 Task: Look for space in Milton Keynes, United Kingdom from 7th July, 2023 to 15th July, 2023 for 6 adults in price range Rs.15000 to Rs.20000. Place can be entire place with 3 bedrooms having 3 beds and 3 bathrooms. Property type can be house, flat, guest house. Booking option can be shelf check-in. Required host language is English.
Action: Mouse moved to (501, 96)
Screenshot: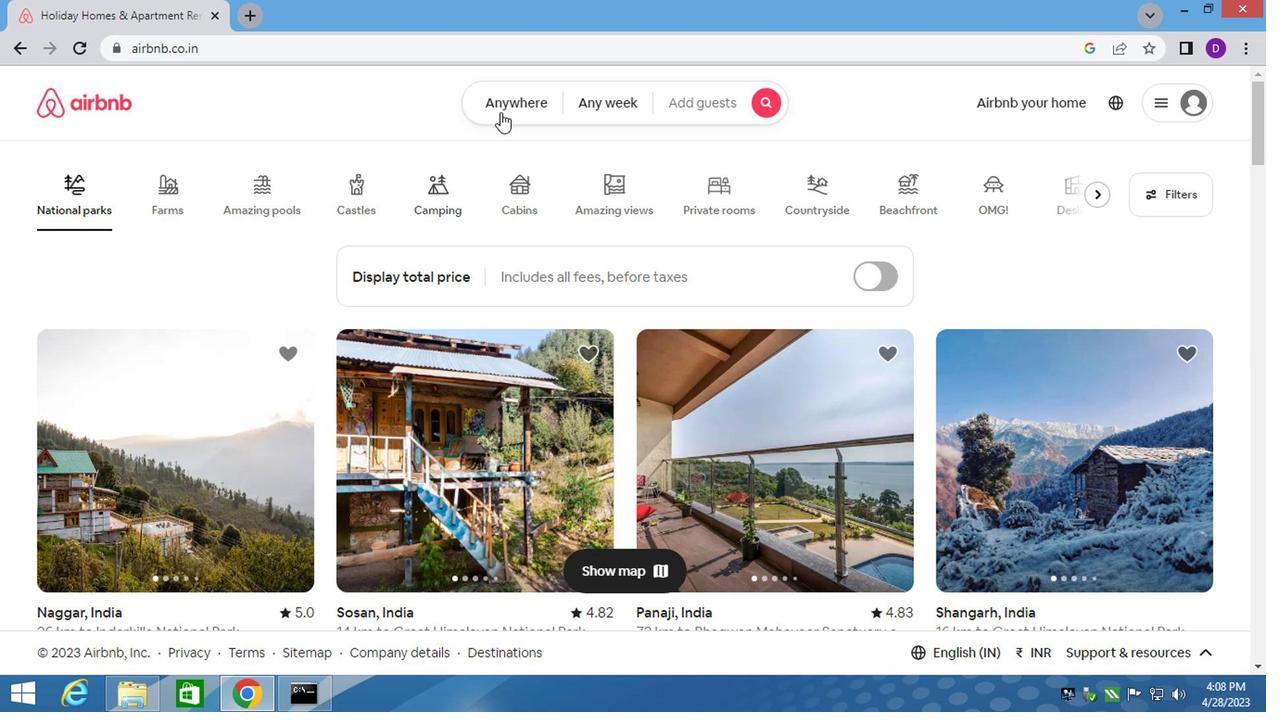 
Action: Mouse pressed left at (501, 96)
Screenshot: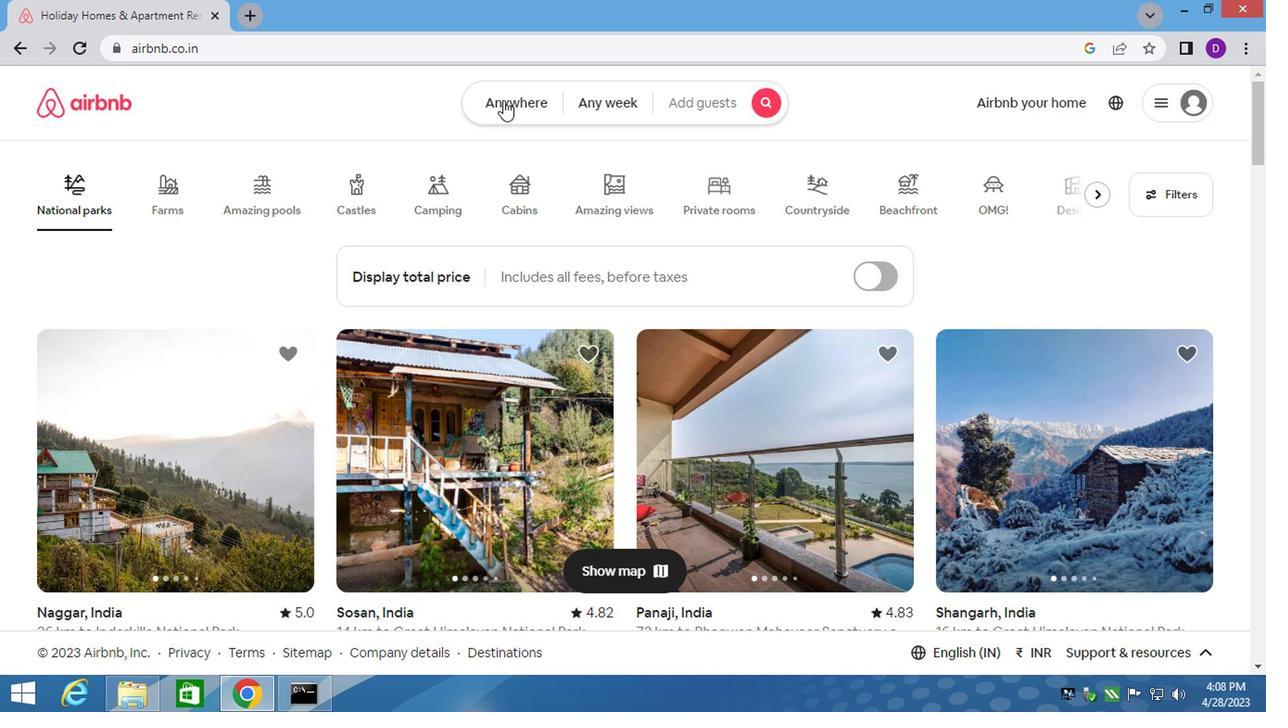 
Action: Mouse moved to (328, 181)
Screenshot: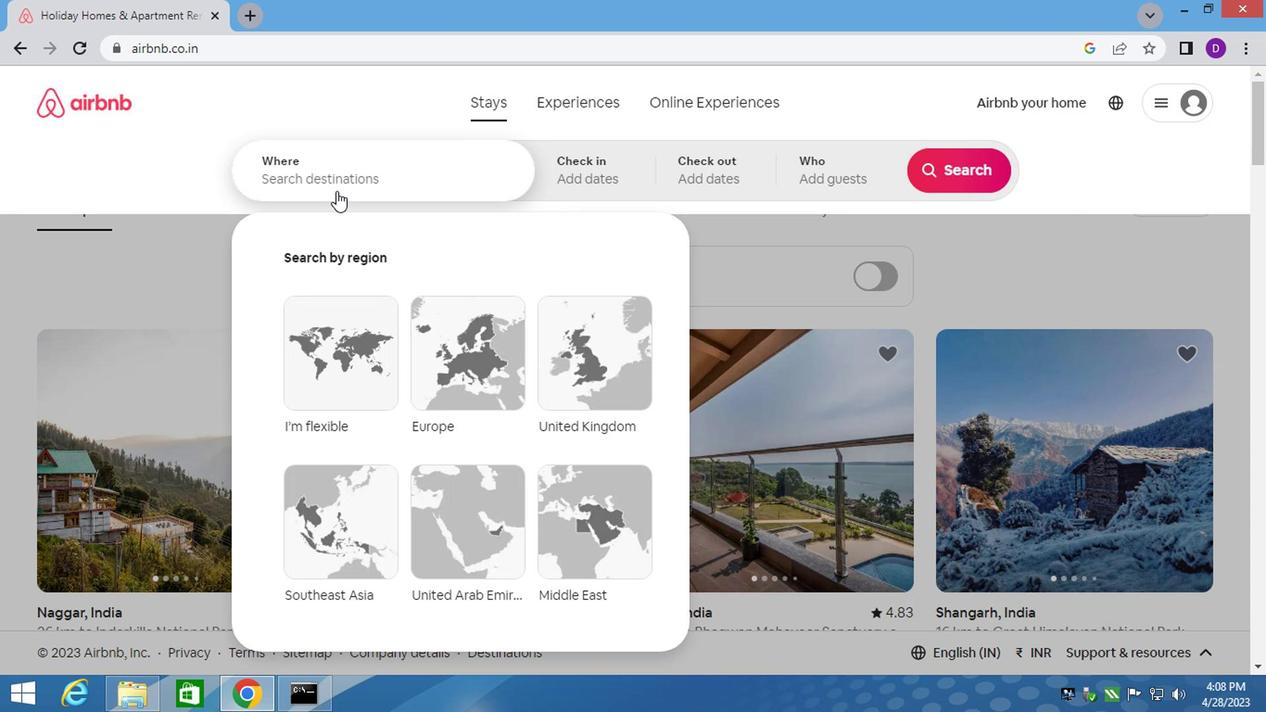 
Action: Mouse pressed left at (328, 181)
Screenshot: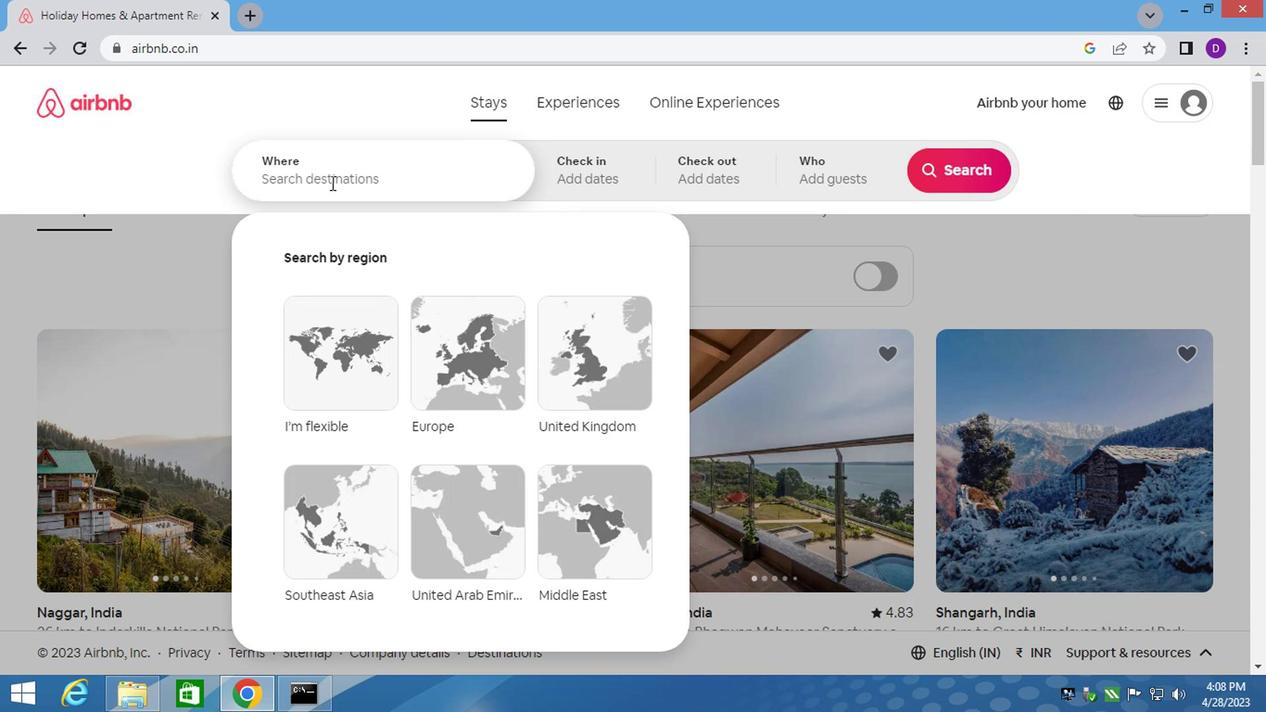 
Action: Mouse moved to (342, 175)
Screenshot: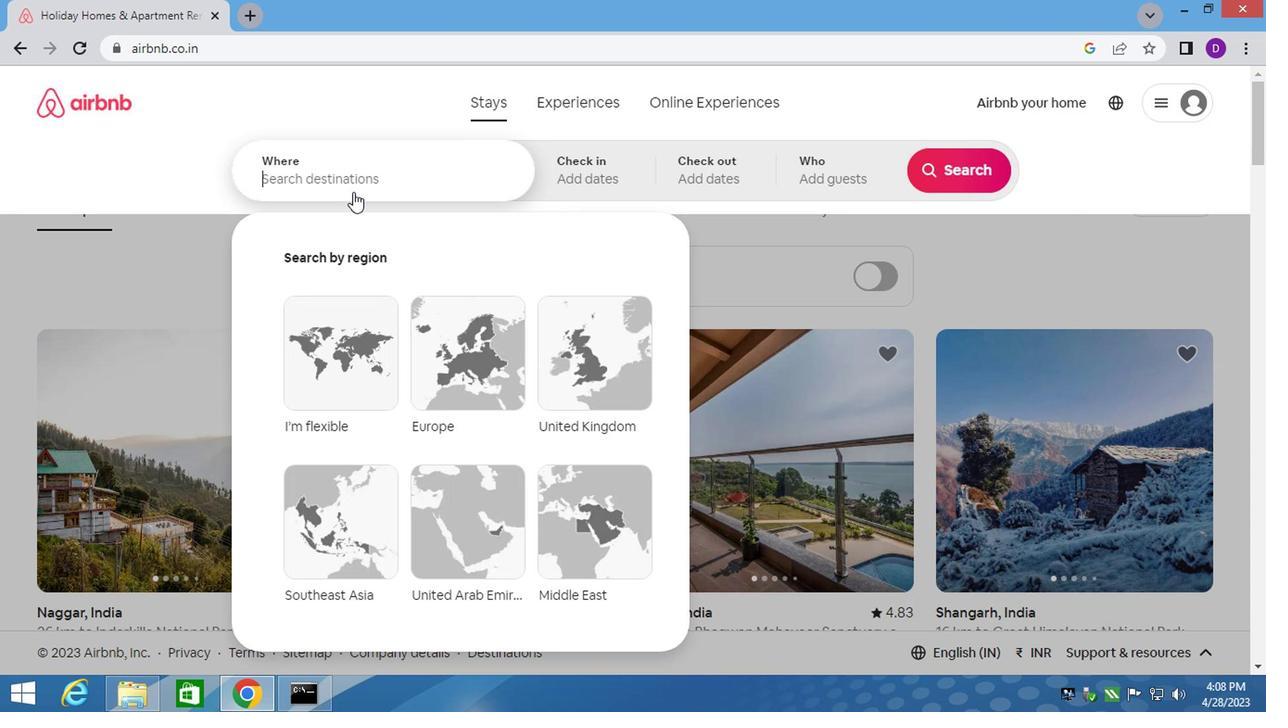 
Action: Key pressed <Key.shift_r>Milton<Key.space><Key.down><Key.enter>
Screenshot: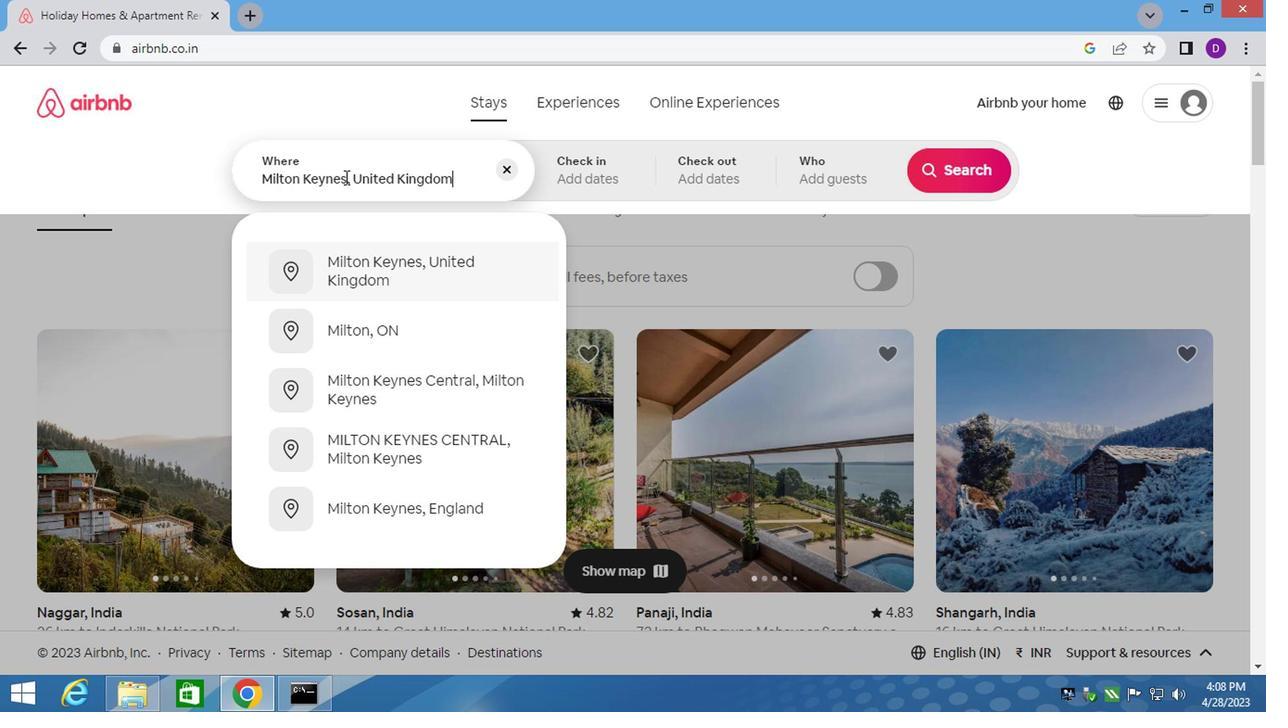 
Action: Mouse moved to (946, 320)
Screenshot: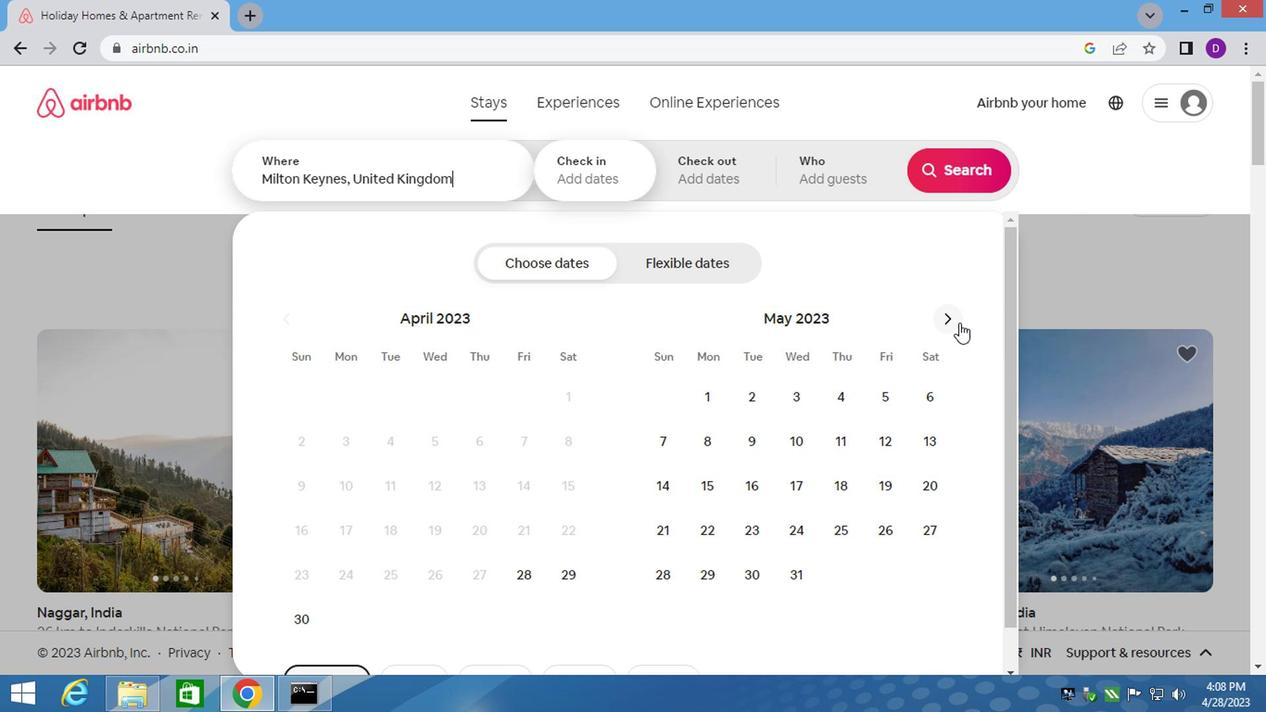 
Action: Mouse pressed left at (946, 320)
Screenshot: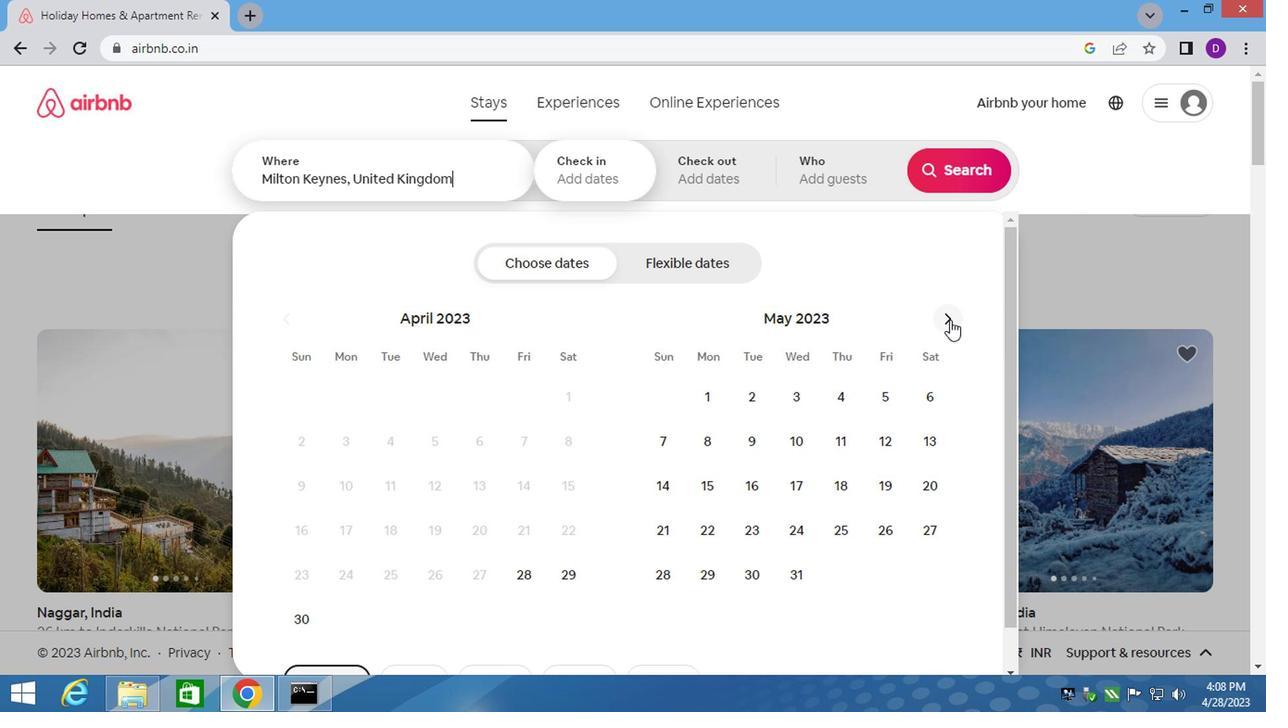 
Action: Mouse pressed left at (946, 320)
Screenshot: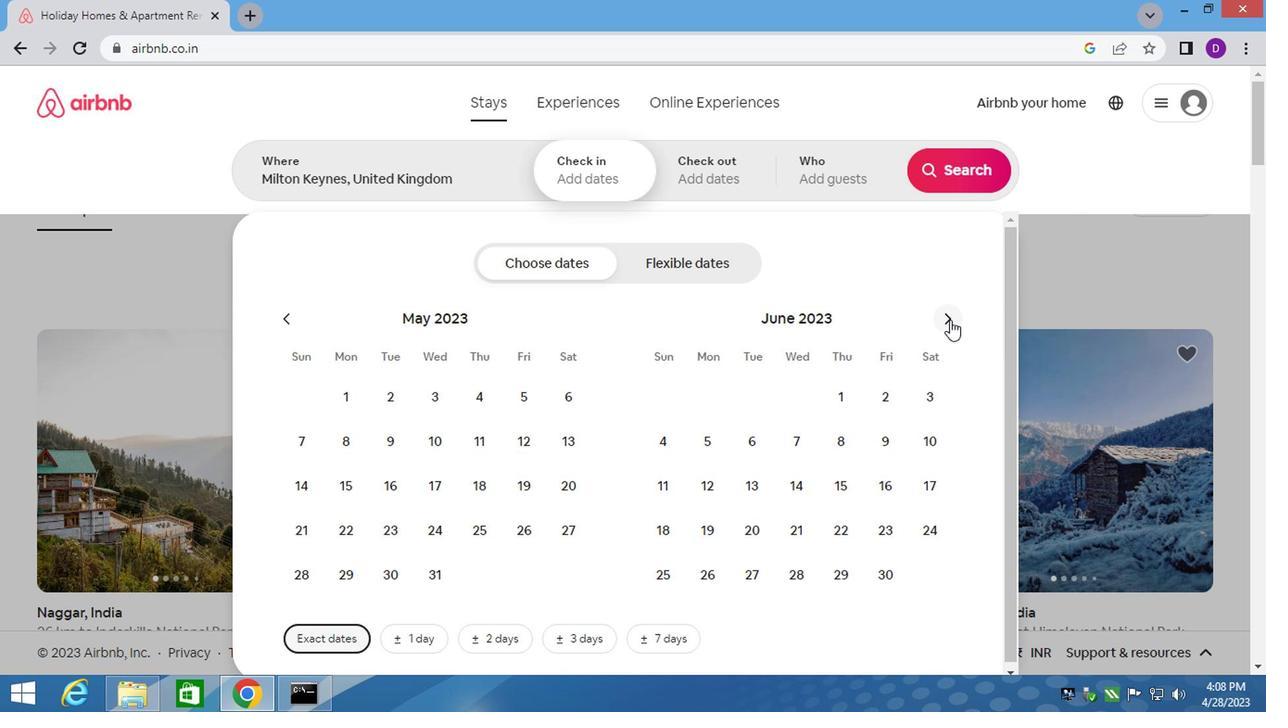 
Action: Mouse moved to (878, 445)
Screenshot: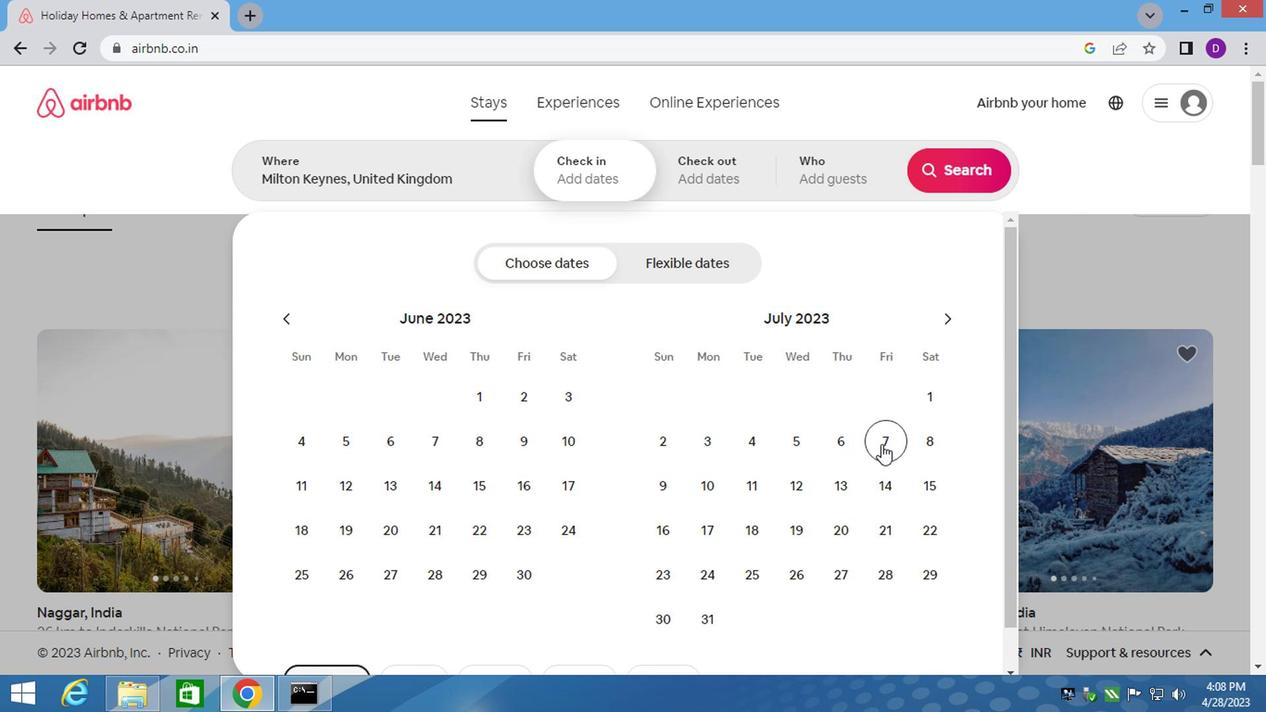 
Action: Mouse pressed left at (878, 445)
Screenshot: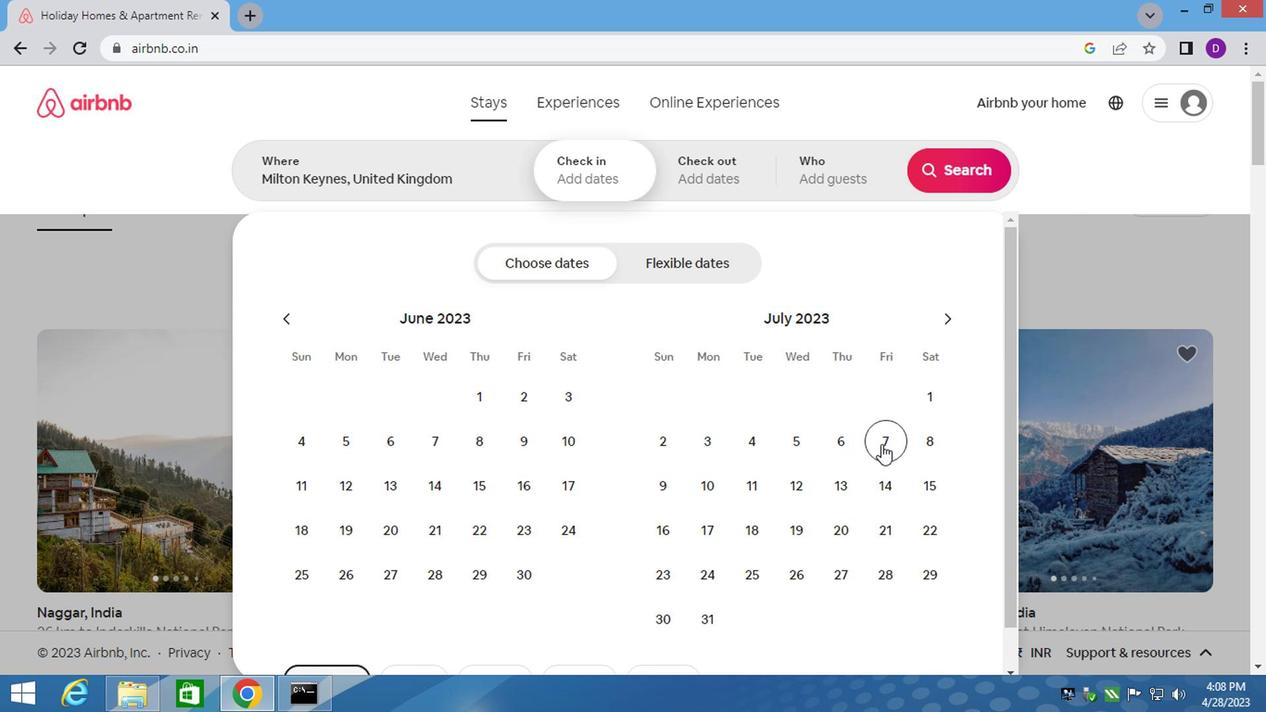 
Action: Mouse moved to (921, 477)
Screenshot: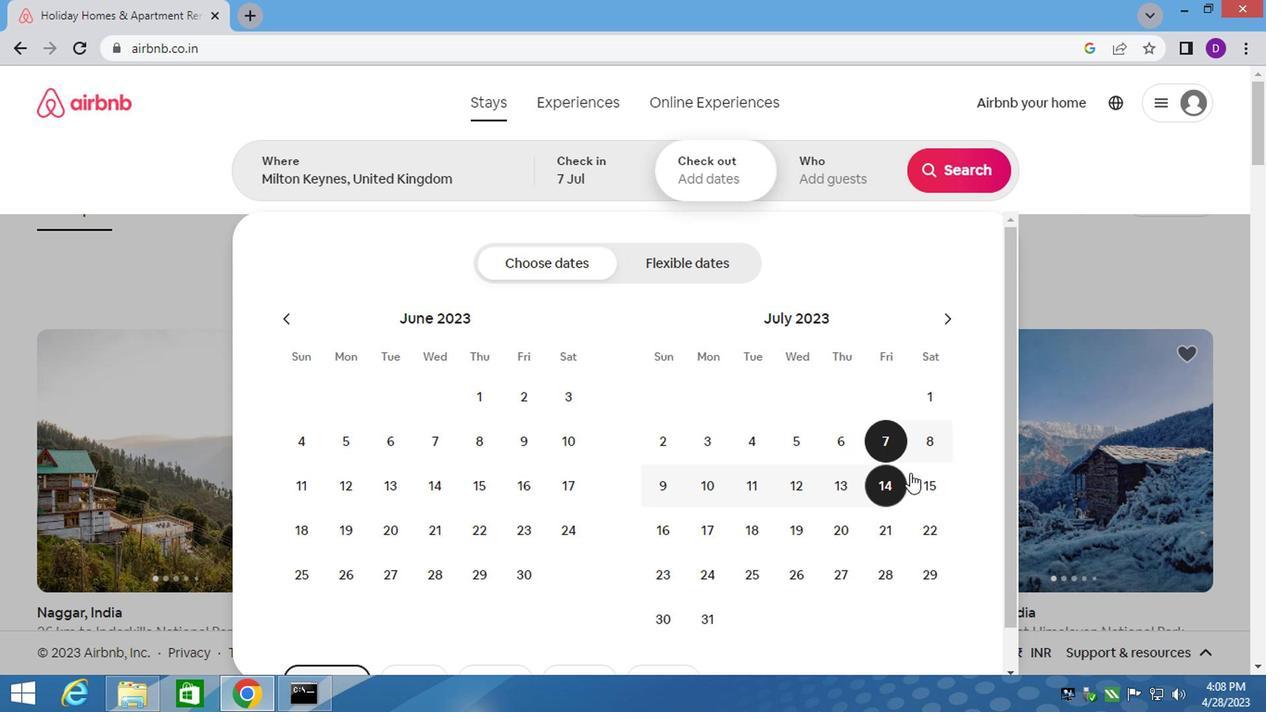 
Action: Mouse pressed left at (921, 477)
Screenshot: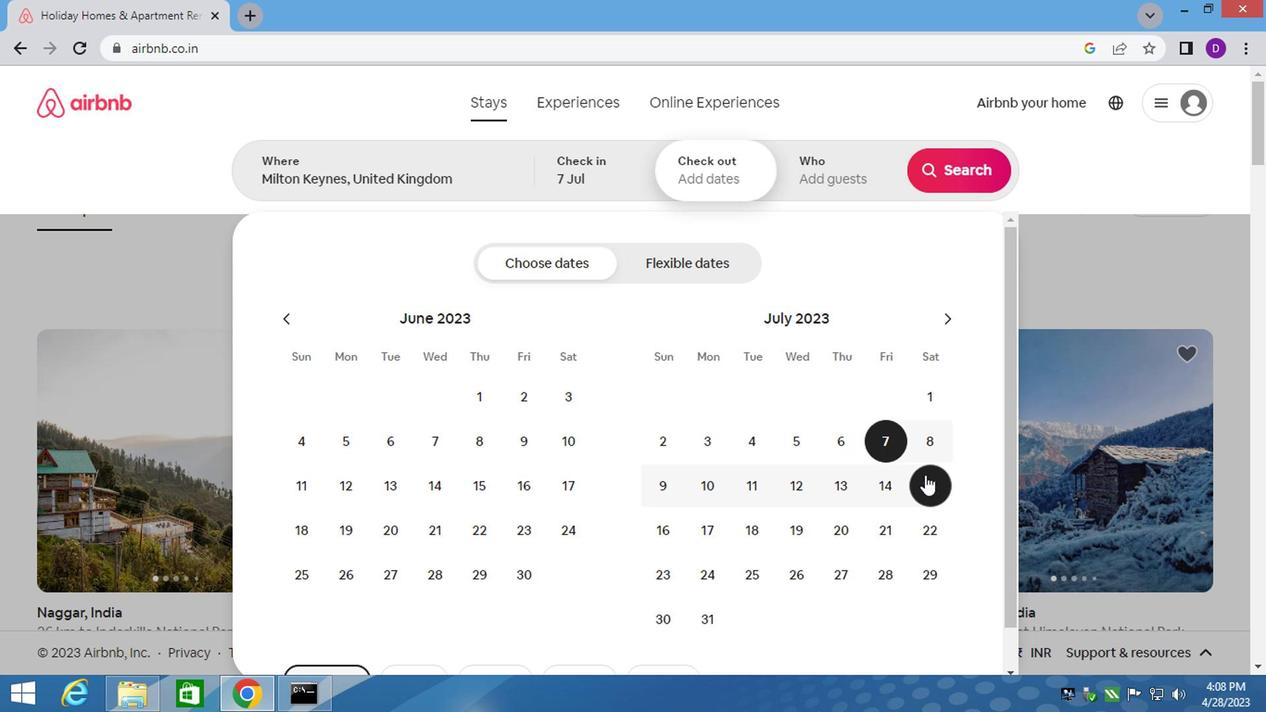 
Action: Mouse moved to (811, 170)
Screenshot: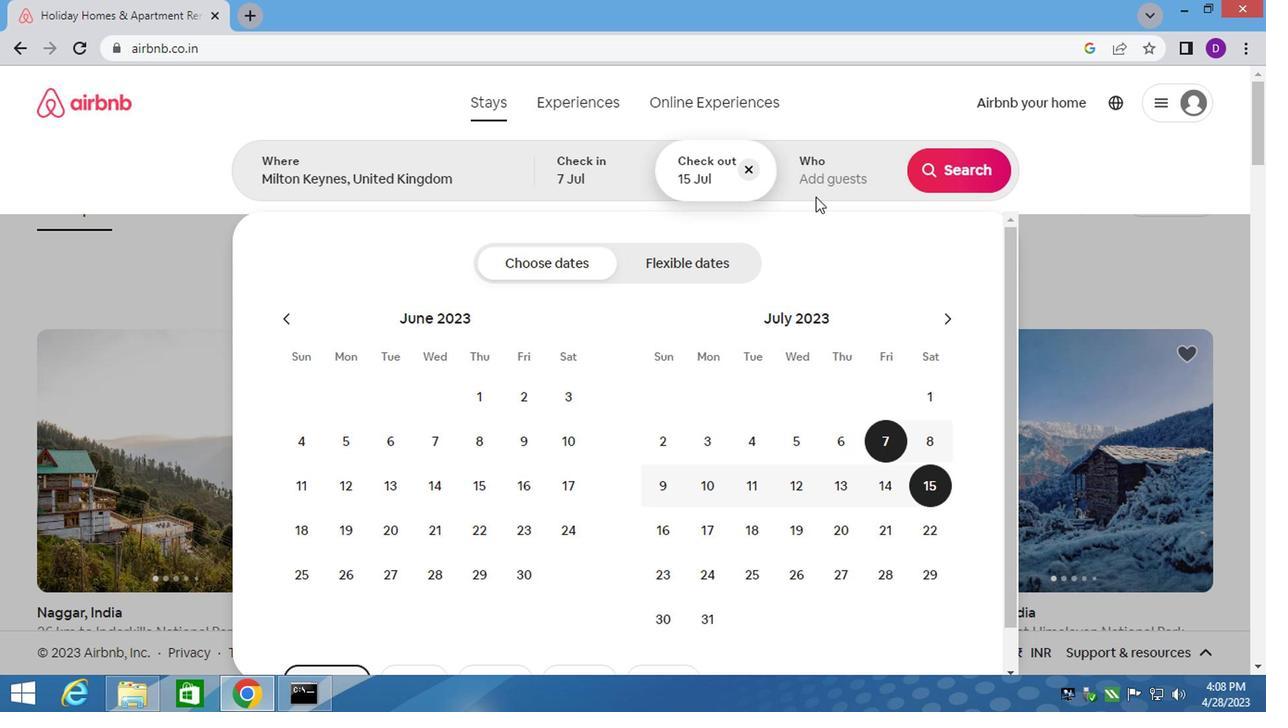 
Action: Mouse pressed left at (811, 170)
Screenshot: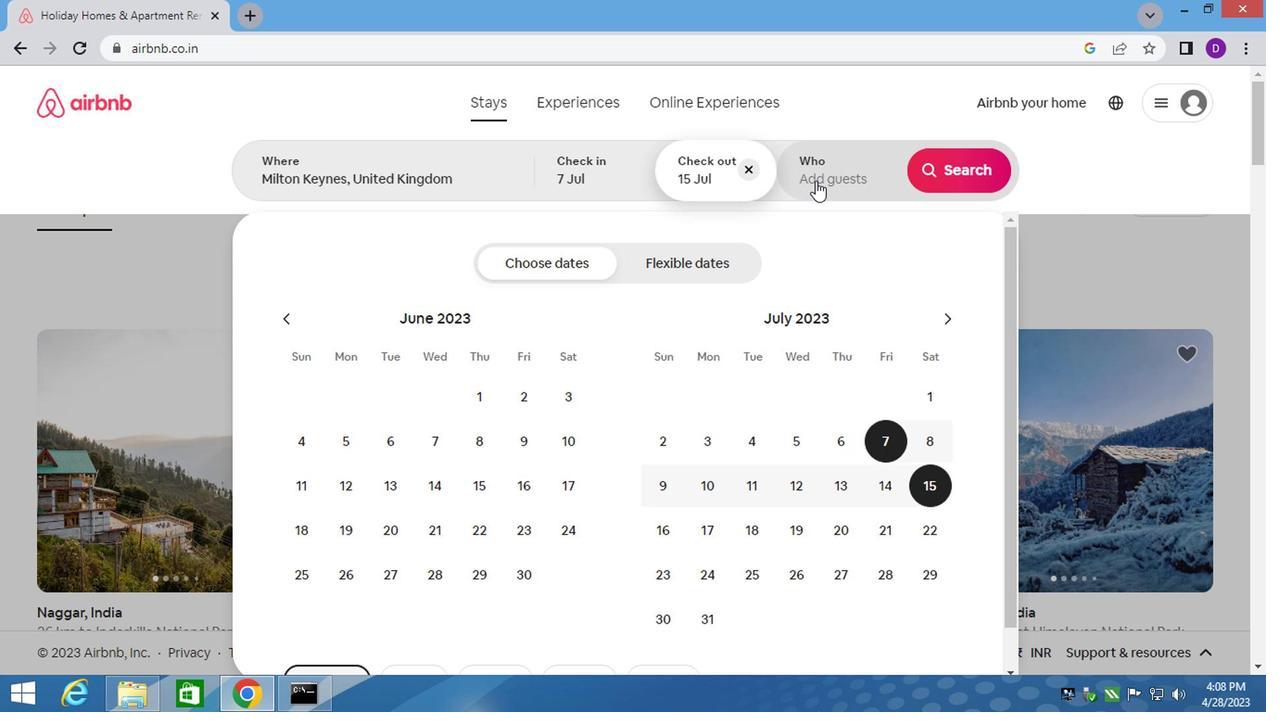 
Action: Mouse moved to (952, 268)
Screenshot: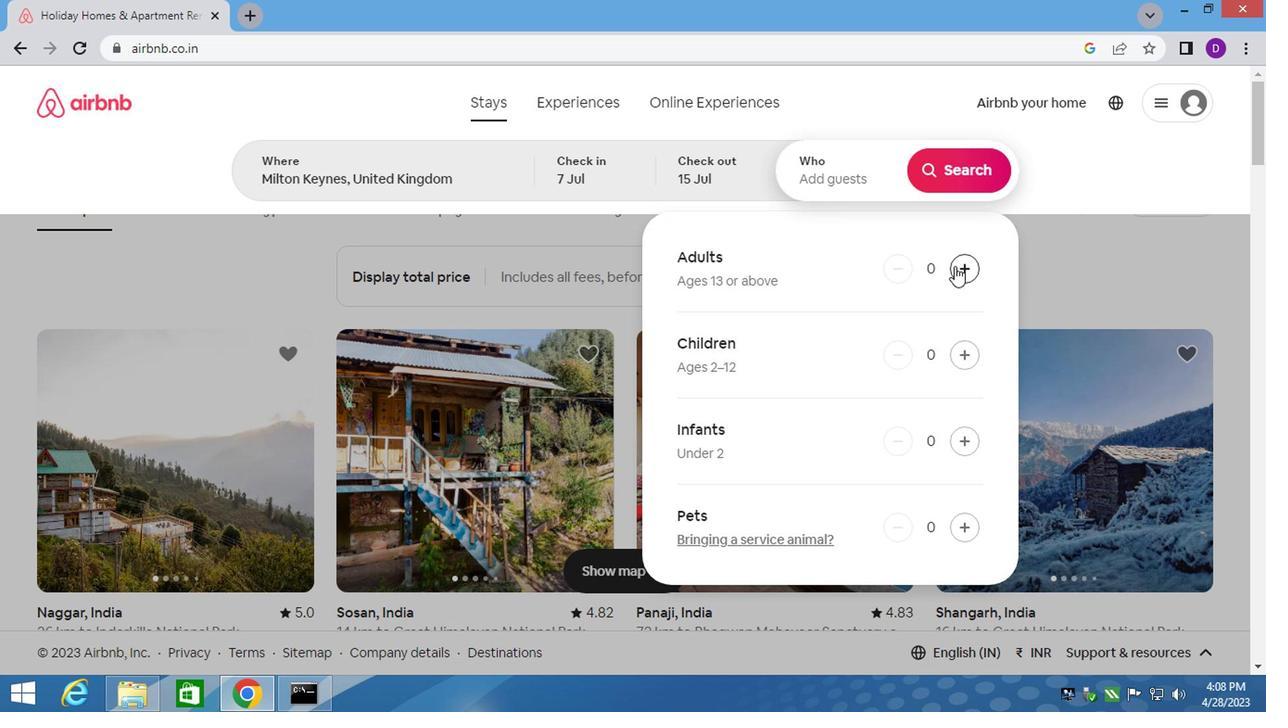 
Action: Mouse pressed left at (952, 268)
Screenshot: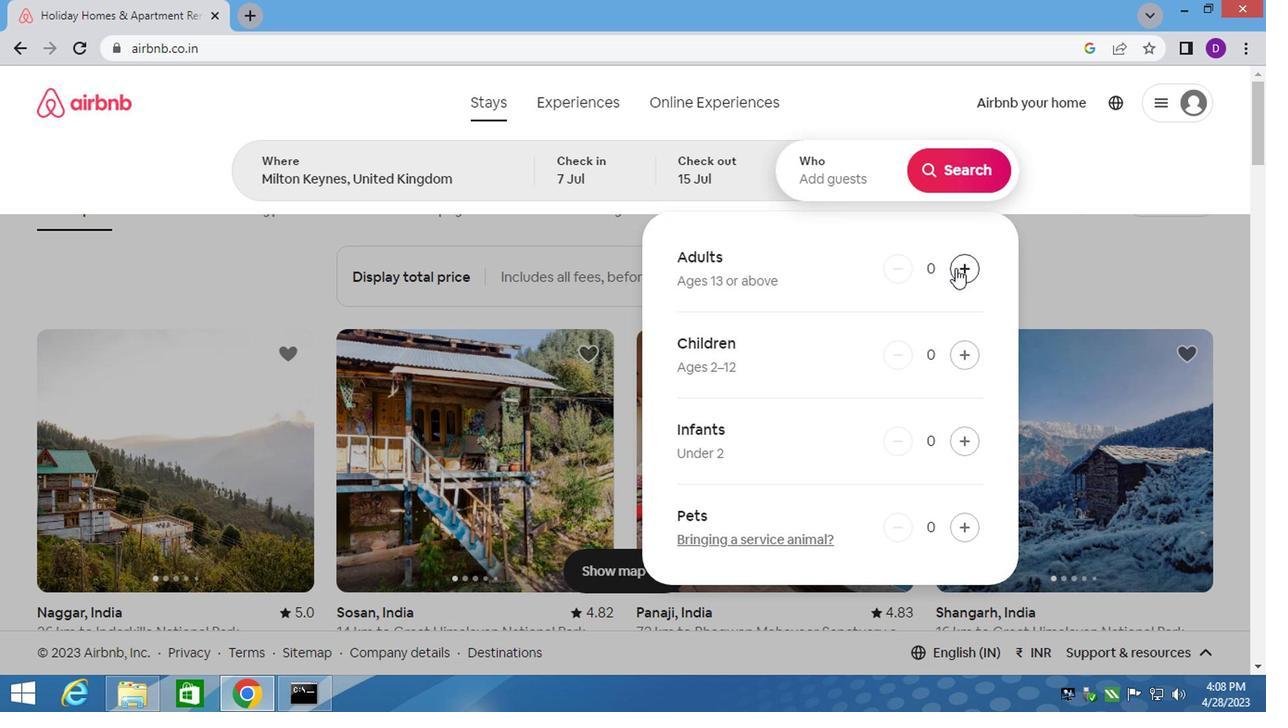 
Action: Mouse pressed left at (952, 268)
Screenshot: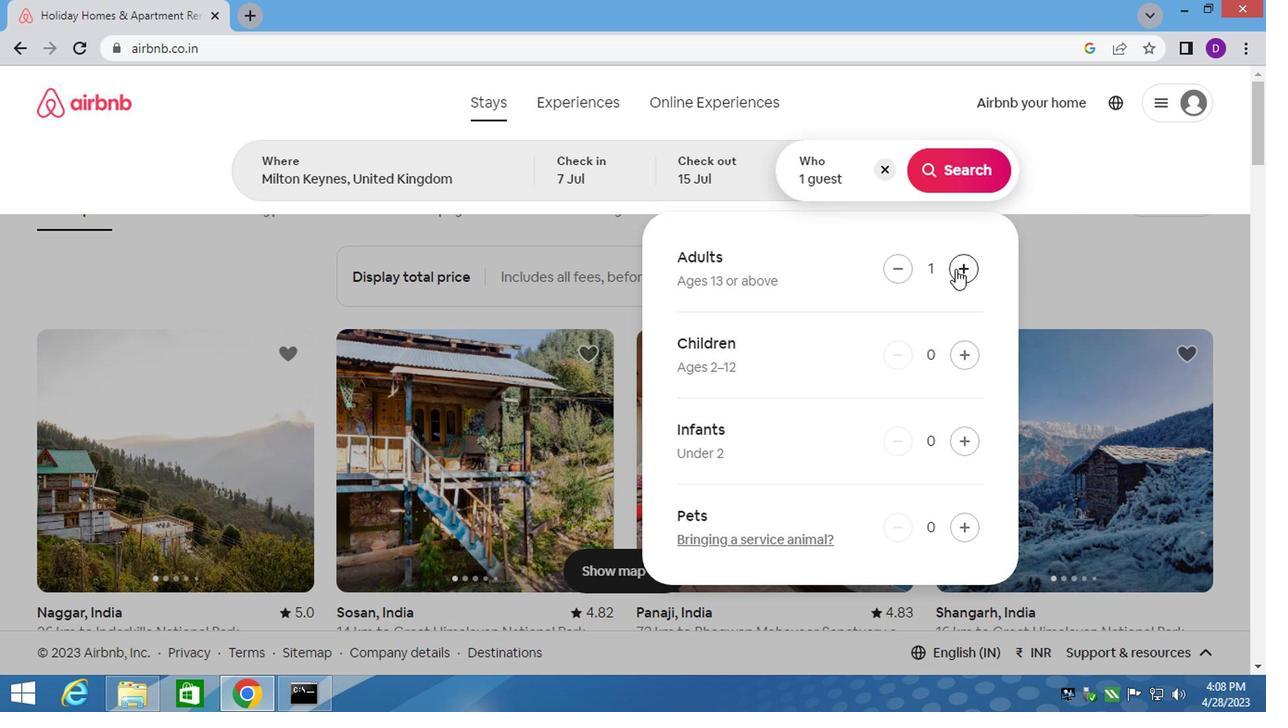 
Action: Mouse pressed left at (952, 268)
Screenshot: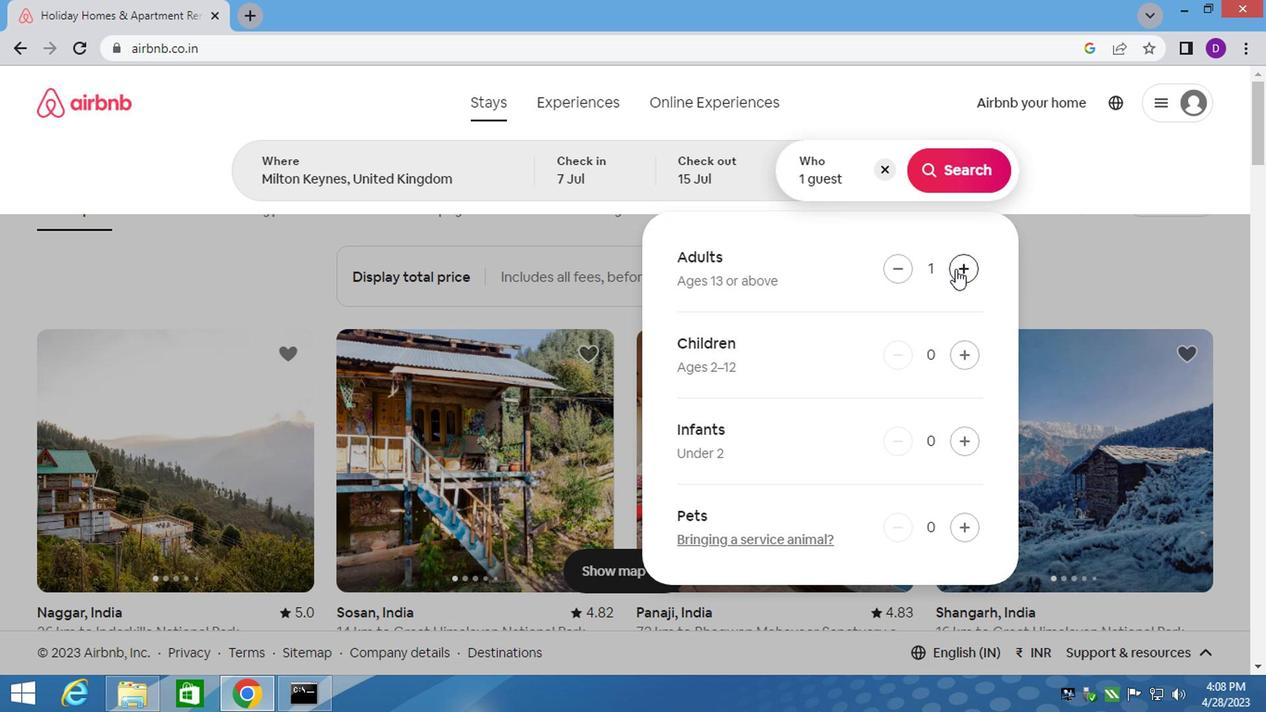 
Action: Mouse pressed left at (952, 268)
Screenshot: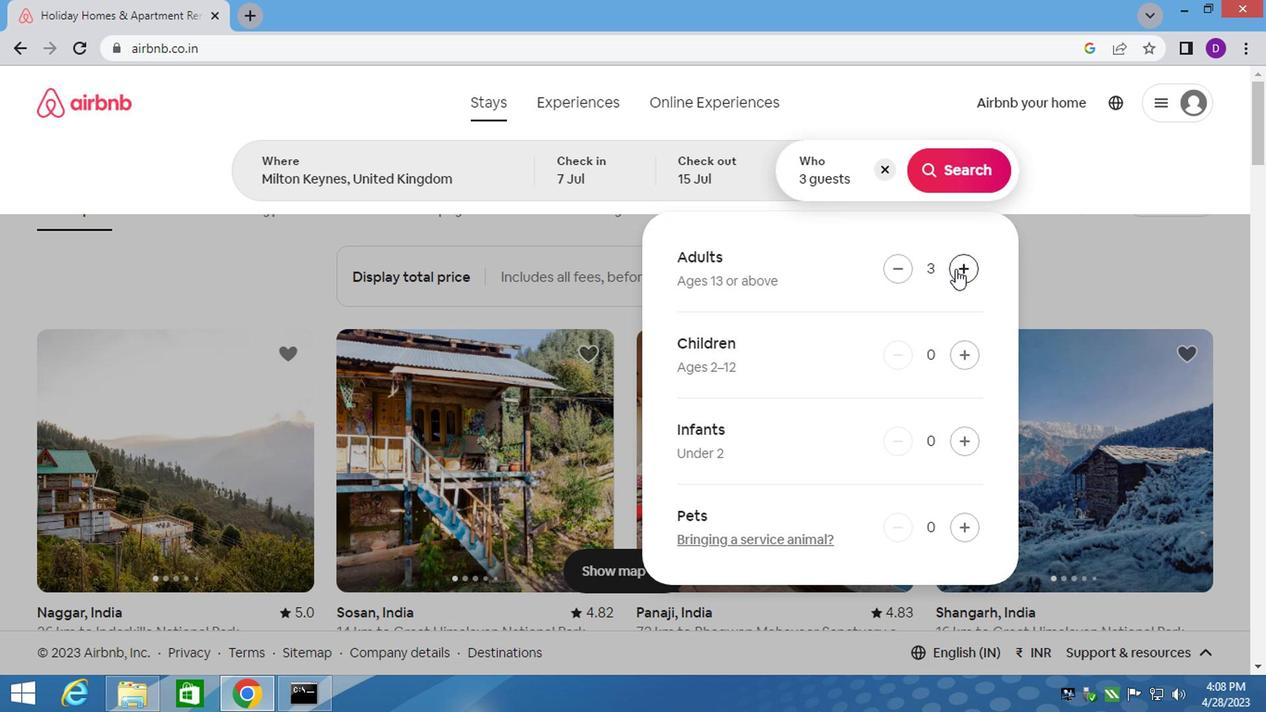 
Action: Mouse pressed left at (952, 268)
Screenshot: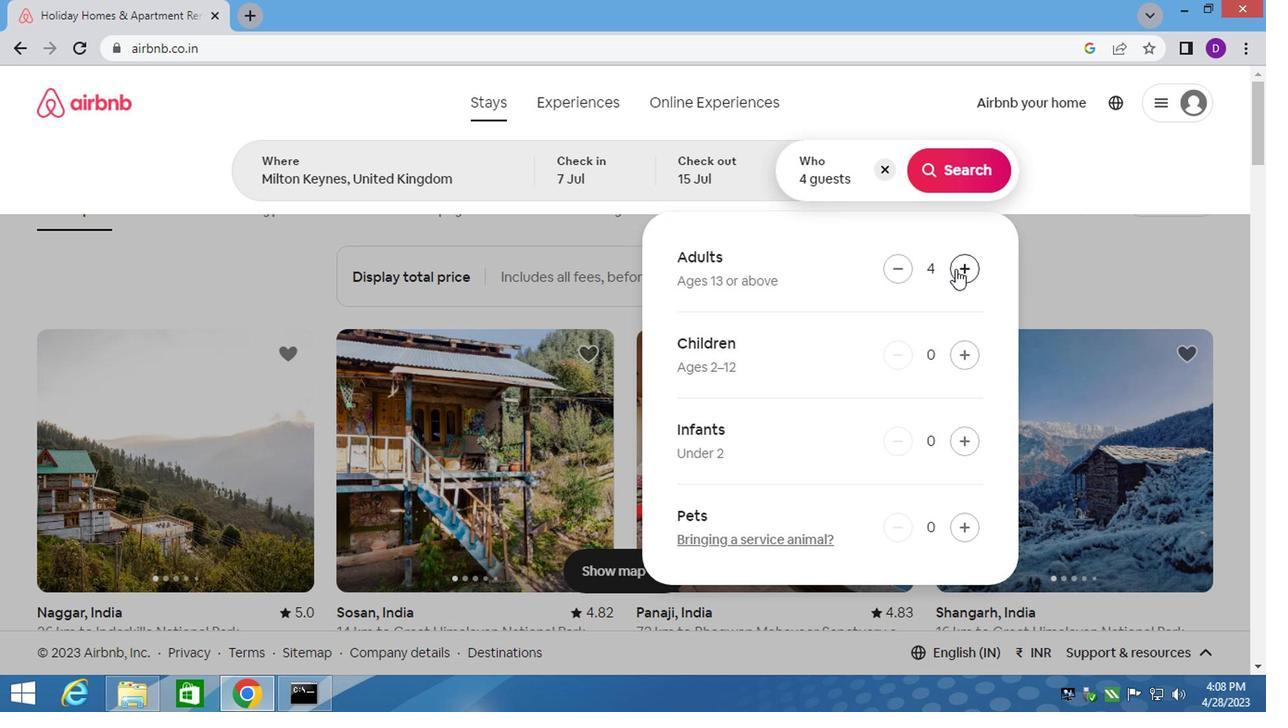 
Action: Mouse pressed left at (952, 268)
Screenshot: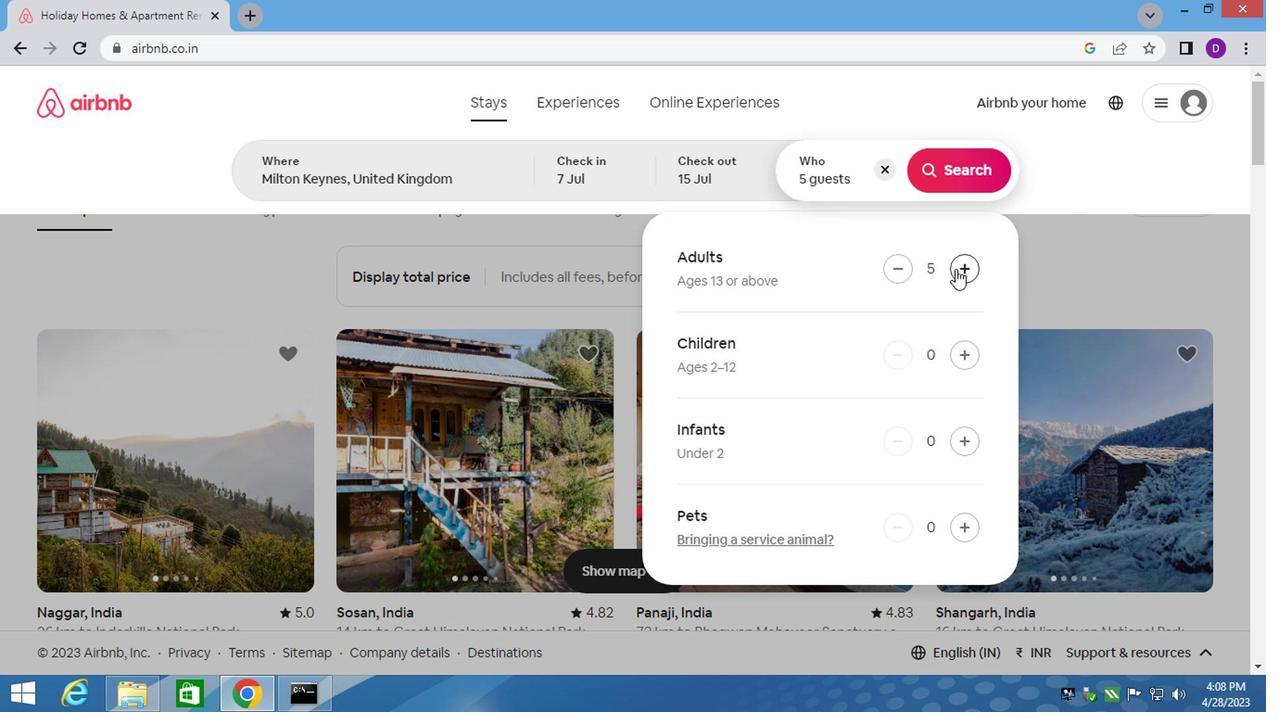 
Action: Mouse moved to (938, 168)
Screenshot: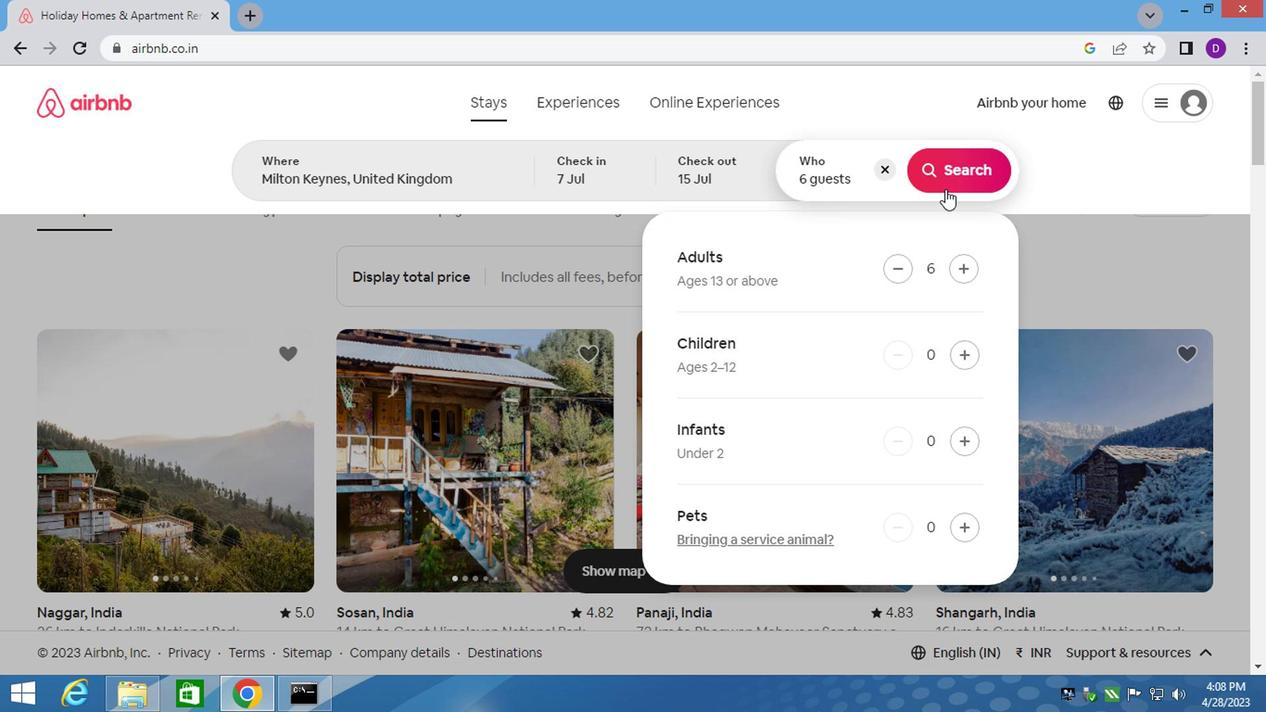 
Action: Mouse pressed left at (938, 168)
Screenshot: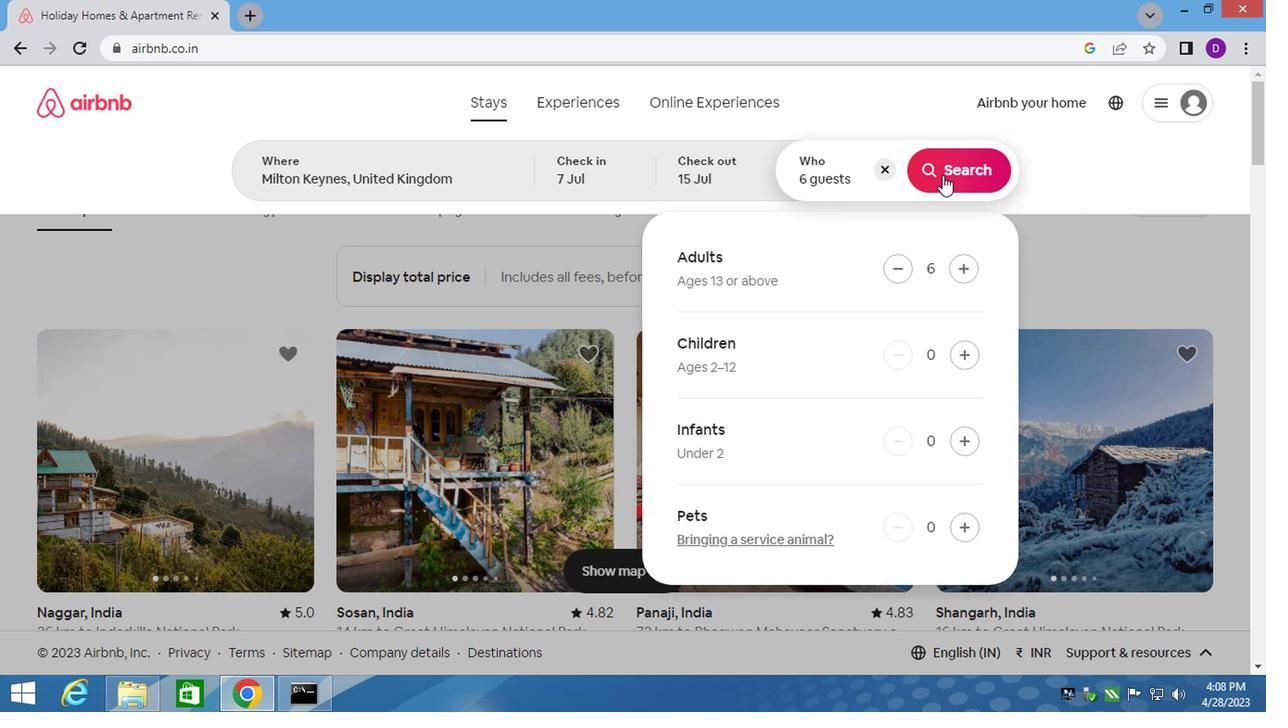 
Action: Mouse moved to (1170, 173)
Screenshot: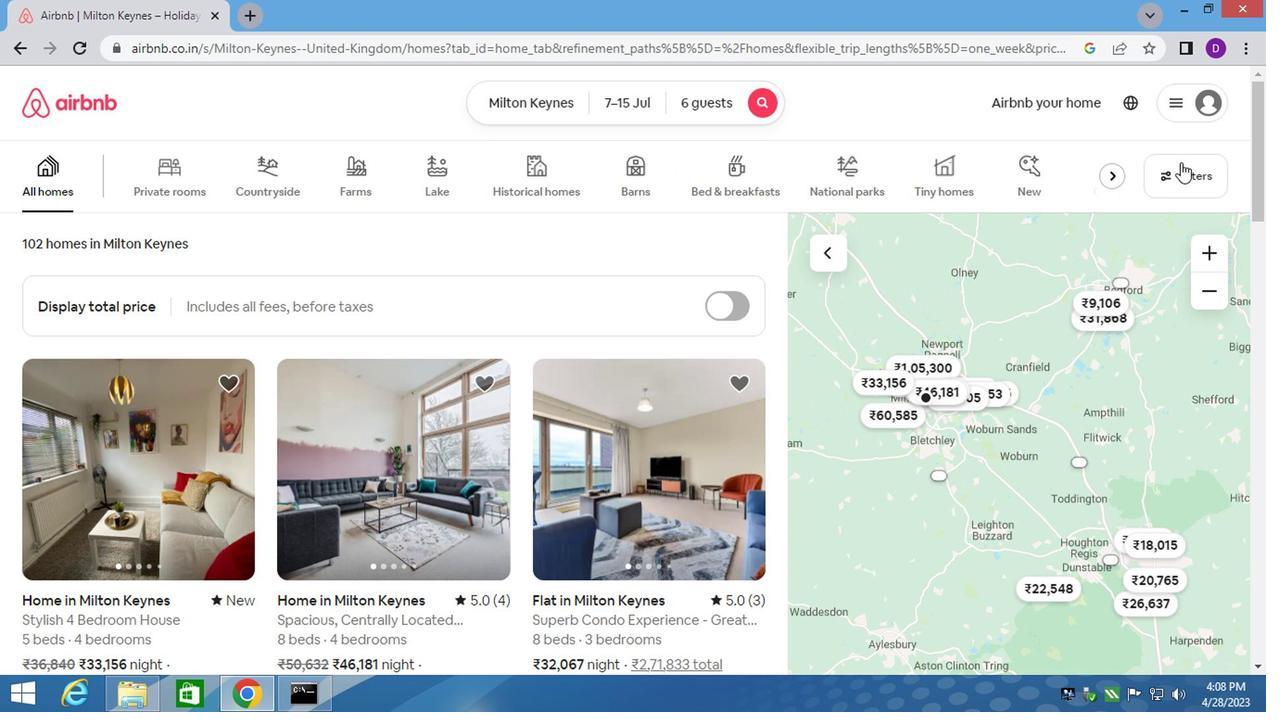 
Action: Mouse pressed left at (1170, 173)
Screenshot: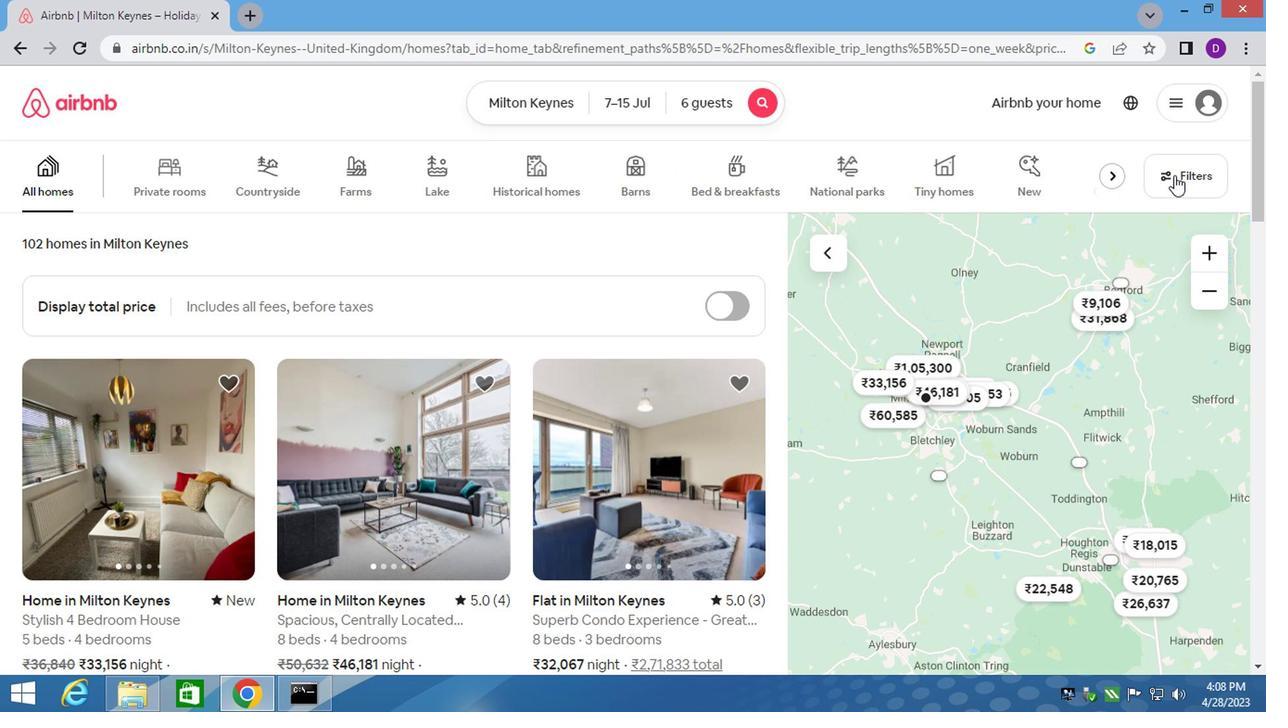 
Action: Mouse moved to (385, 413)
Screenshot: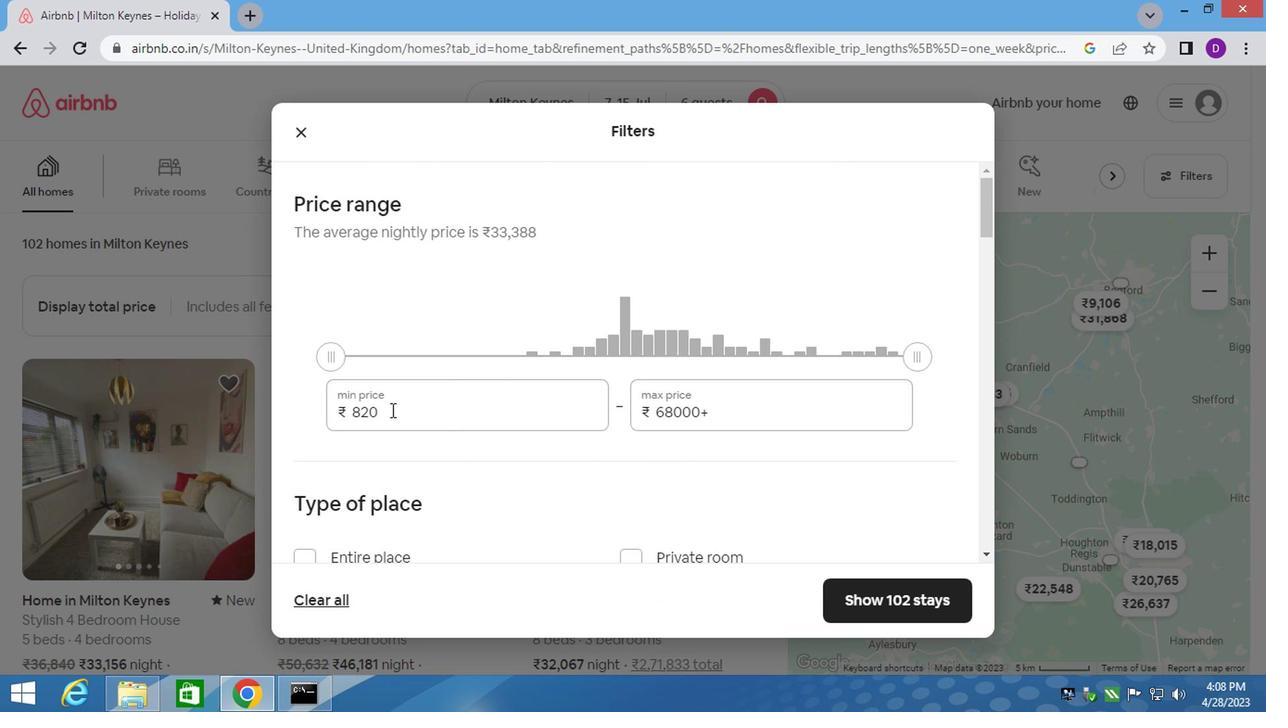 
Action: Mouse pressed left at (385, 413)
Screenshot: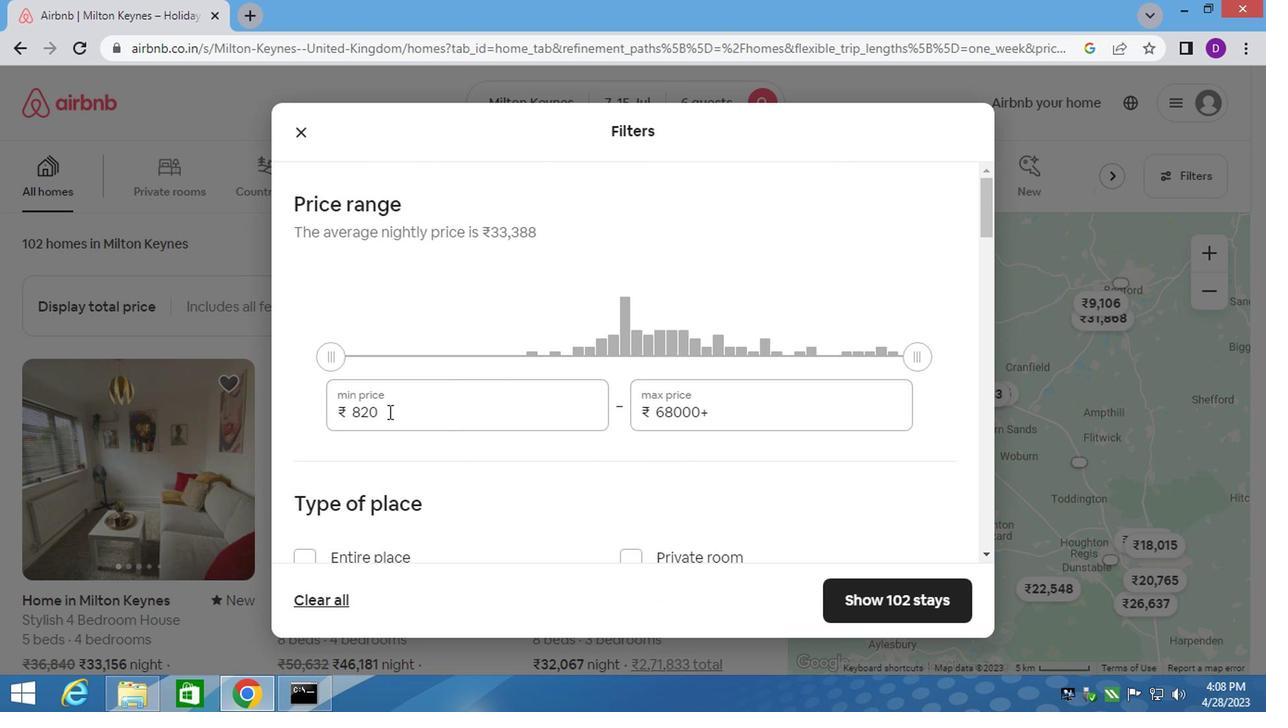 
Action: Mouse pressed left at (385, 413)
Screenshot: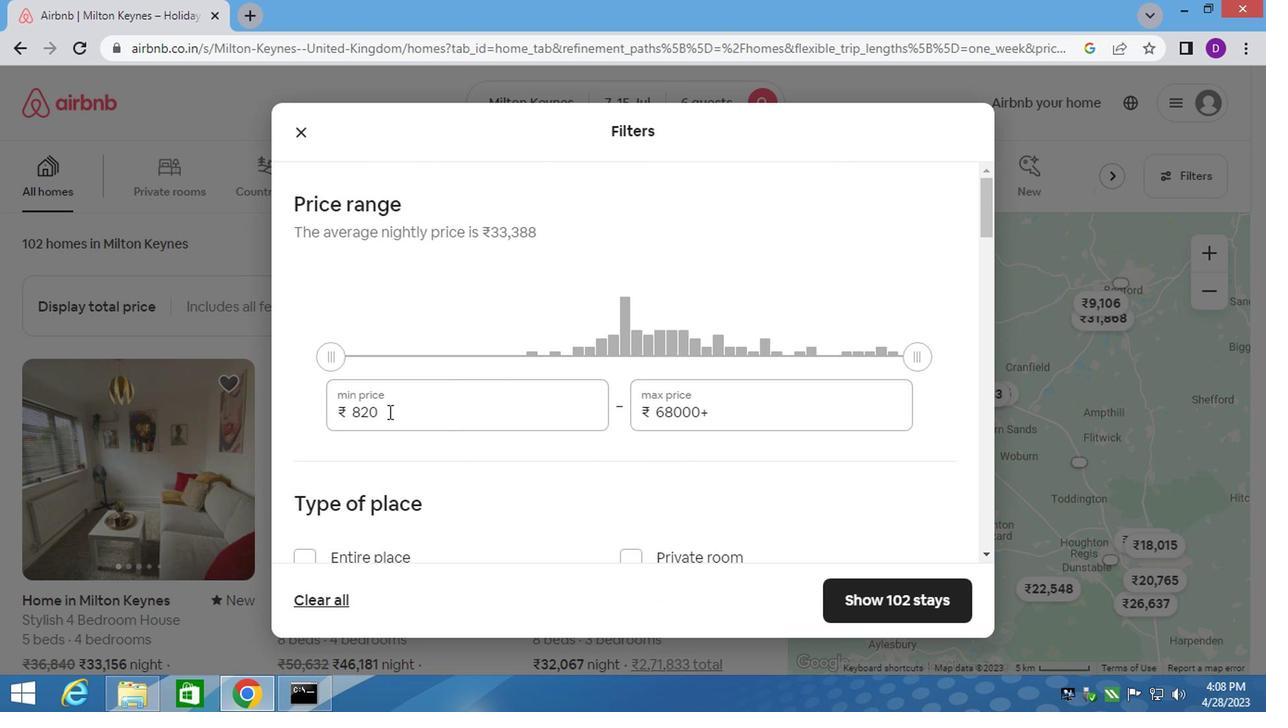 
Action: Key pressed 15000<Key.tab>20000
Screenshot: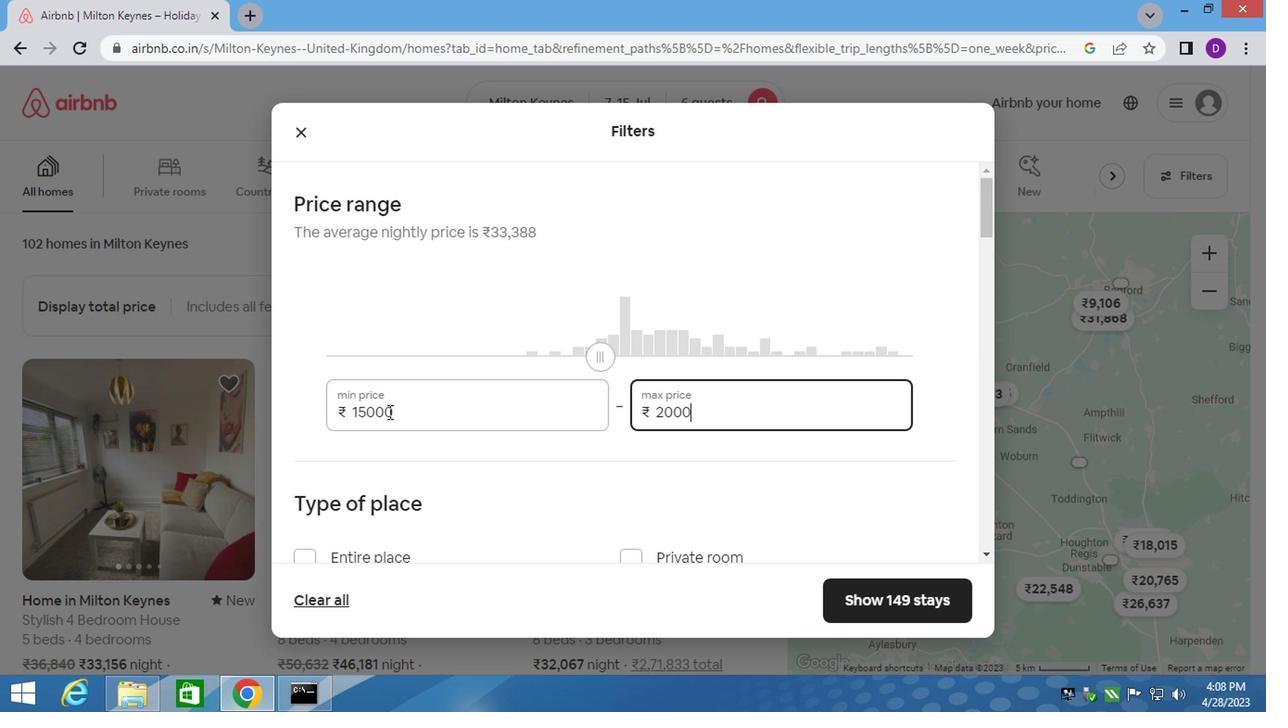 
Action: Mouse moved to (298, 484)
Screenshot: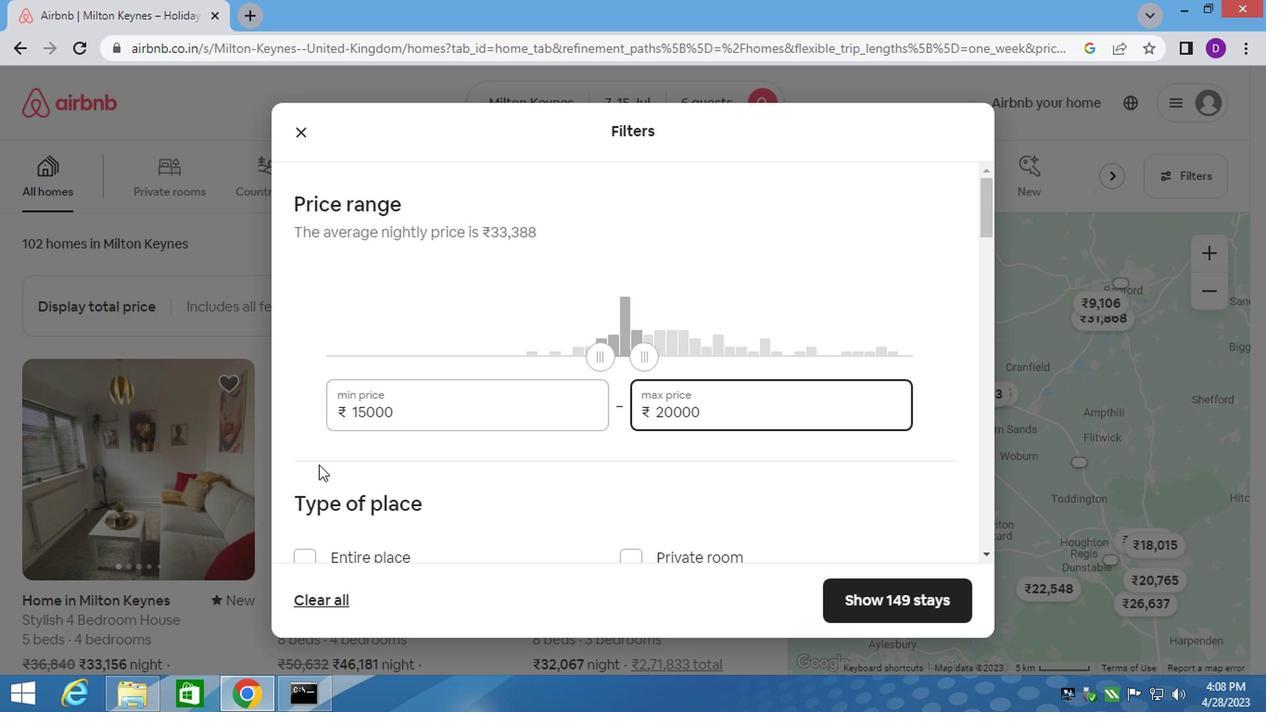 
Action: Mouse scrolled (298, 483) with delta (0, 0)
Screenshot: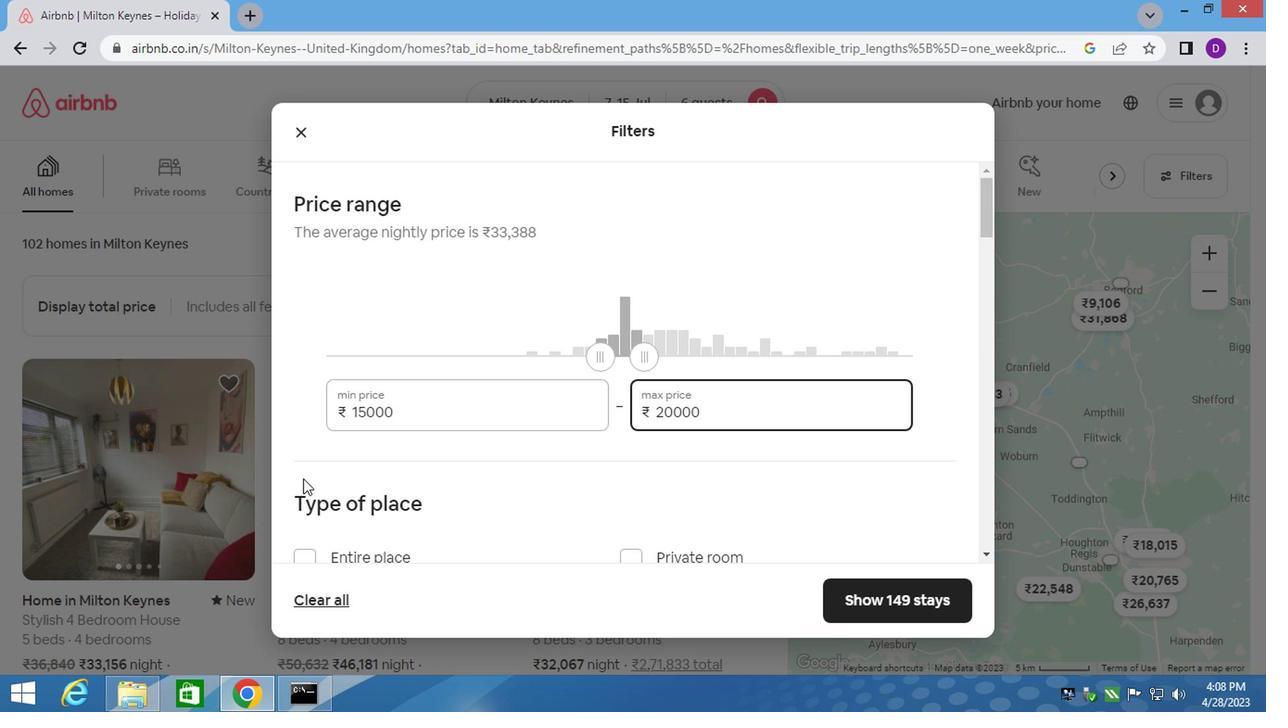 
Action: Mouse scrolled (298, 483) with delta (0, 0)
Screenshot: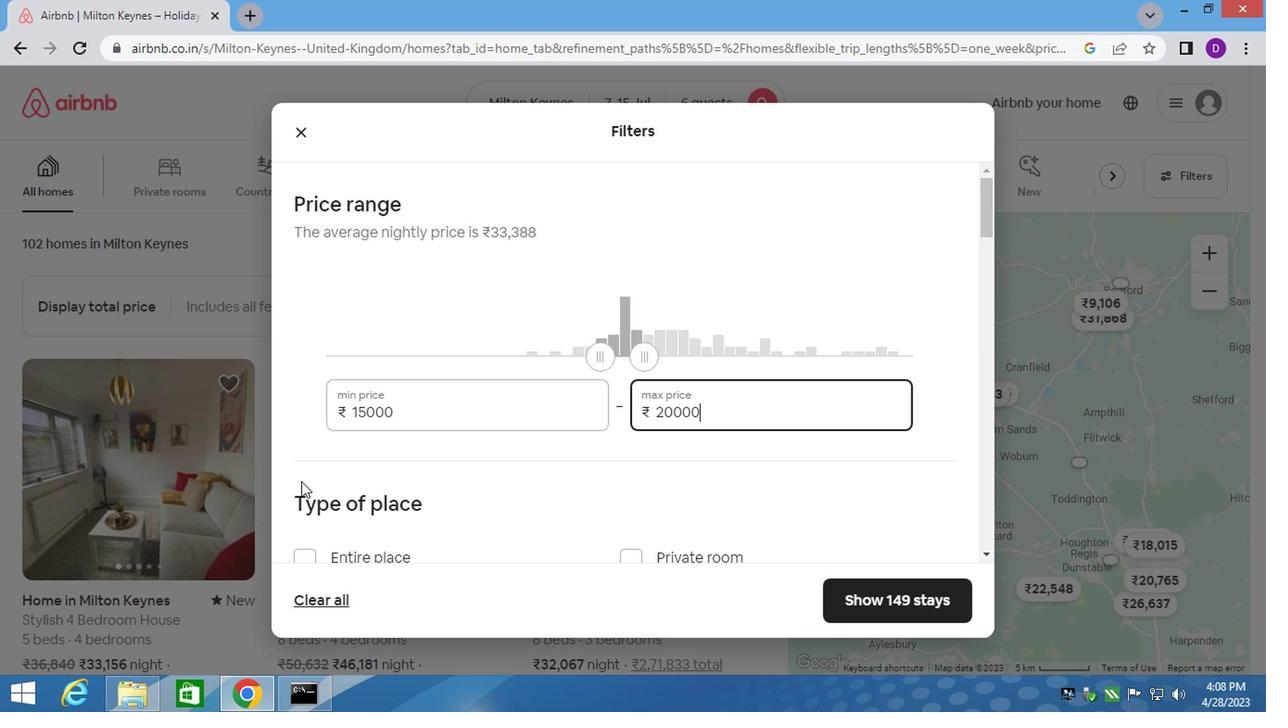 
Action: Mouse moved to (308, 373)
Screenshot: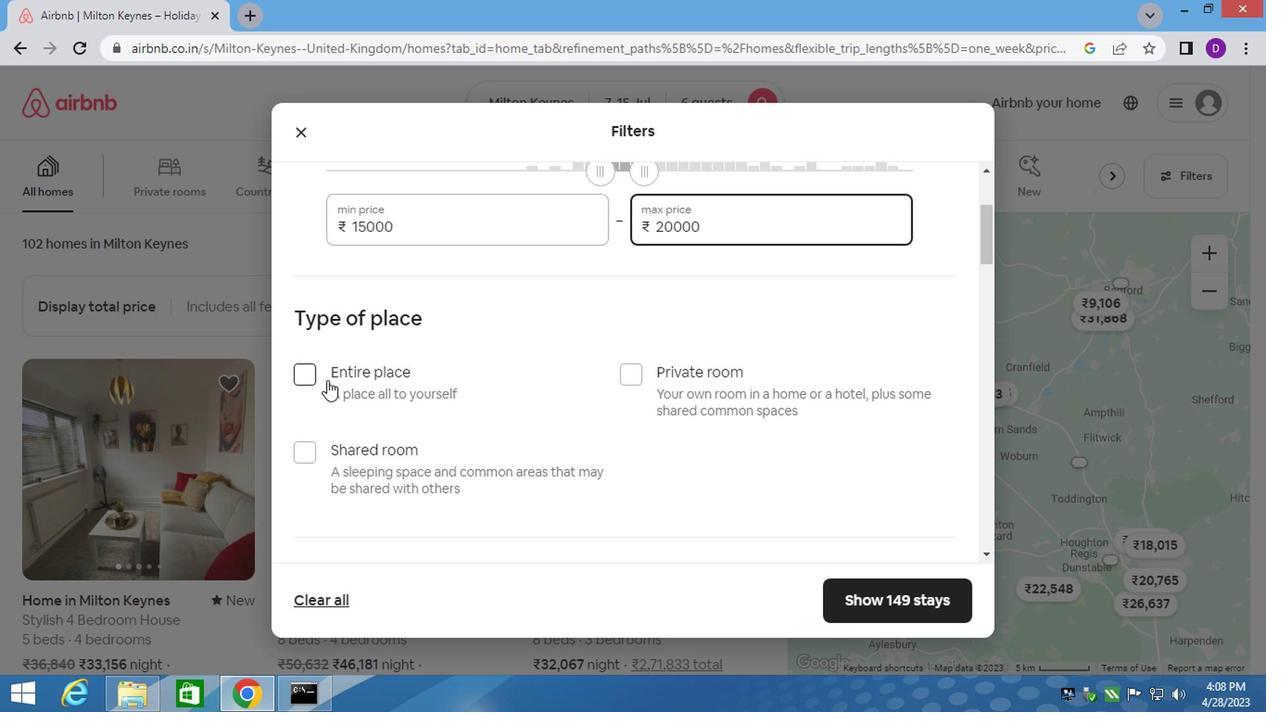 
Action: Mouse pressed left at (308, 373)
Screenshot: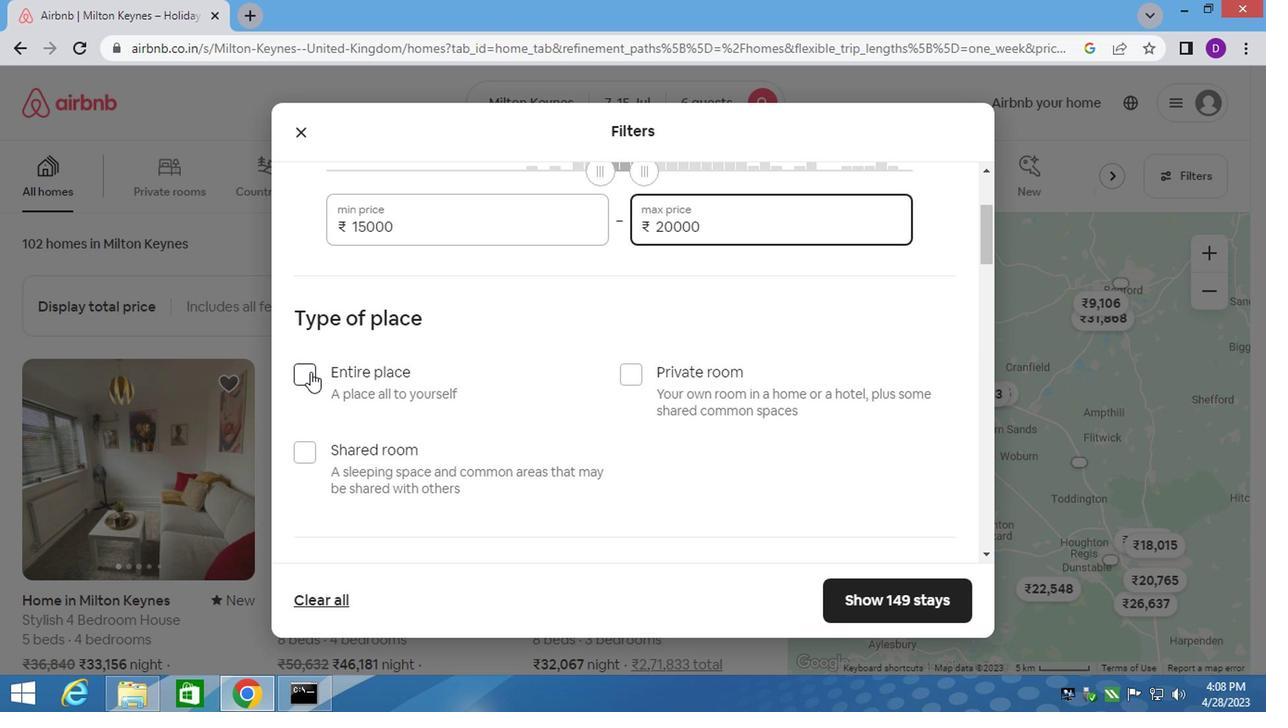 
Action: Mouse moved to (321, 382)
Screenshot: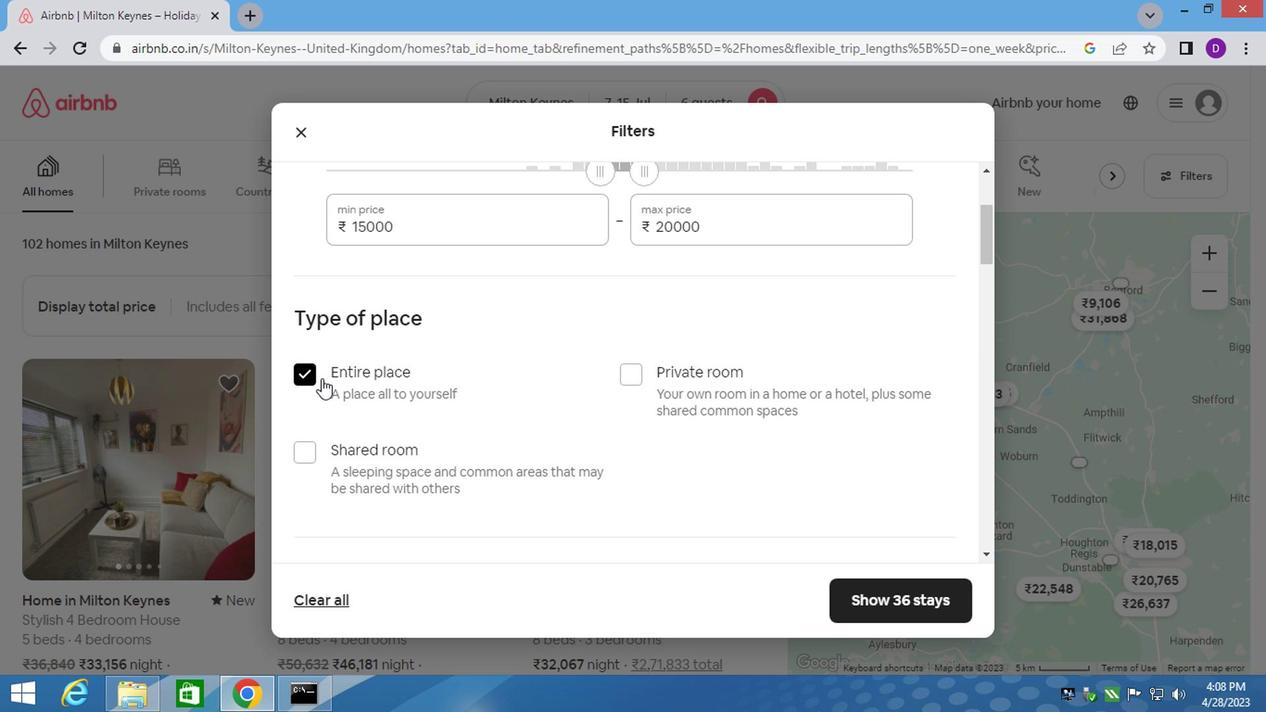 
Action: Mouse scrolled (321, 381) with delta (0, 0)
Screenshot: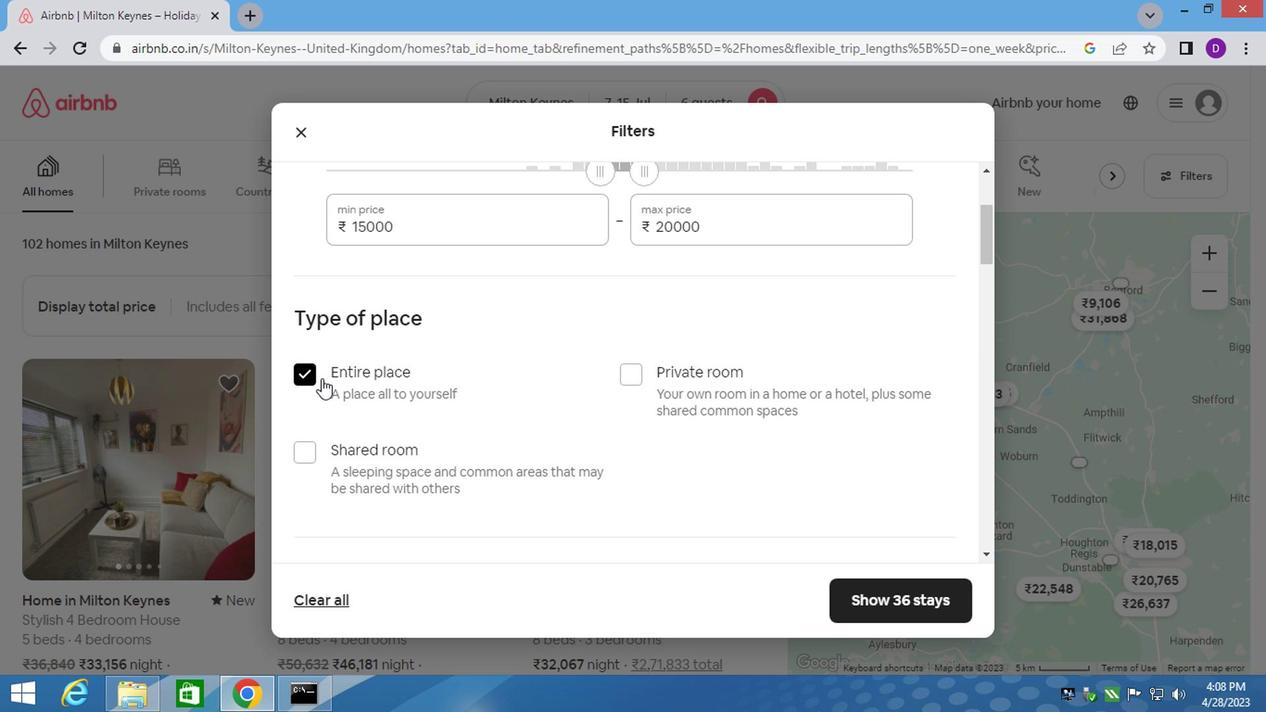 
Action: Mouse moved to (323, 384)
Screenshot: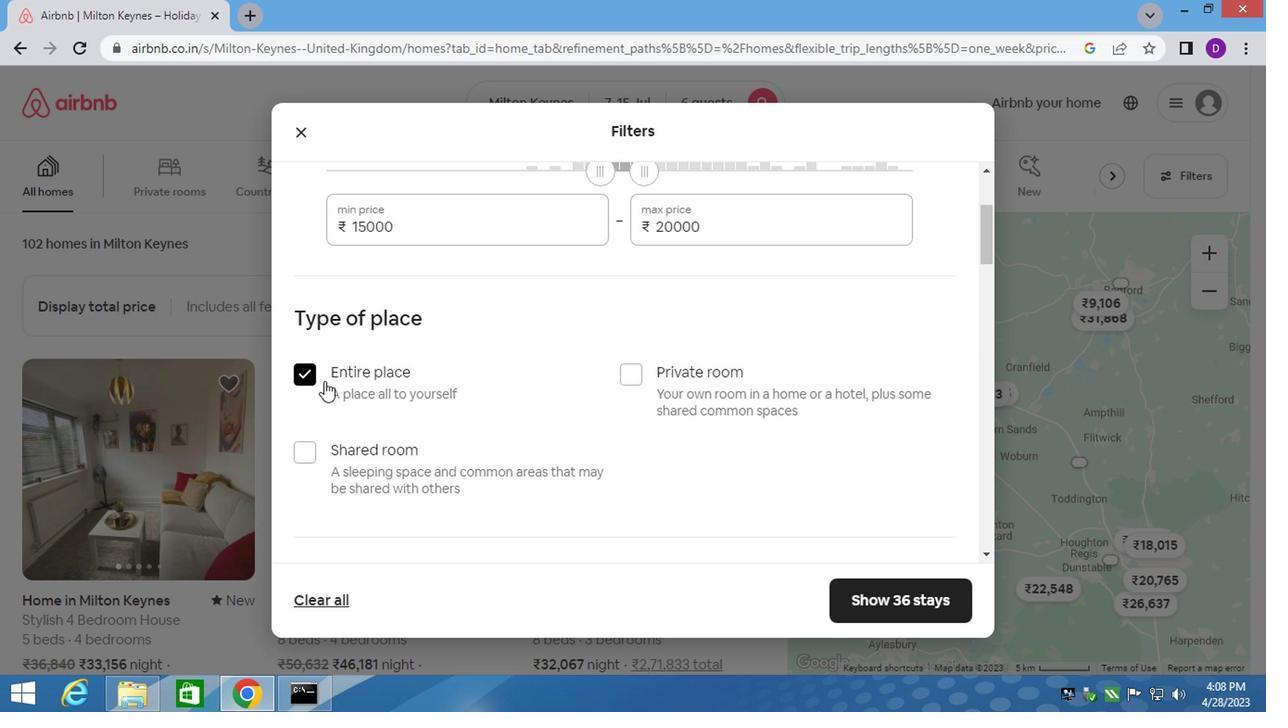 
Action: Mouse scrolled (323, 383) with delta (0, -1)
Screenshot: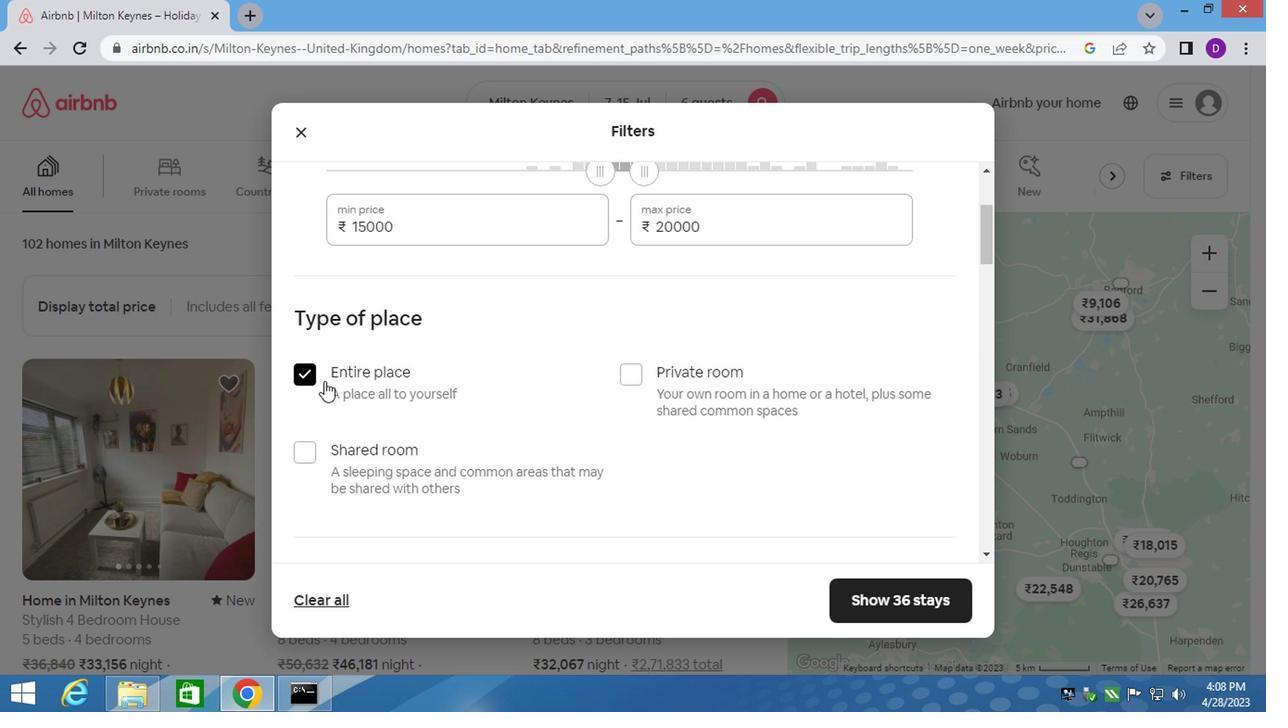 
Action: Mouse moved to (323, 384)
Screenshot: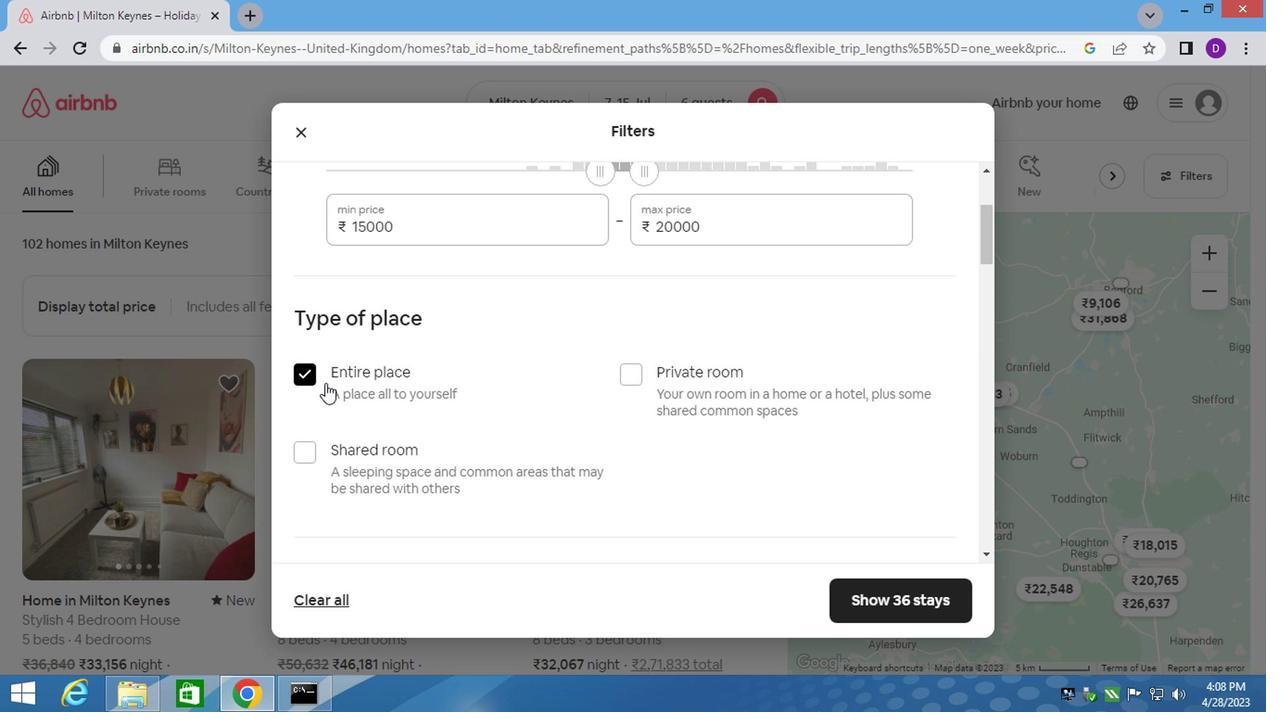 
Action: Mouse scrolled (323, 383) with delta (0, -1)
Screenshot: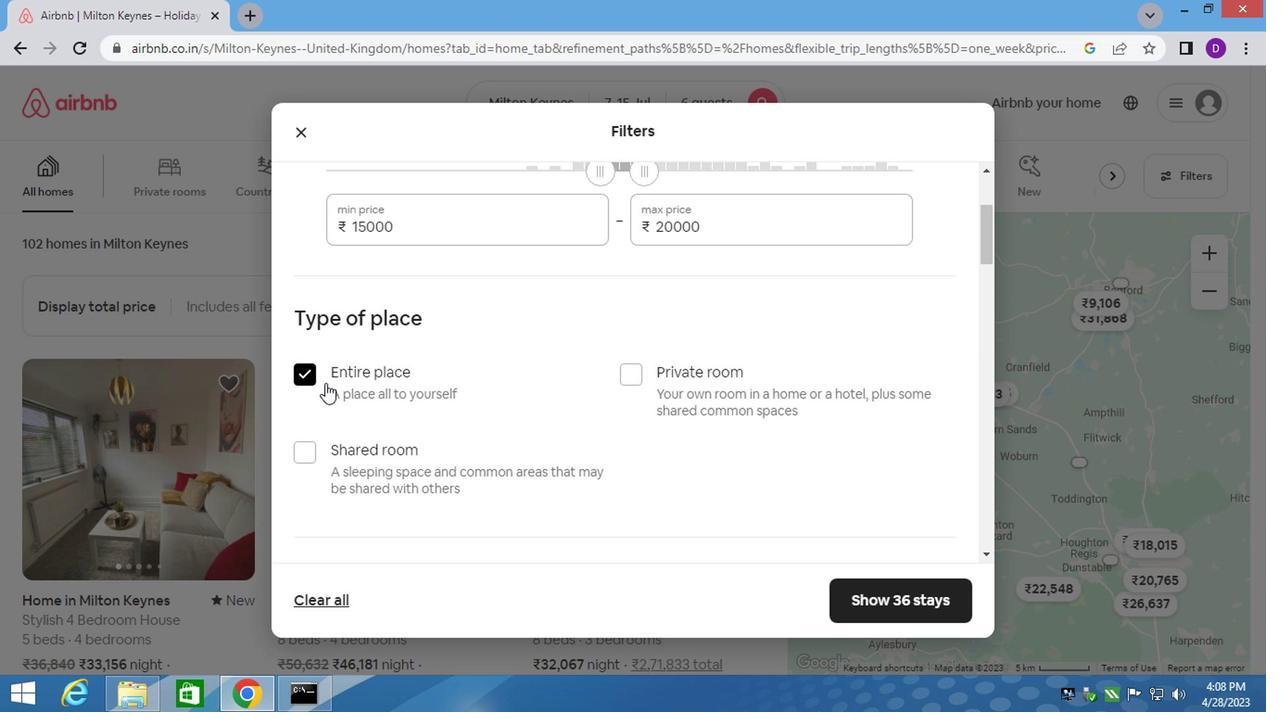 
Action: Mouse moved to (468, 394)
Screenshot: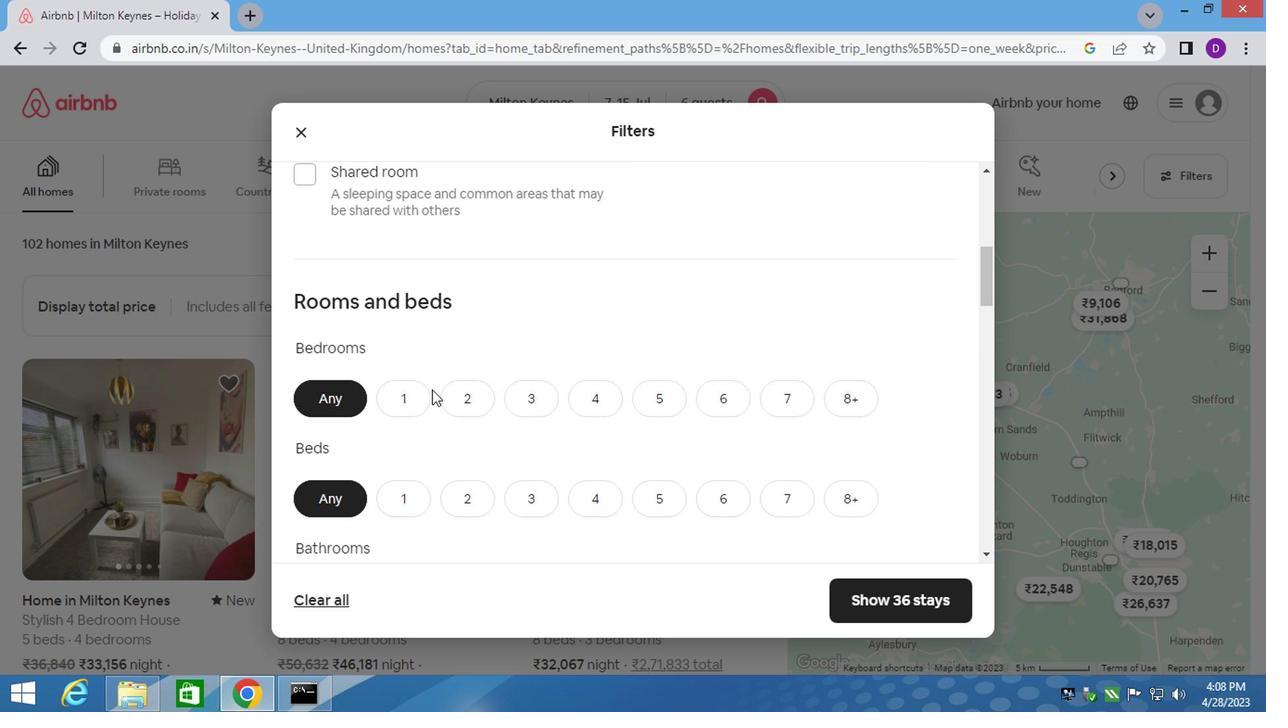 
Action: Mouse scrolled (468, 393) with delta (0, 0)
Screenshot: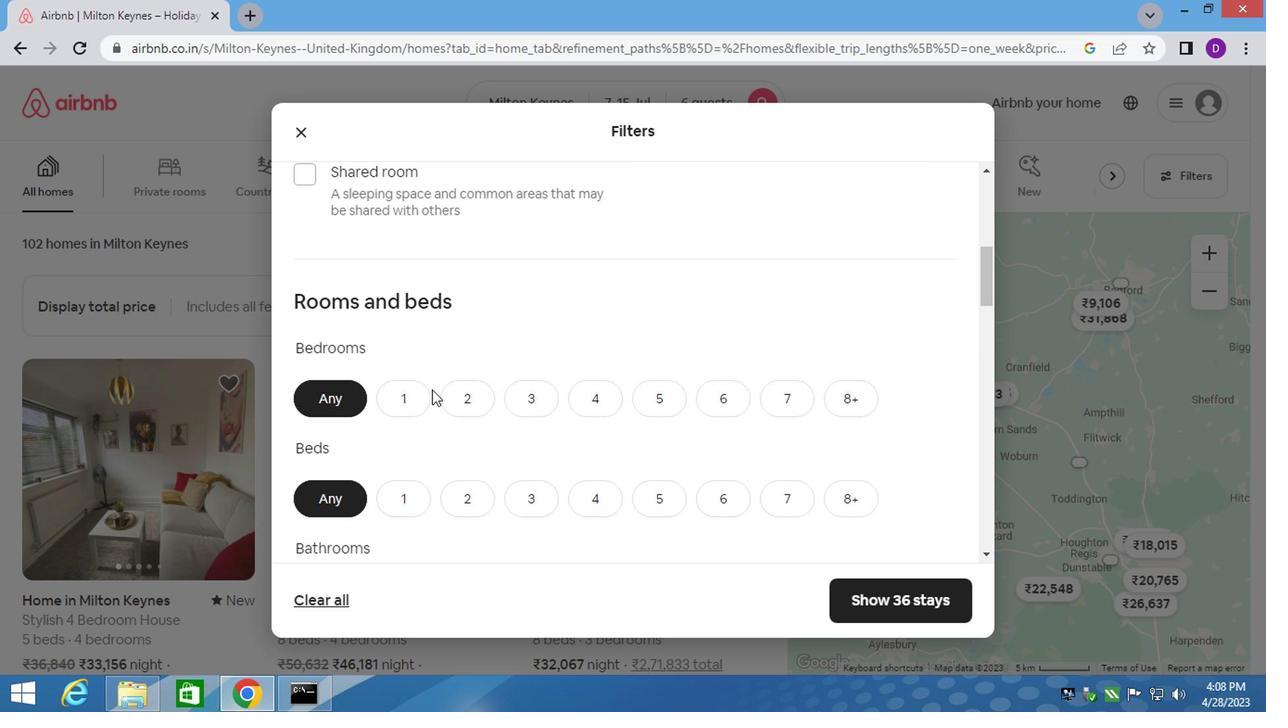 
Action: Mouse scrolled (468, 393) with delta (0, 0)
Screenshot: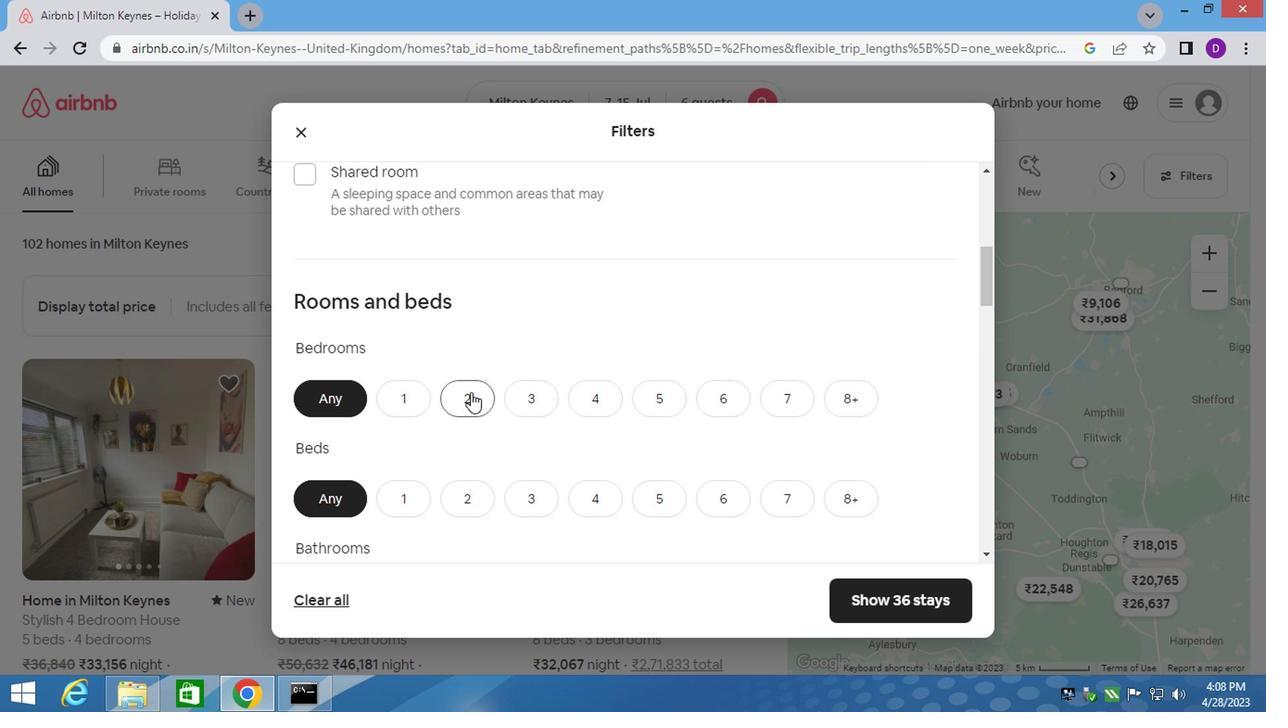 
Action: Mouse moved to (517, 224)
Screenshot: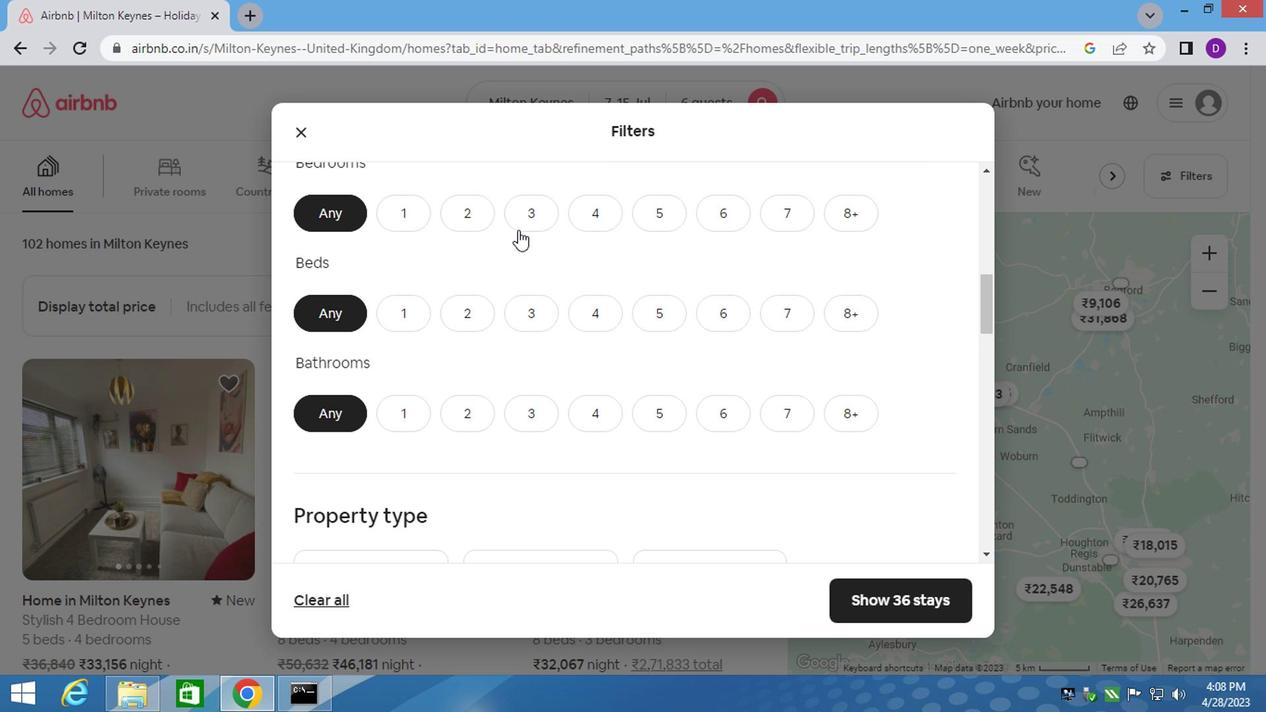
Action: Mouse pressed left at (517, 224)
Screenshot: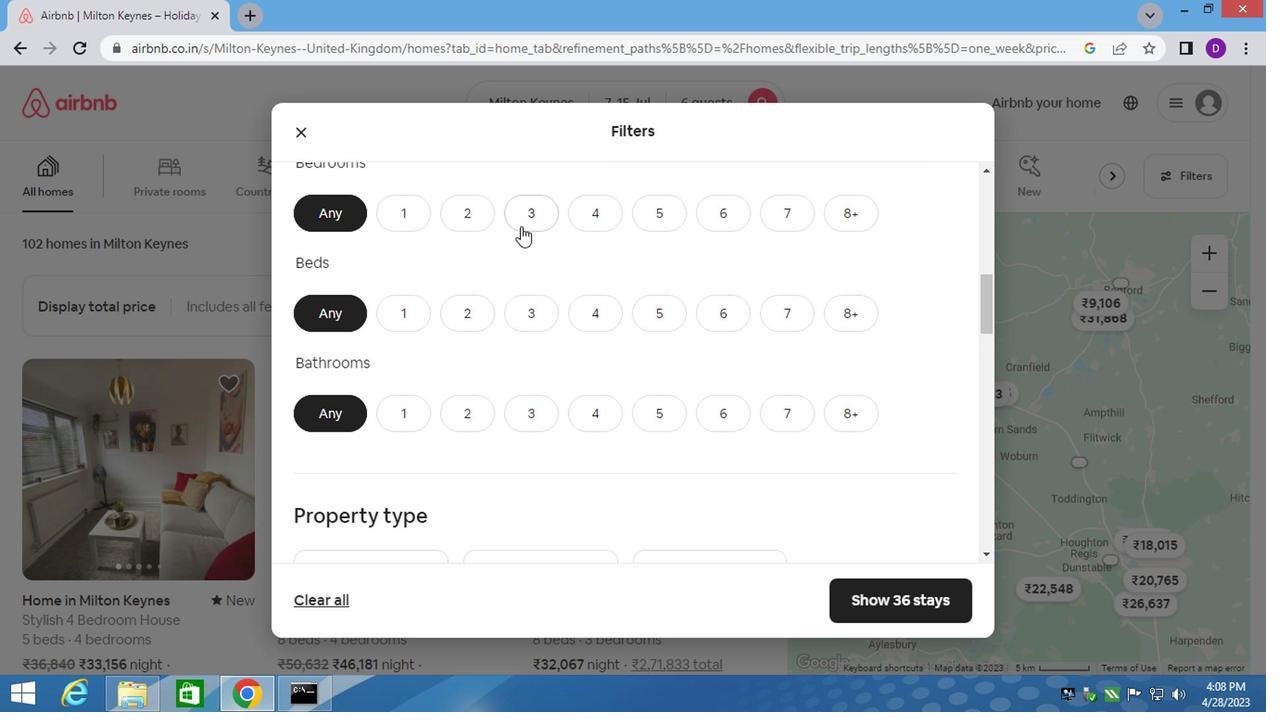 
Action: Mouse moved to (527, 321)
Screenshot: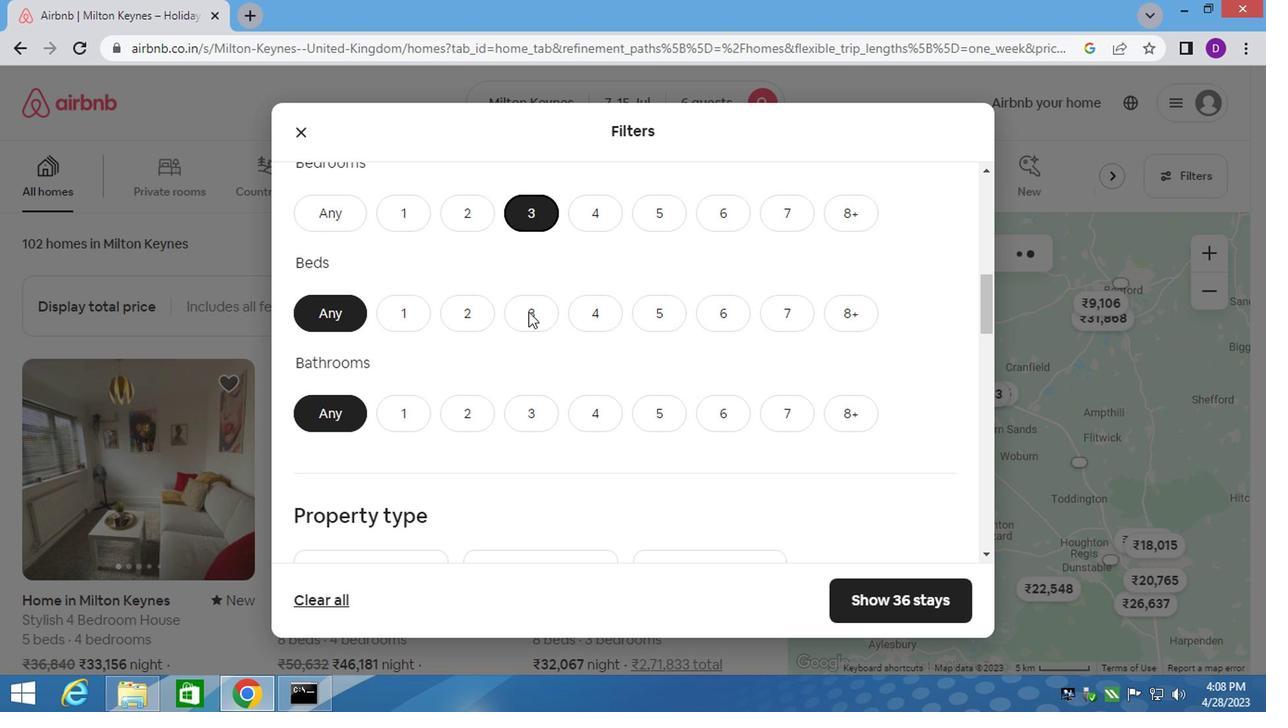 
Action: Mouse pressed left at (527, 321)
Screenshot: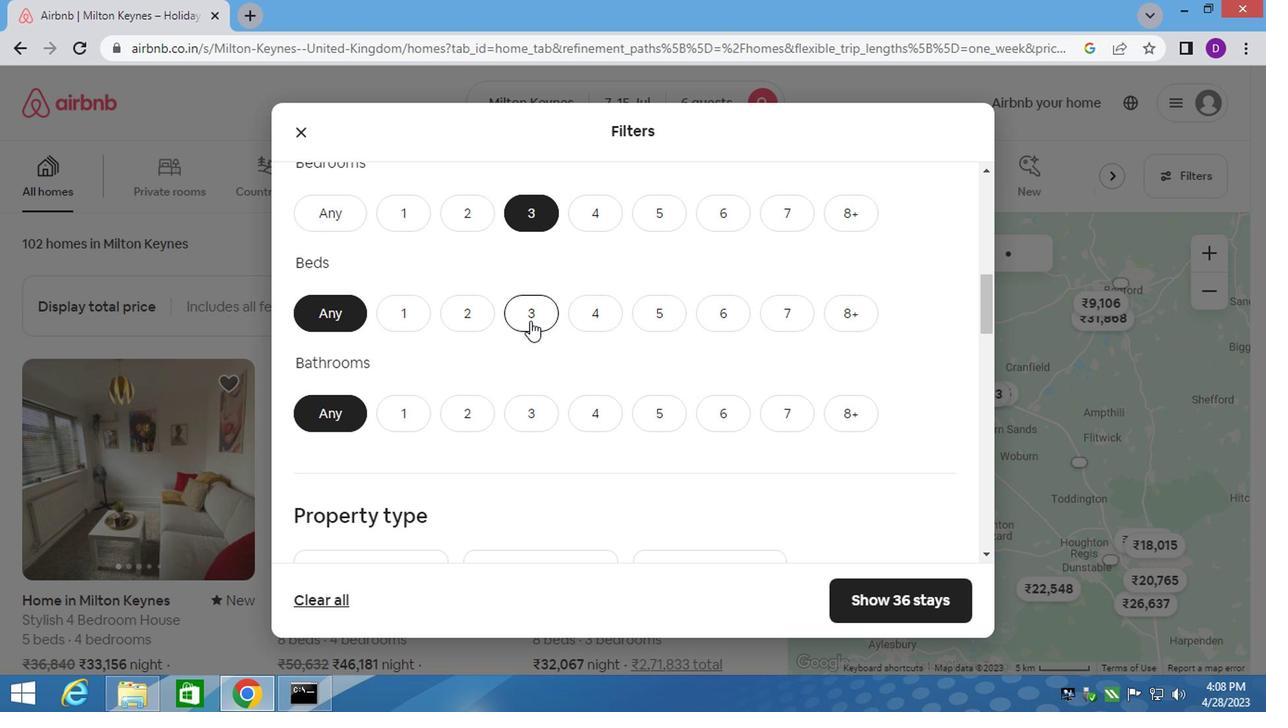 
Action: Mouse moved to (531, 407)
Screenshot: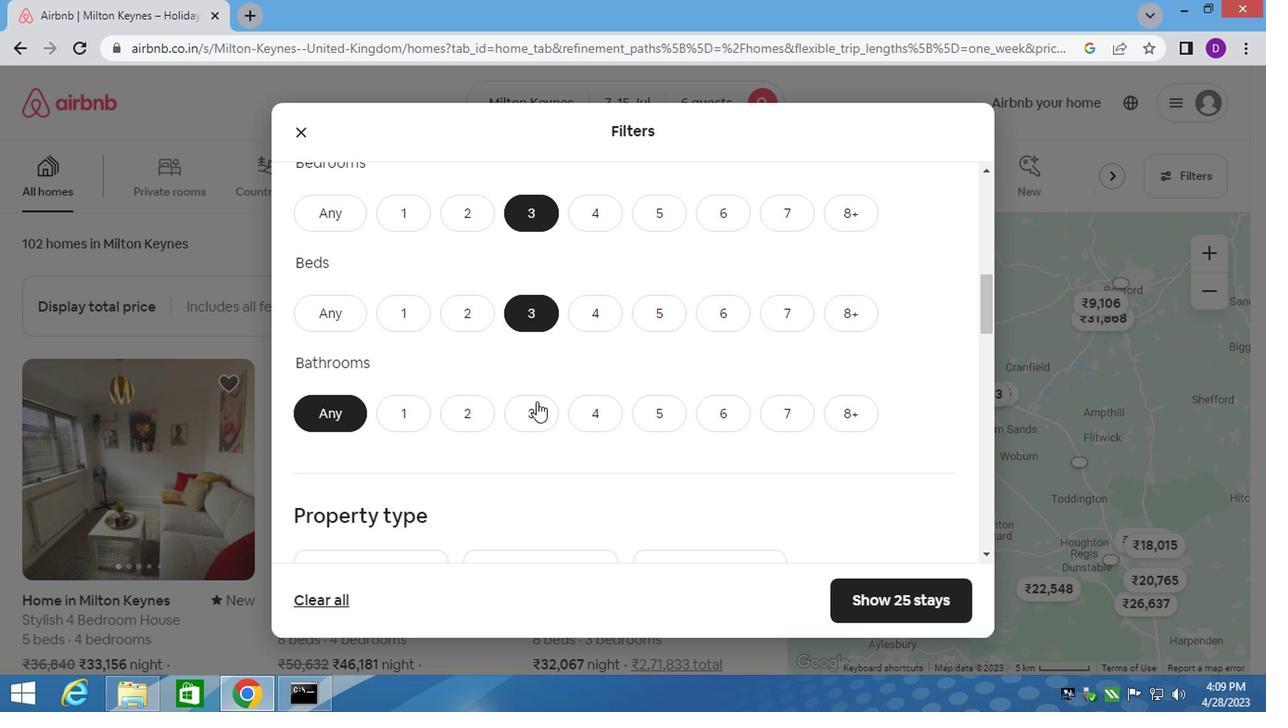 
Action: Mouse pressed left at (531, 407)
Screenshot: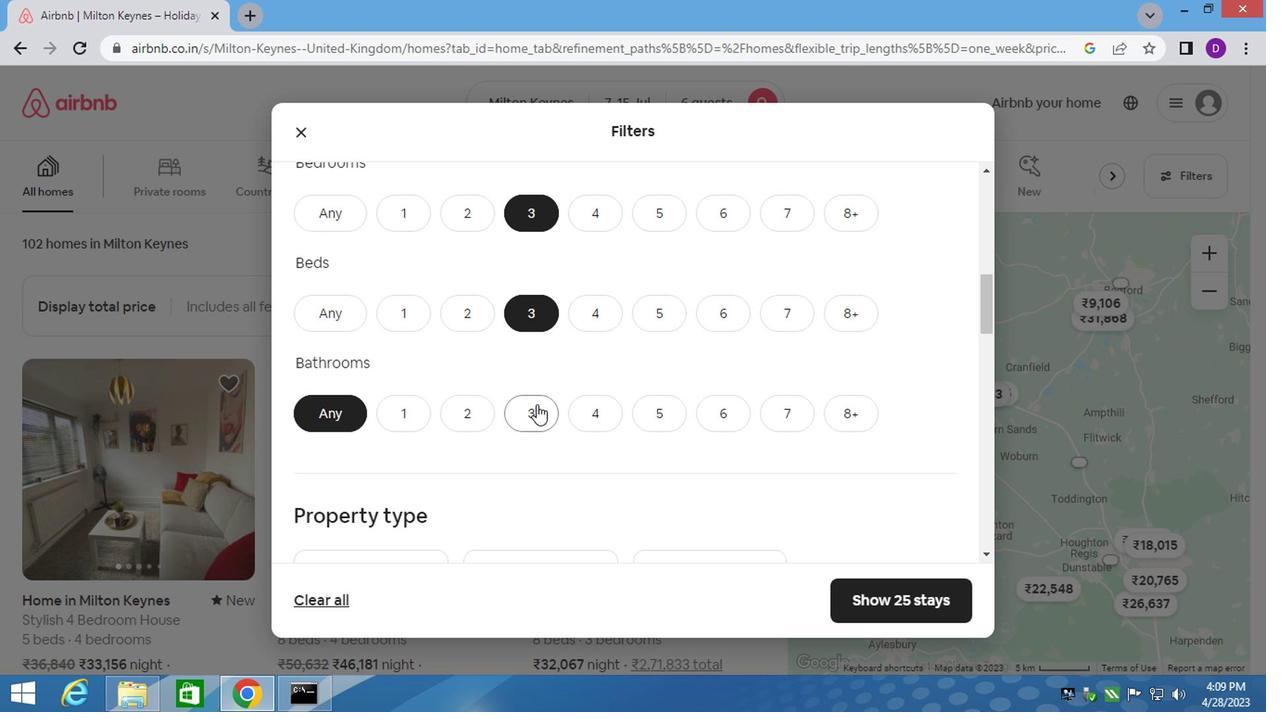 
Action: Mouse scrolled (531, 407) with delta (0, 0)
Screenshot: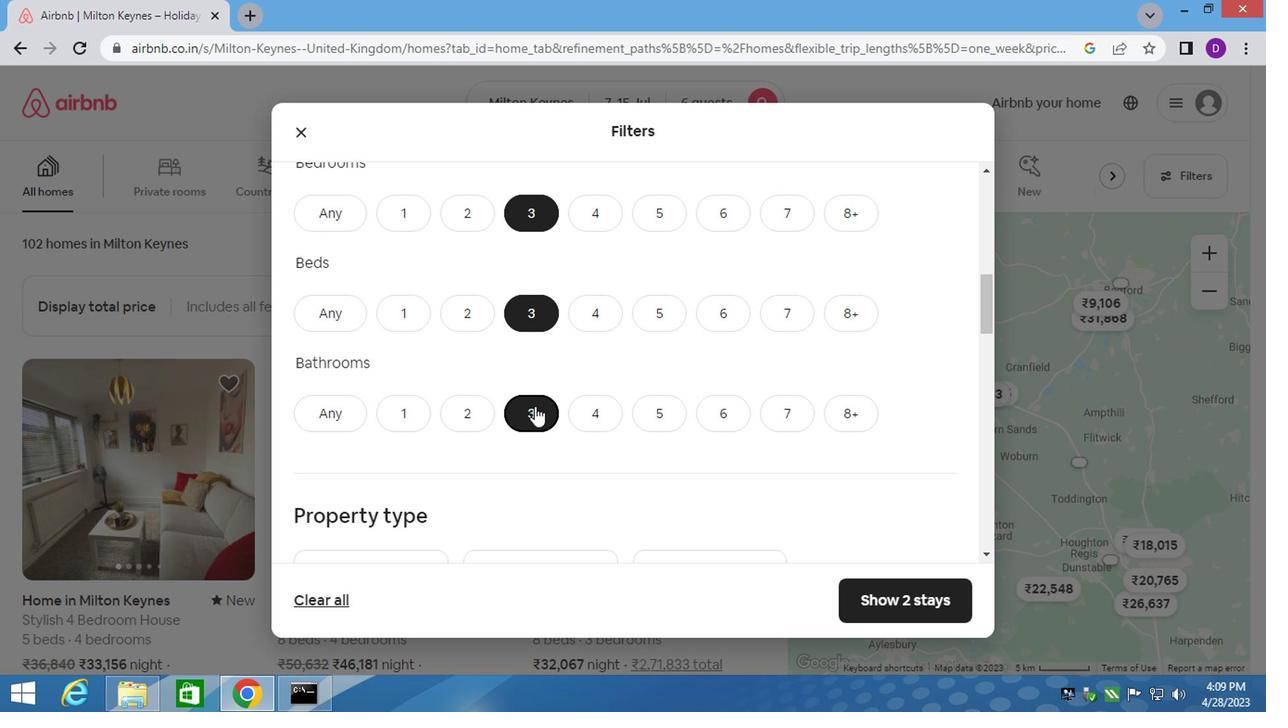 
Action: Mouse scrolled (531, 407) with delta (0, 0)
Screenshot: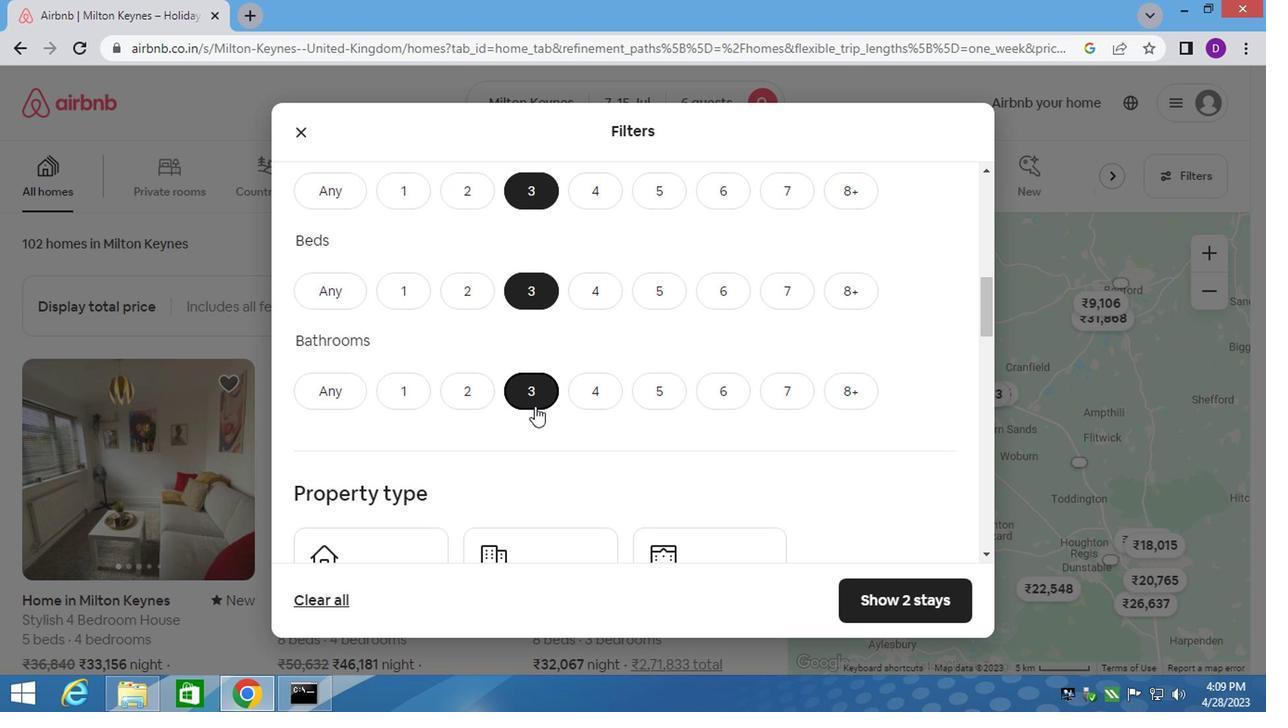 
Action: Mouse moved to (385, 391)
Screenshot: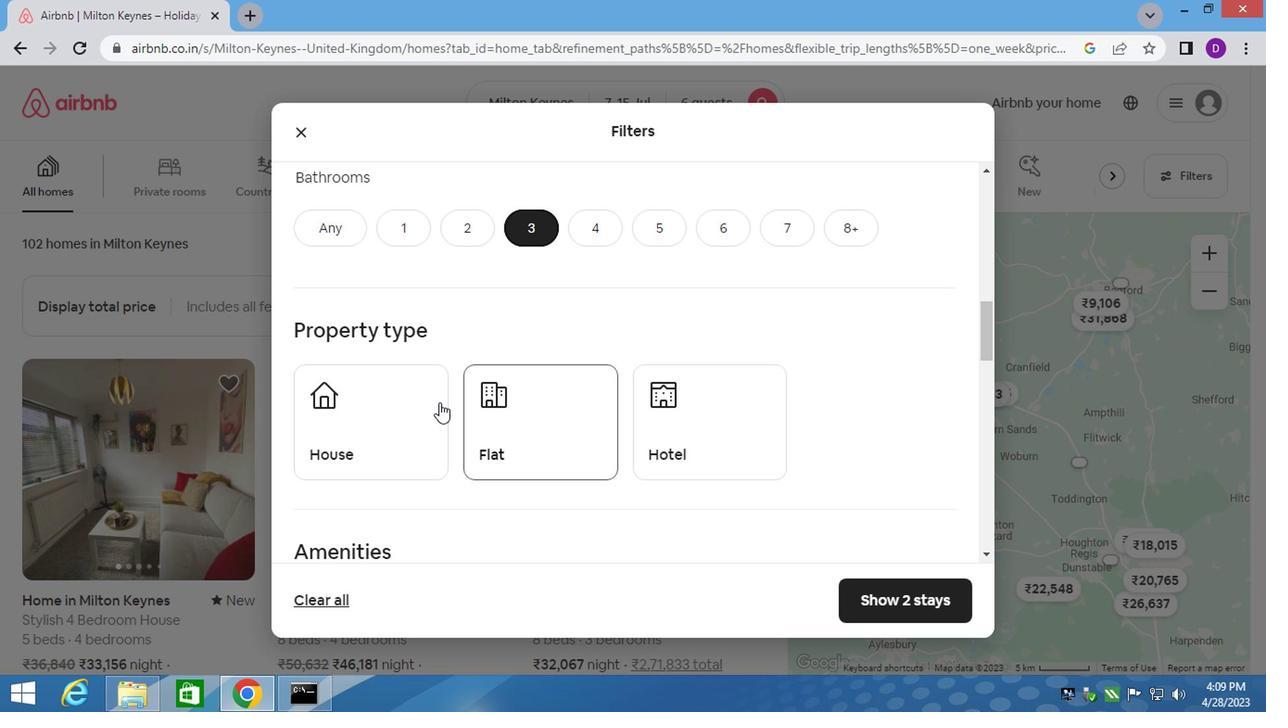 
Action: Mouse pressed left at (385, 391)
Screenshot: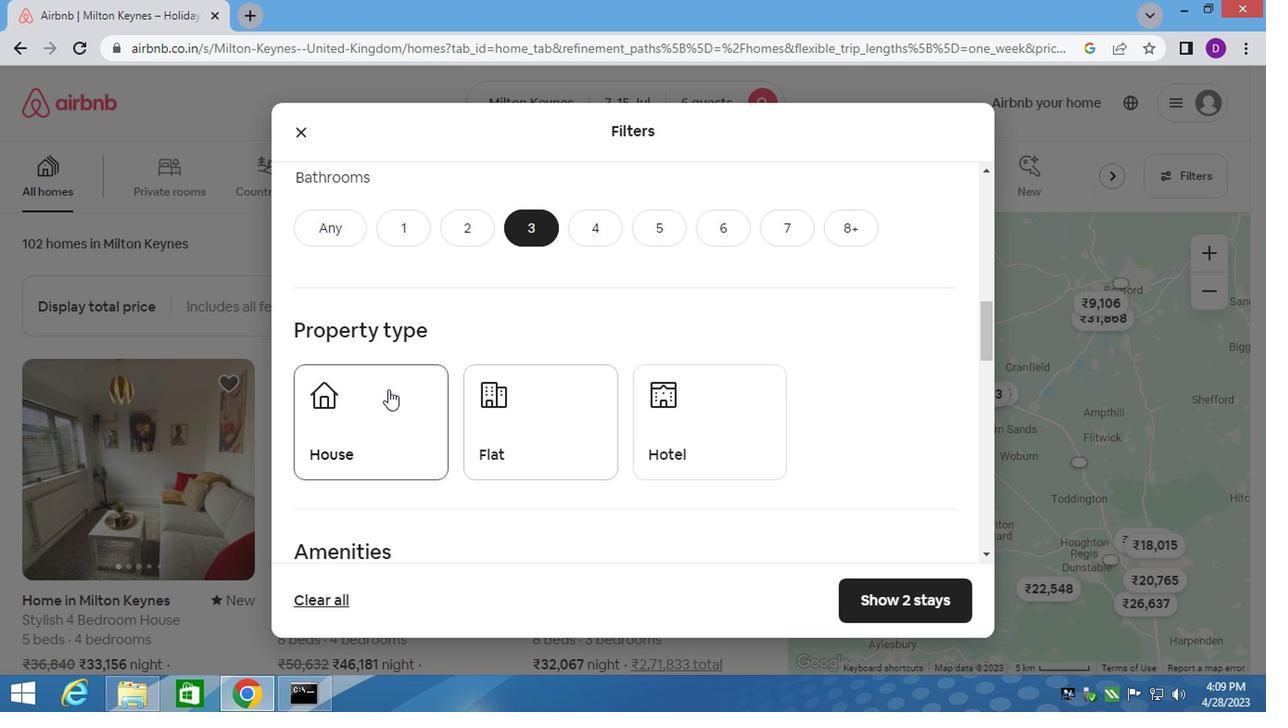 
Action: Mouse moved to (538, 418)
Screenshot: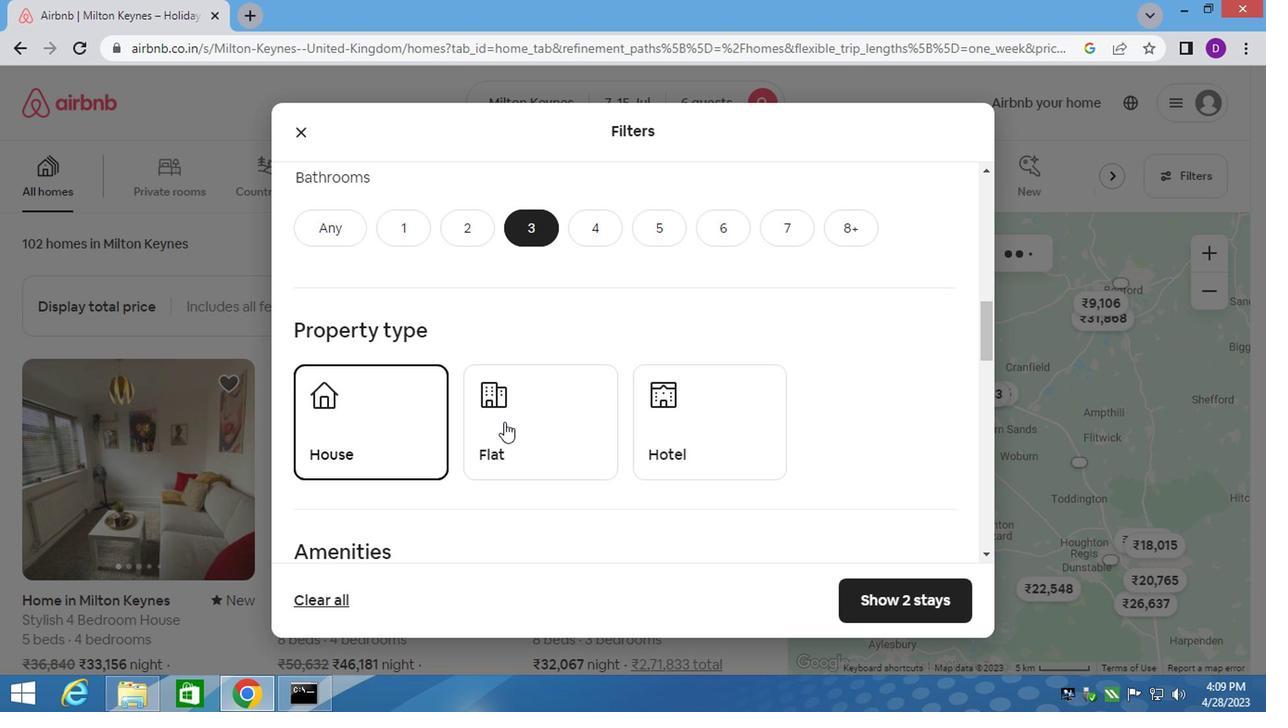 
Action: Mouse pressed left at (538, 418)
Screenshot: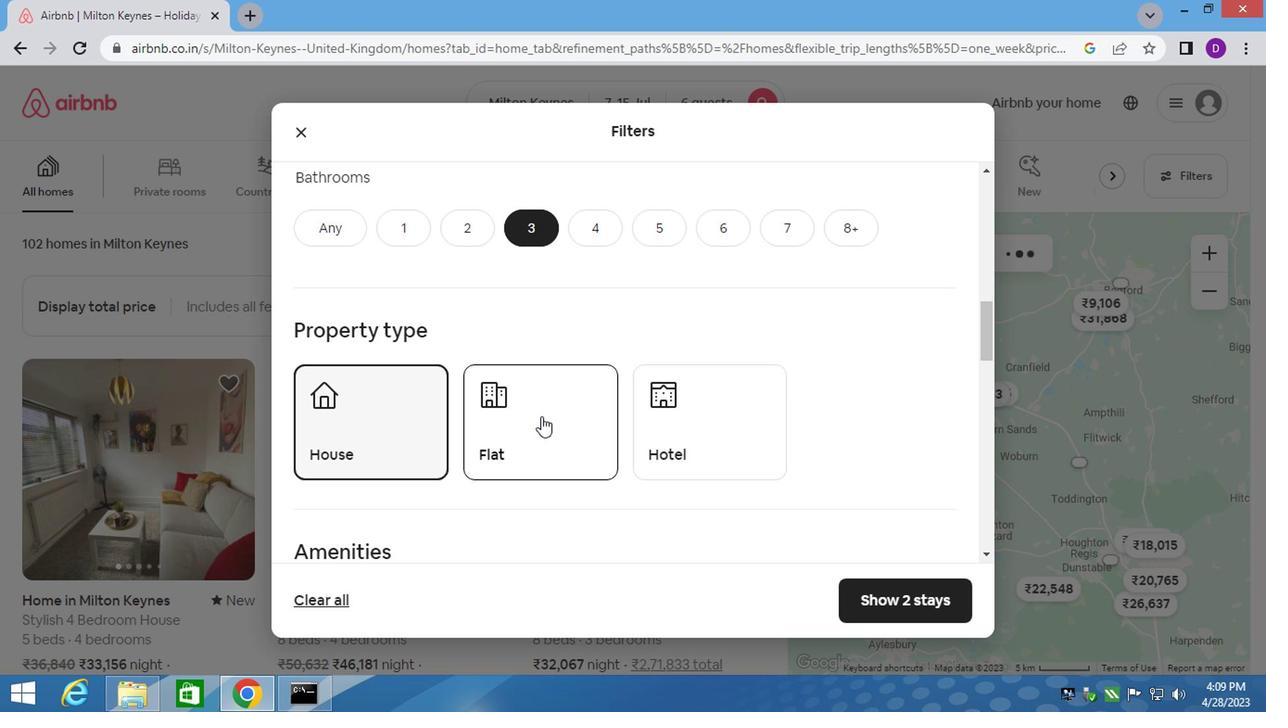 
Action: Mouse moved to (525, 424)
Screenshot: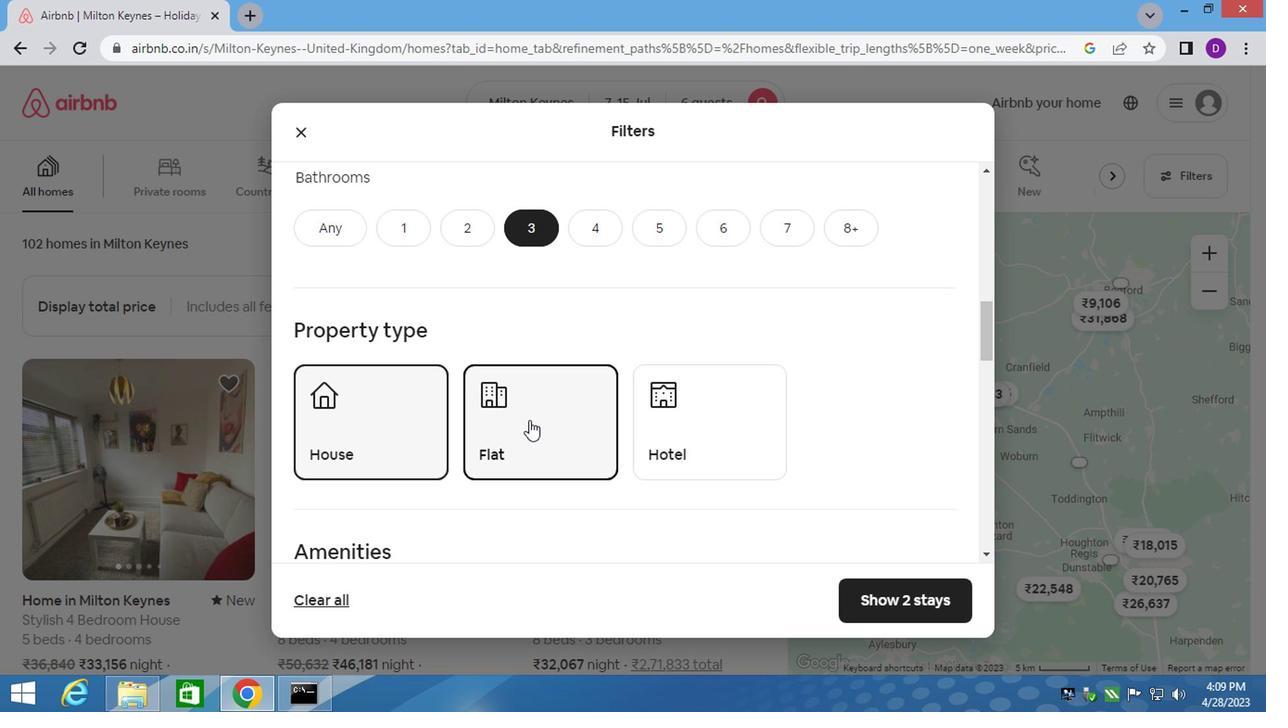 
Action: Mouse scrolled (525, 422) with delta (0, -1)
Screenshot: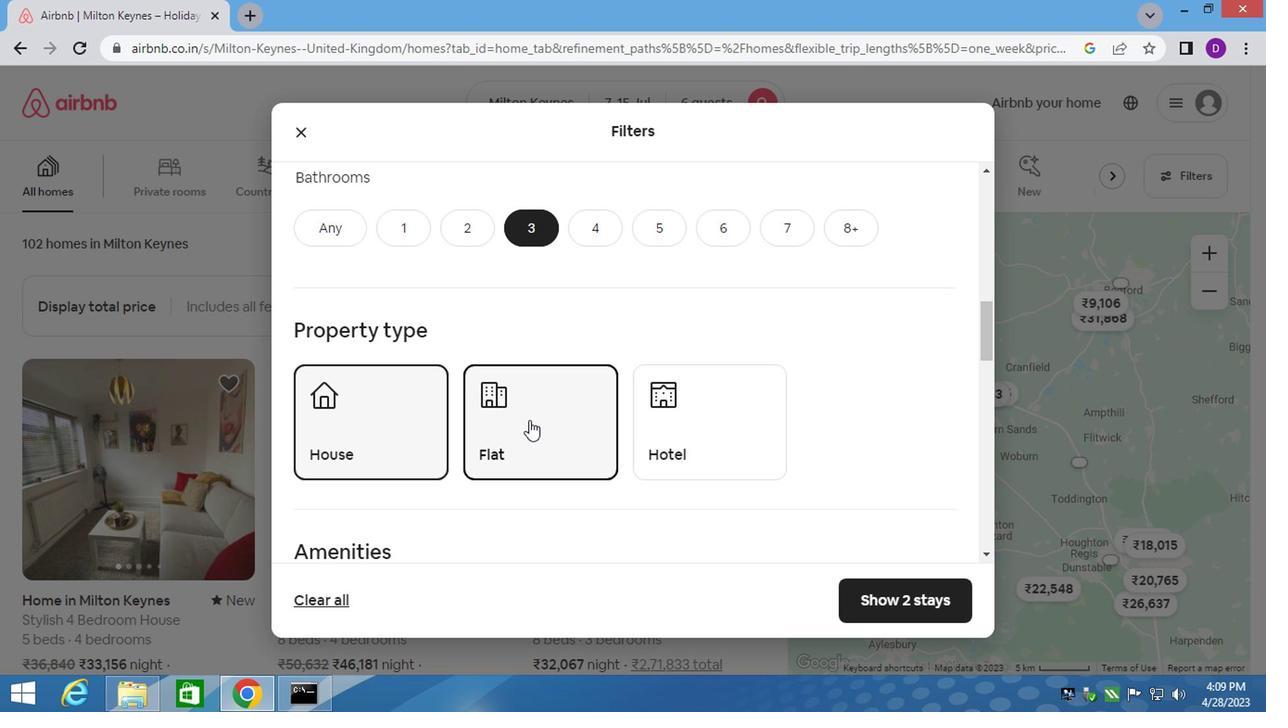 
Action: Mouse moved to (524, 426)
Screenshot: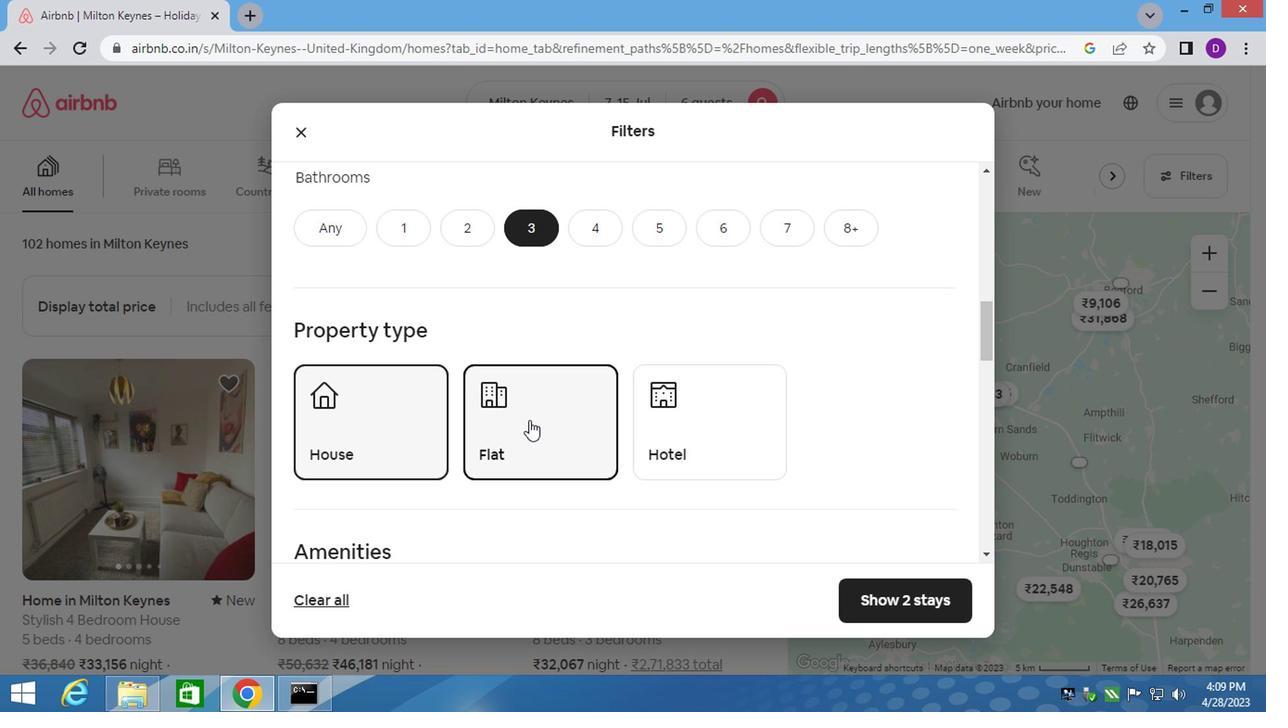
Action: Mouse scrolled (524, 424) with delta (0, -1)
Screenshot: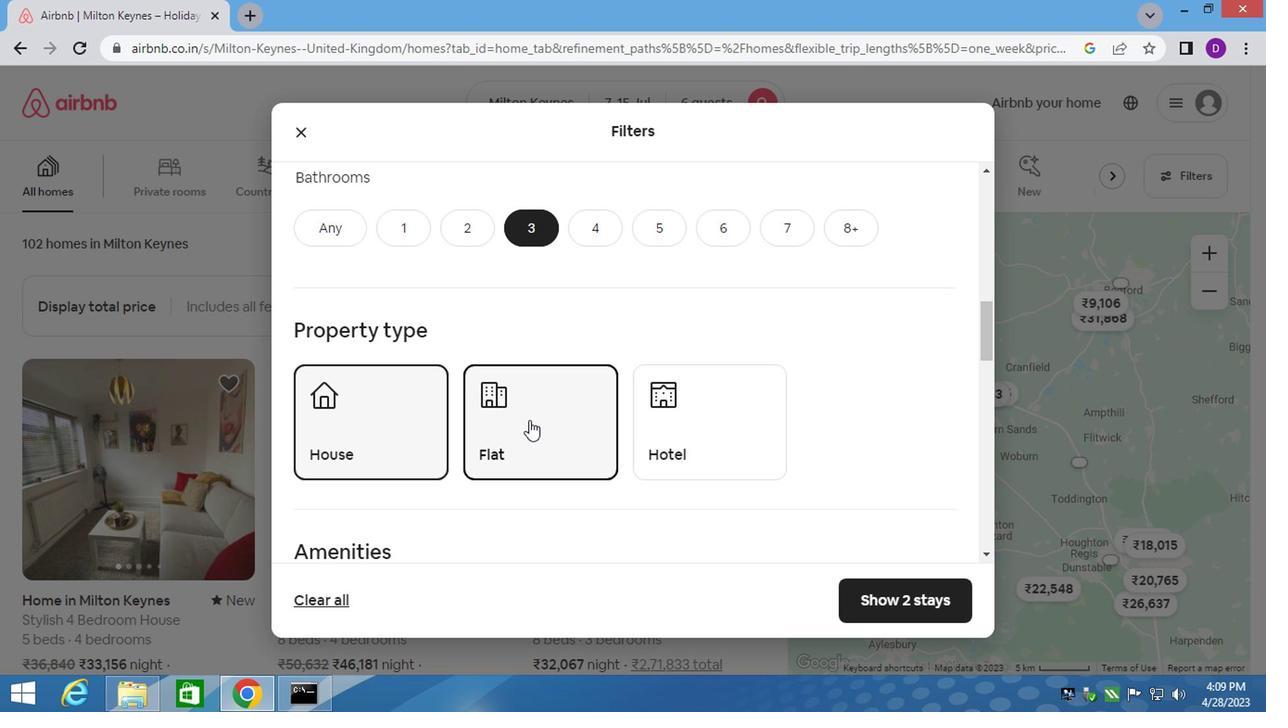 
Action: Mouse scrolled (524, 424) with delta (0, -1)
Screenshot: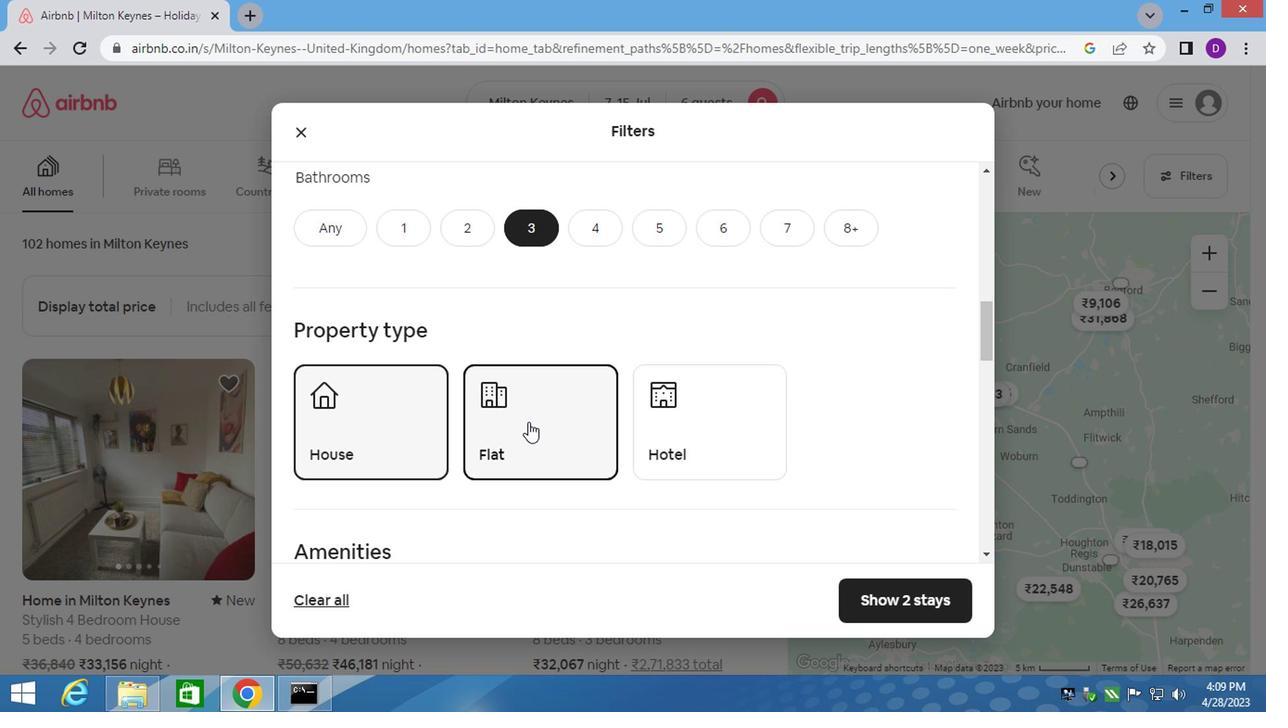 
Action: Mouse scrolled (524, 424) with delta (0, -1)
Screenshot: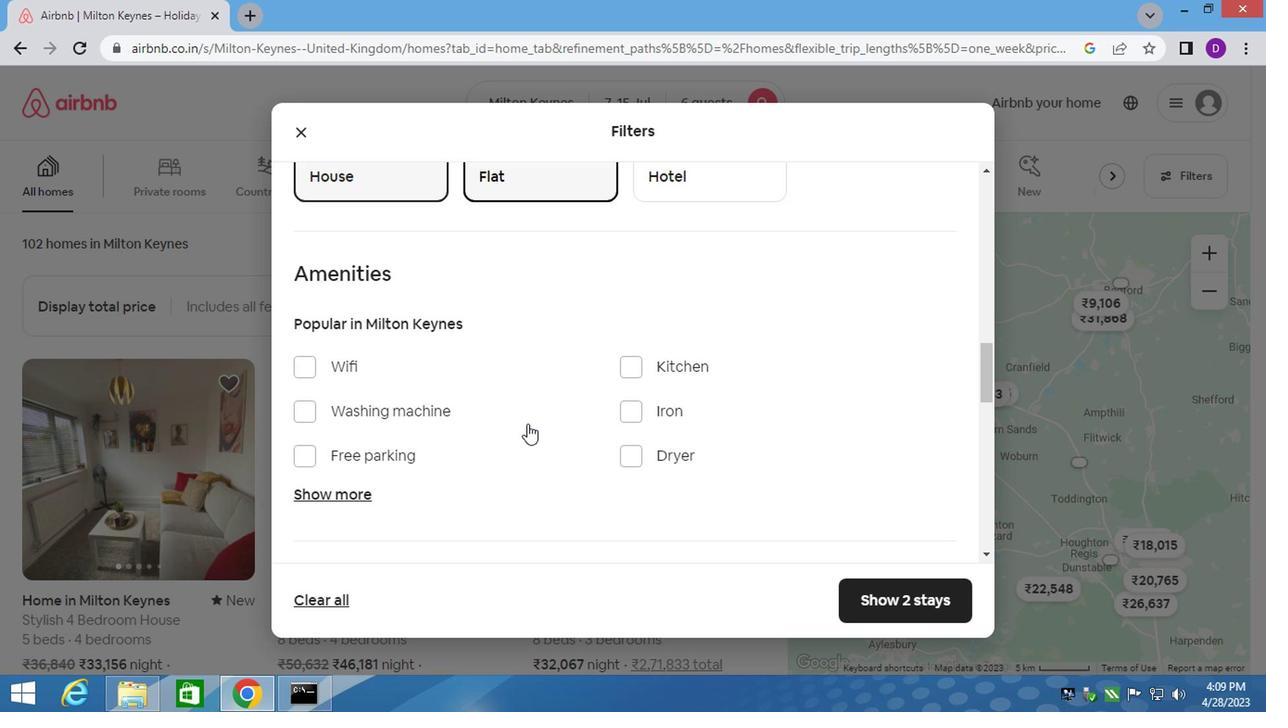 
Action: Mouse scrolled (524, 424) with delta (0, -1)
Screenshot: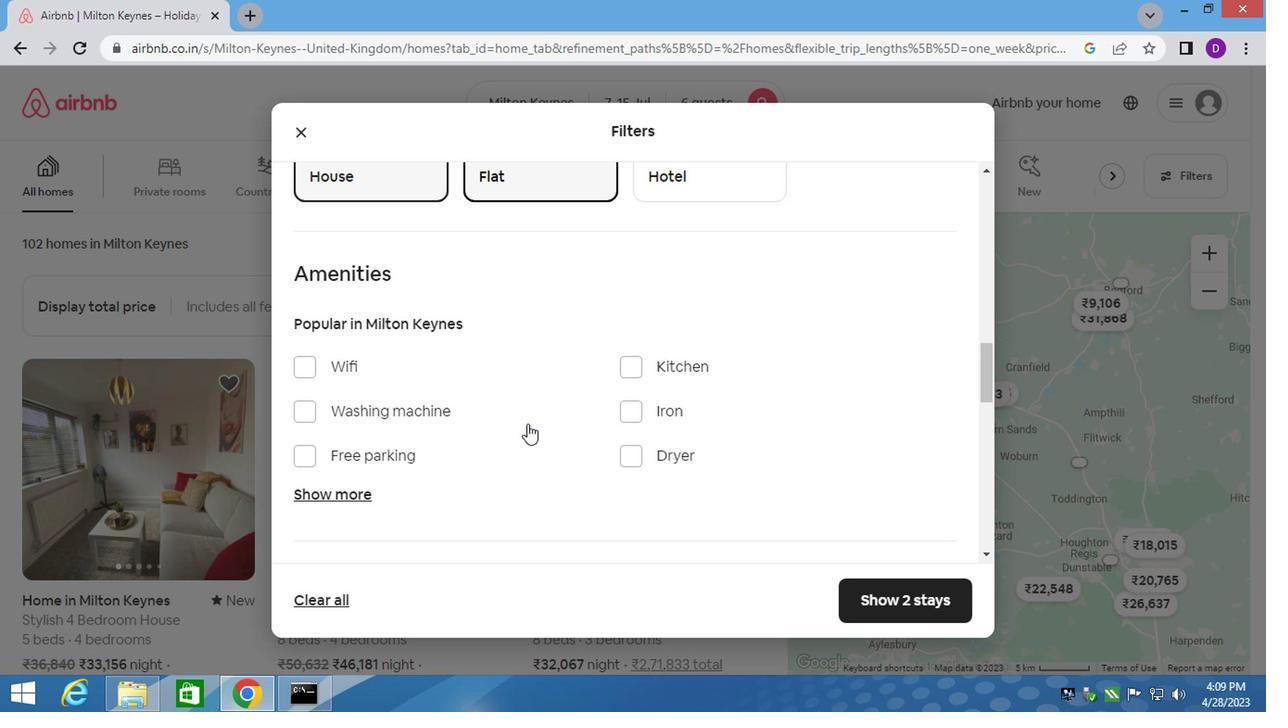 
Action: Mouse moved to (659, 432)
Screenshot: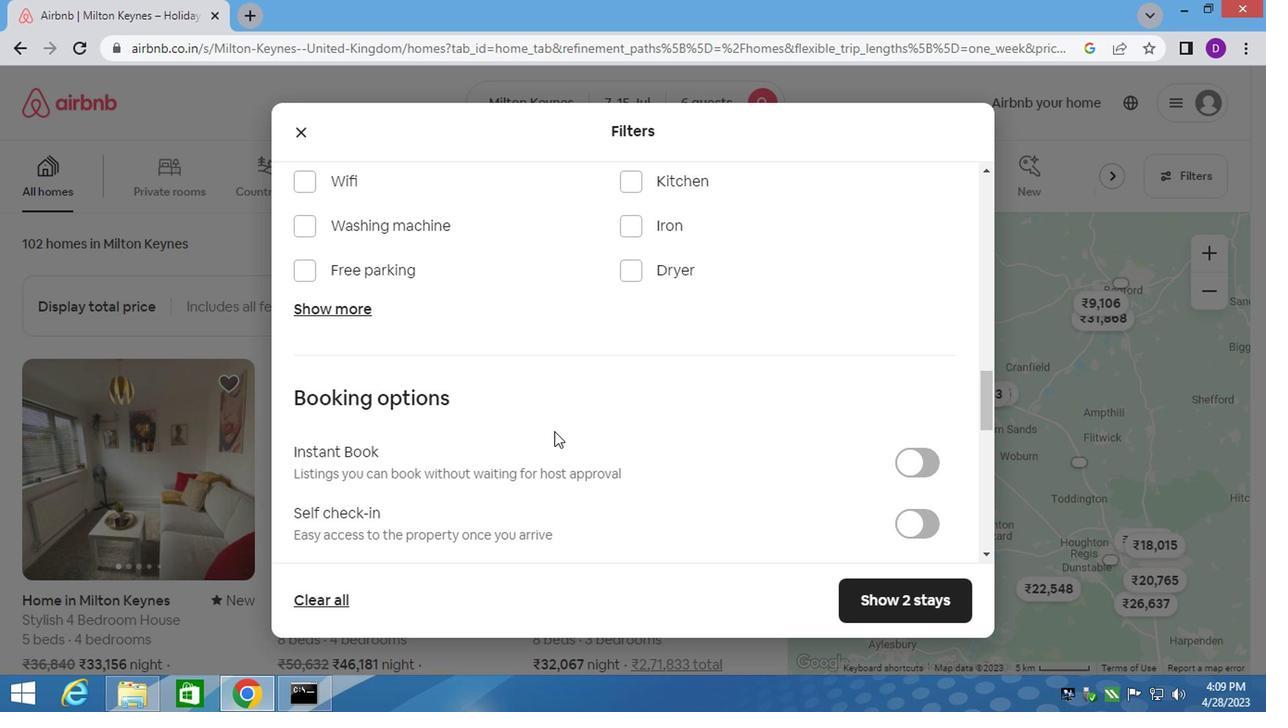 
Action: Mouse scrolled (659, 431) with delta (0, -1)
Screenshot: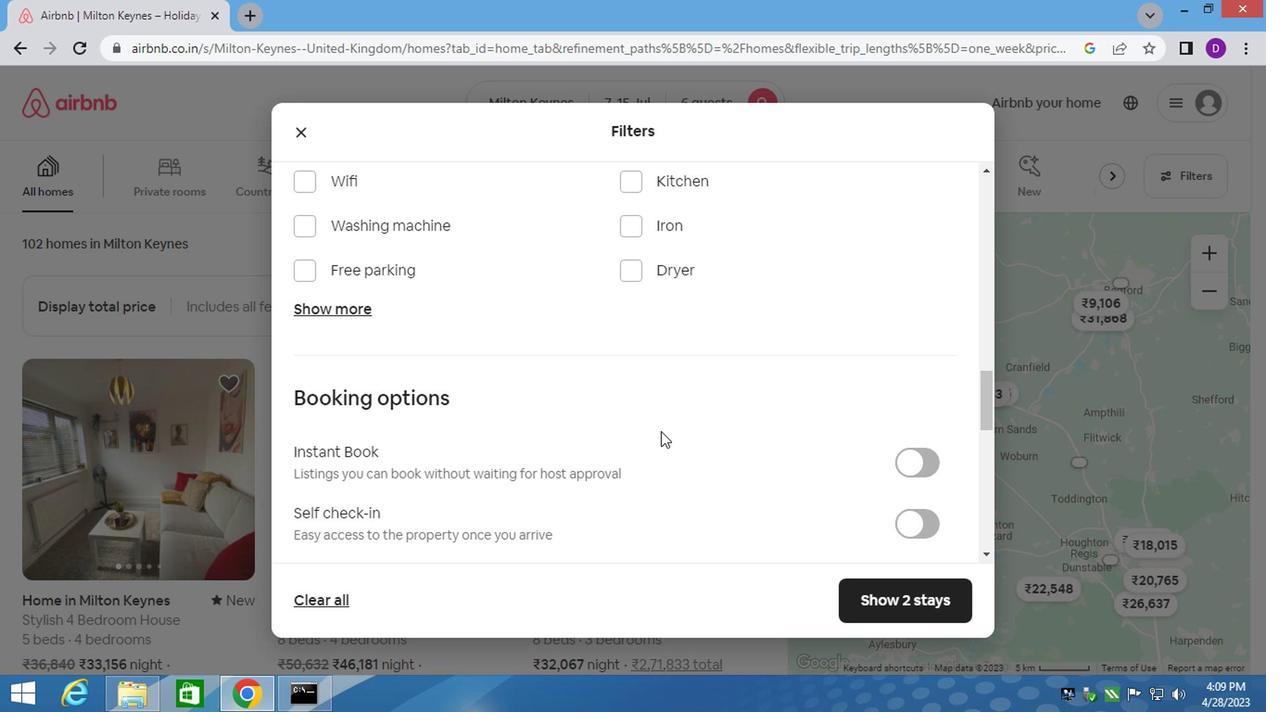 
Action: Mouse scrolled (659, 431) with delta (0, -1)
Screenshot: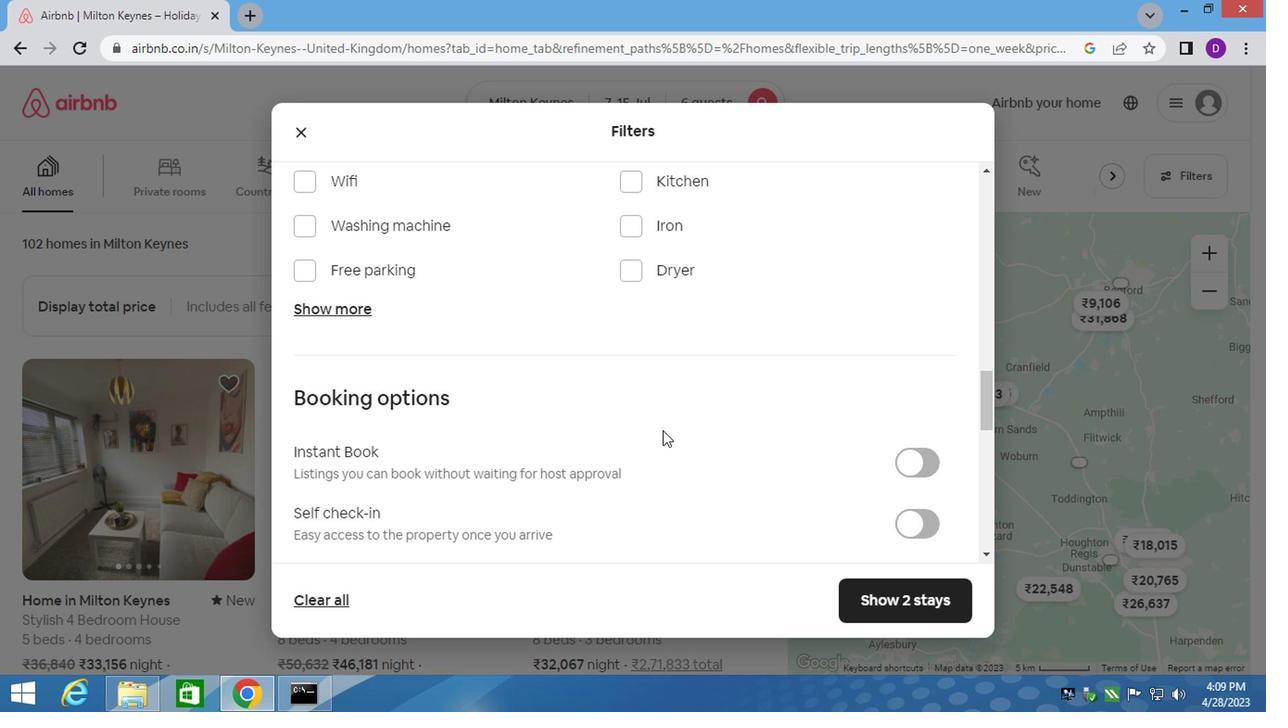 
Action: Mouse moved to (928, 345)
Screenshot: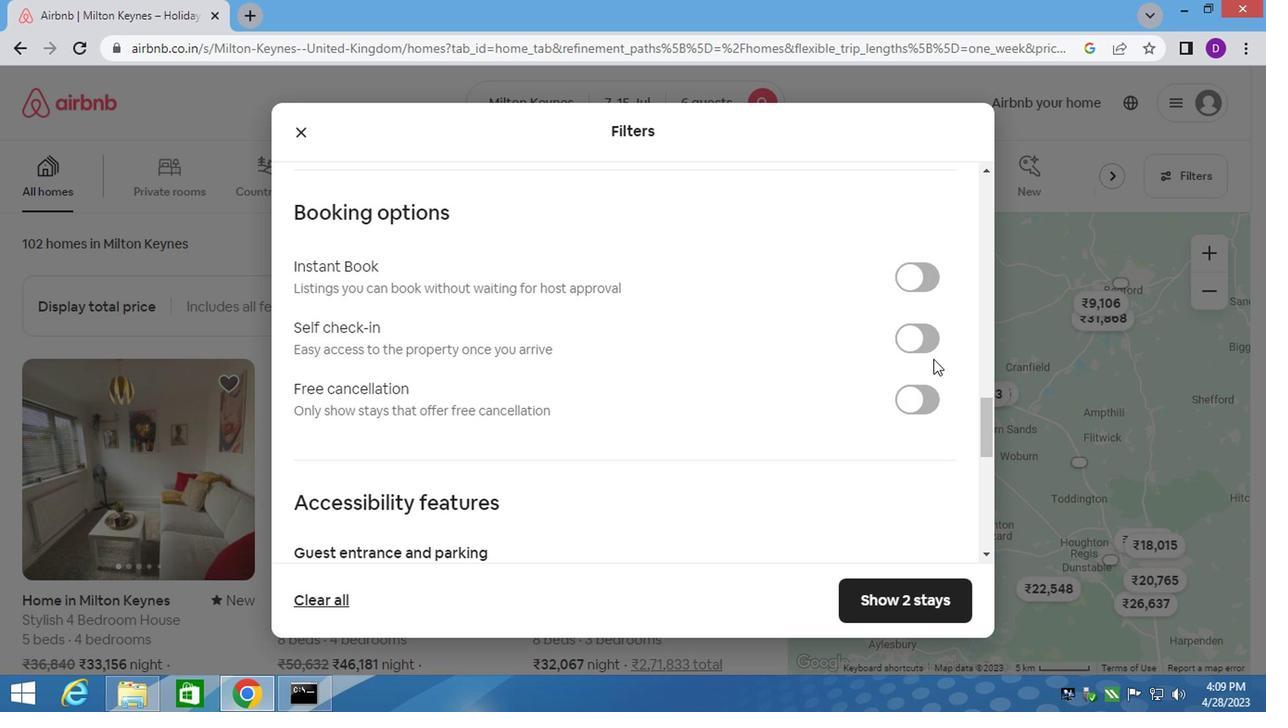
Action: Mouse pressed left at (928, 345)
Screenshot: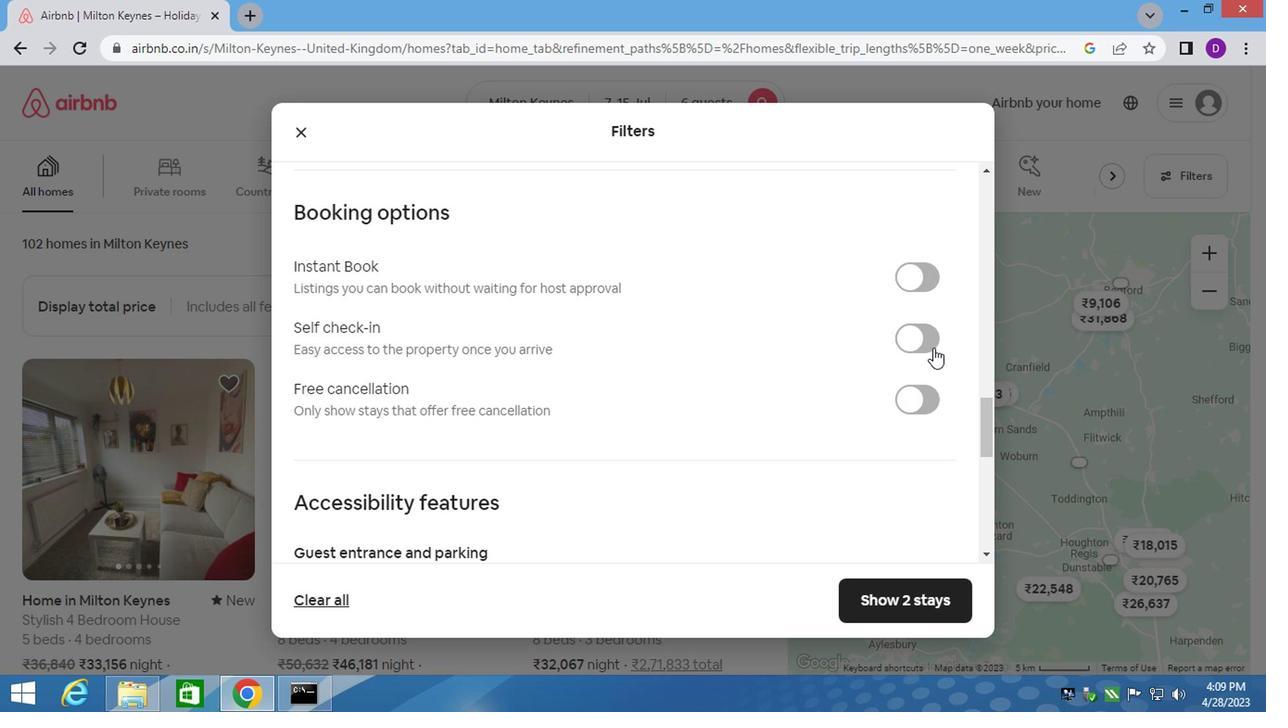 
Action: Mouse moved to (479, 467)
Screenshot: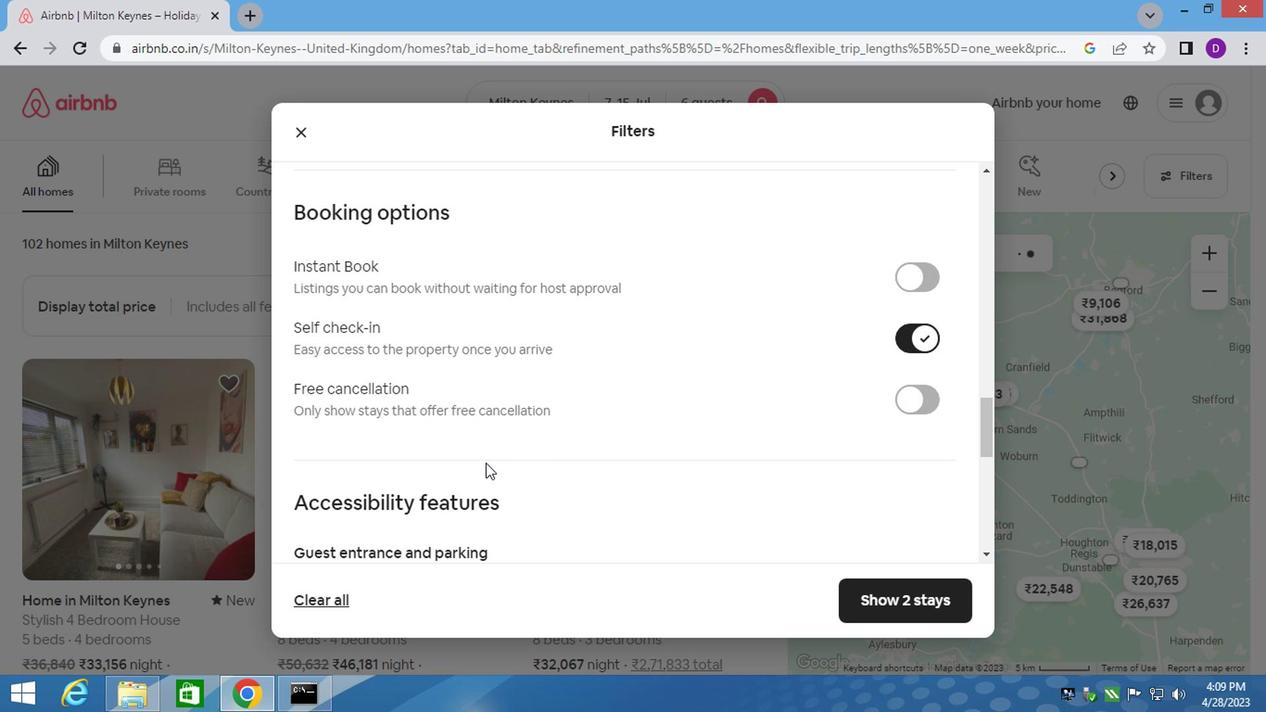 
Action: Mouse scrolled (480, 466) with delta (0, 0)
Screenshot: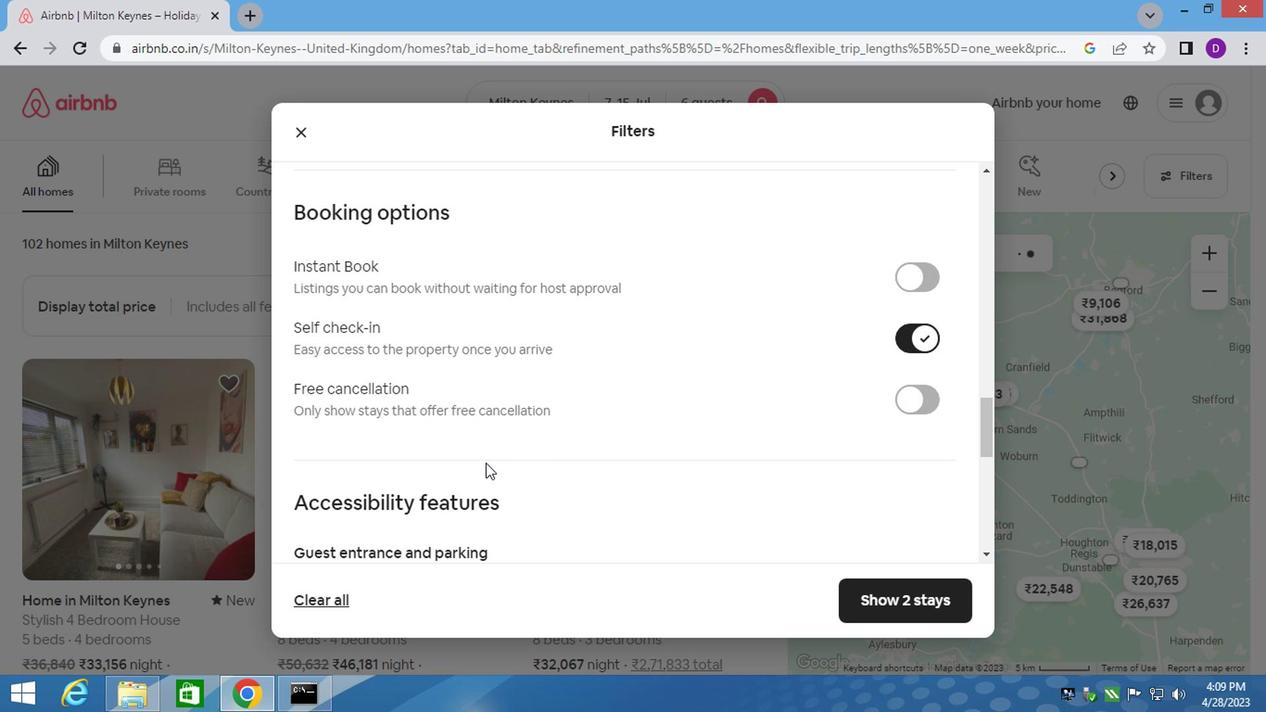 
Action: Mouse scrolled (480, 466) with delta (0, 0)
Screenshot: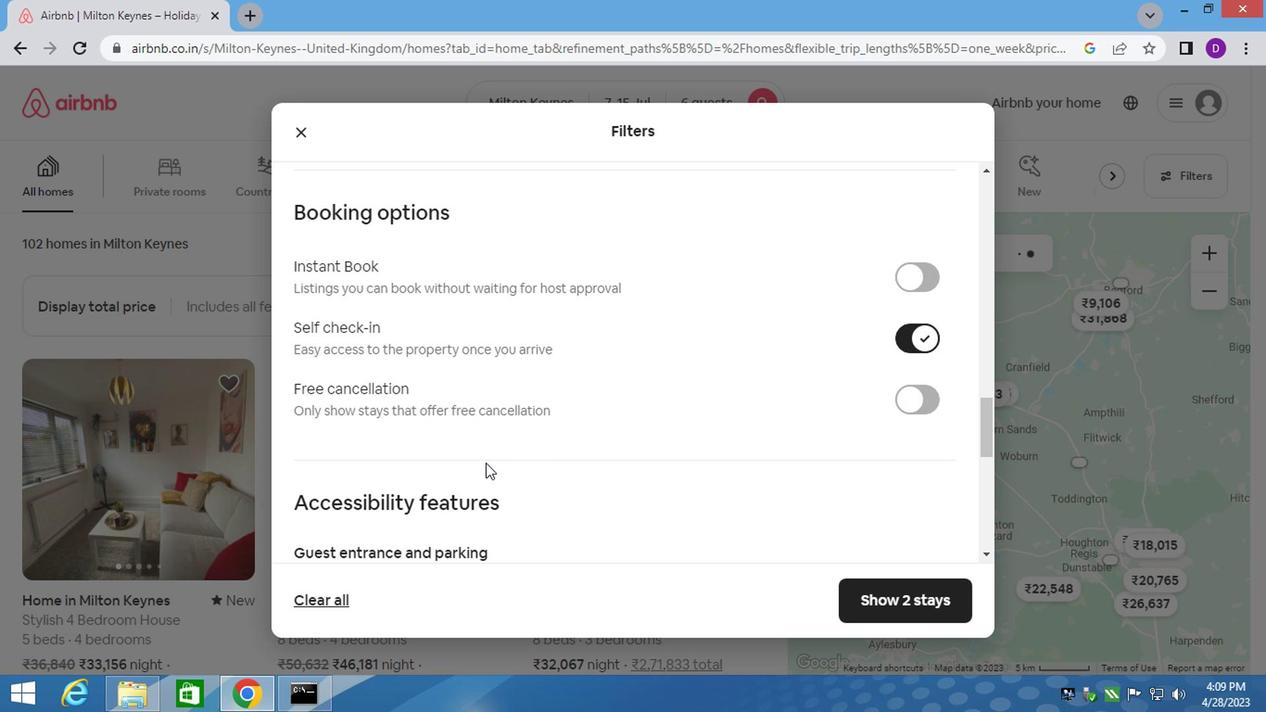 
Action: Mouse scrolled (479, 466) with delta (0, 0)
Screenshot: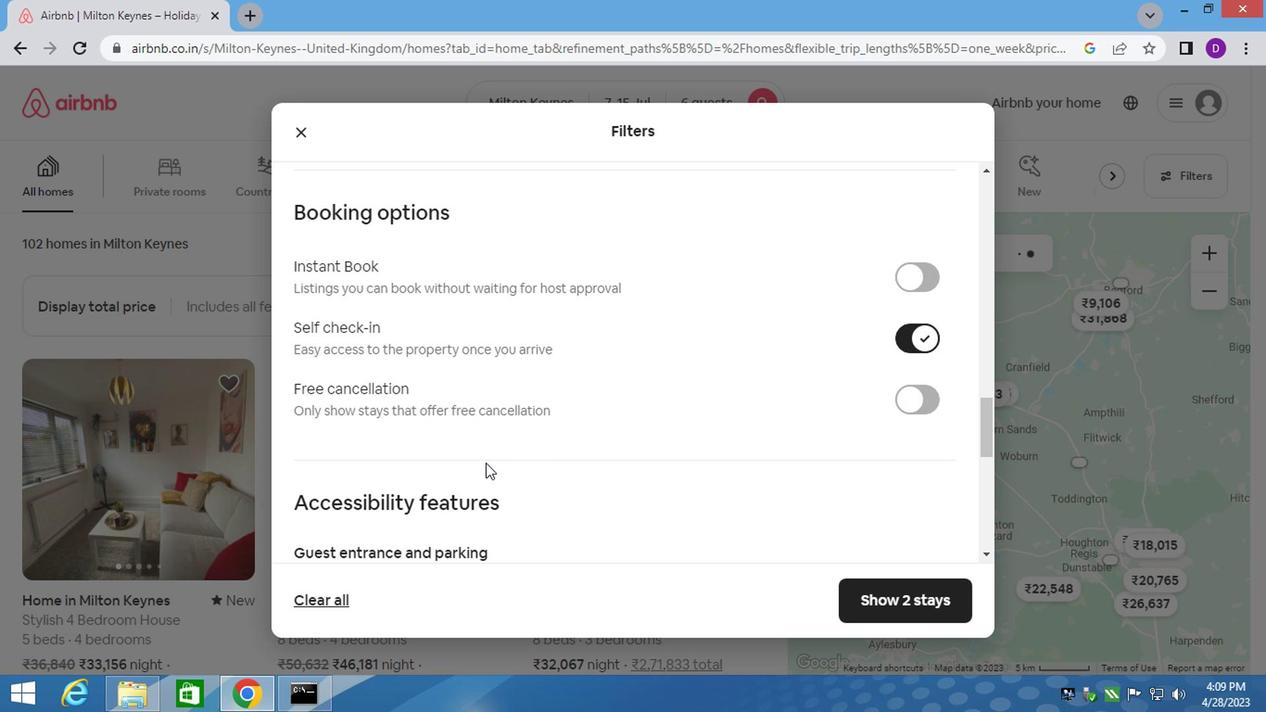 
Action: Mouse scrolled (479, 466) with delta (0, 0)
Screenshot: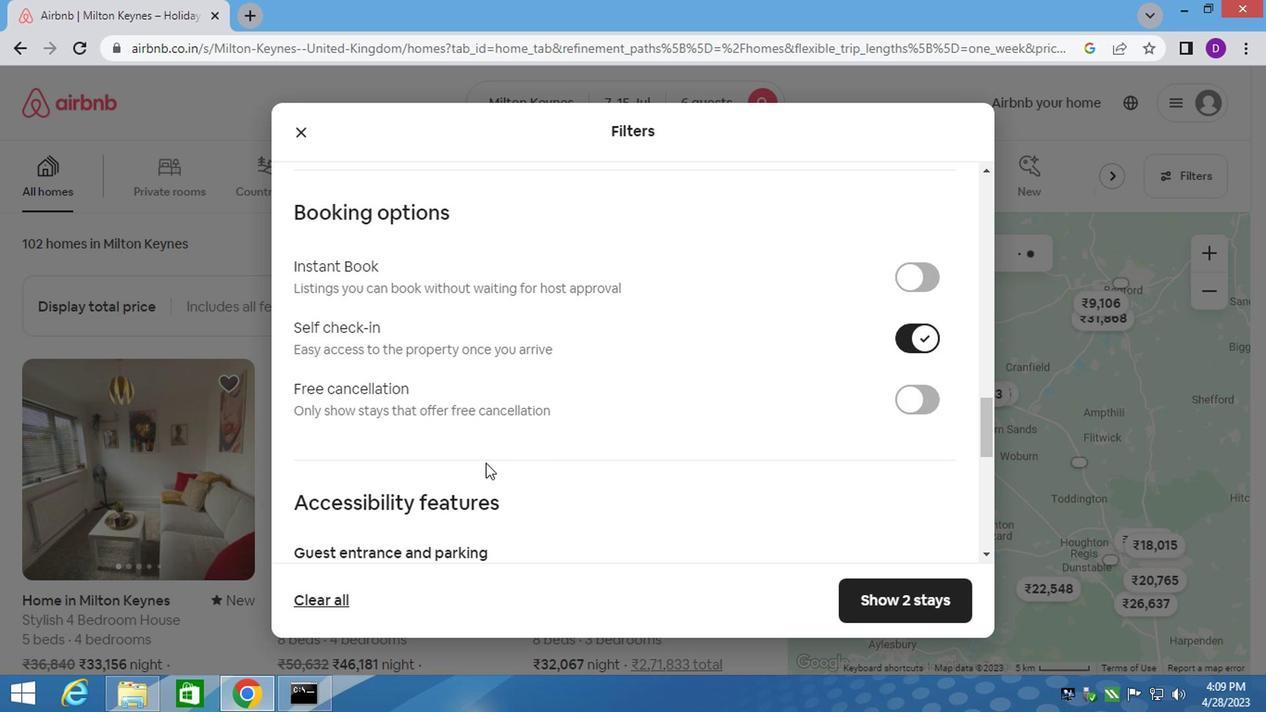 
Action: Mouse scrolled (479, 466) with delta (0, 0)
Screenshot: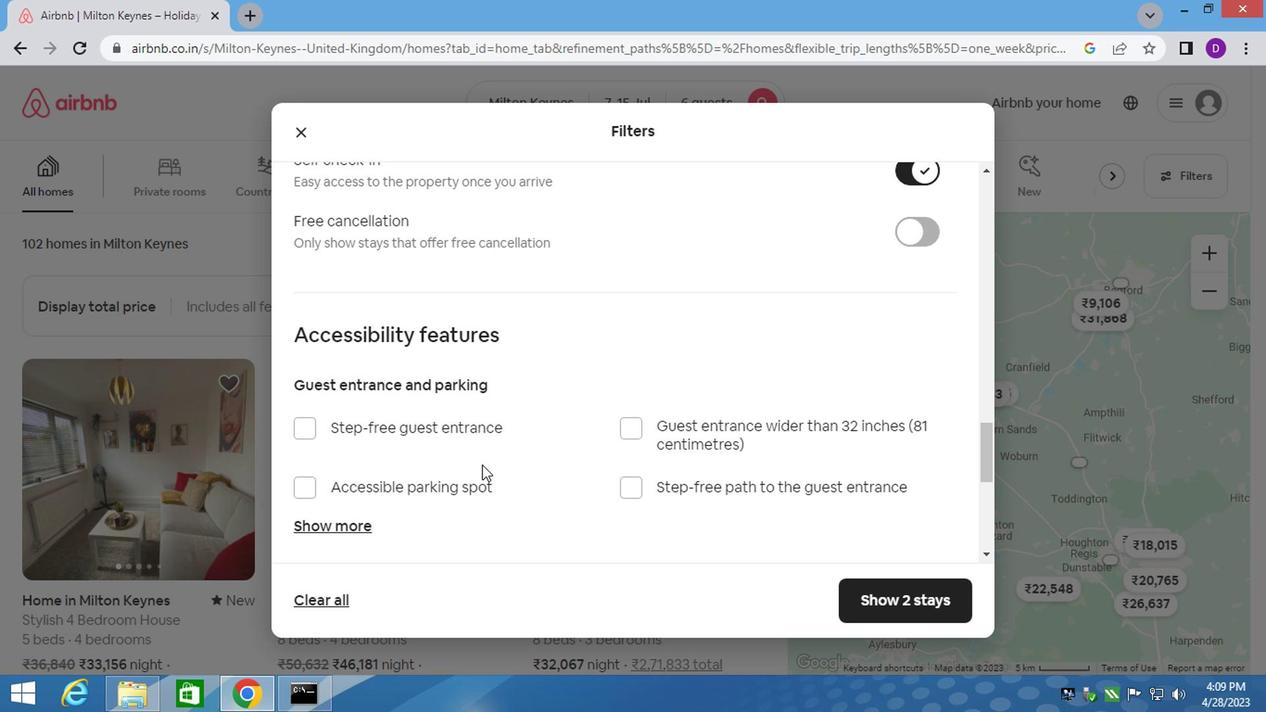
Action: Mouse scrolled (479, 466) with delta (0, 0)
Screenshot: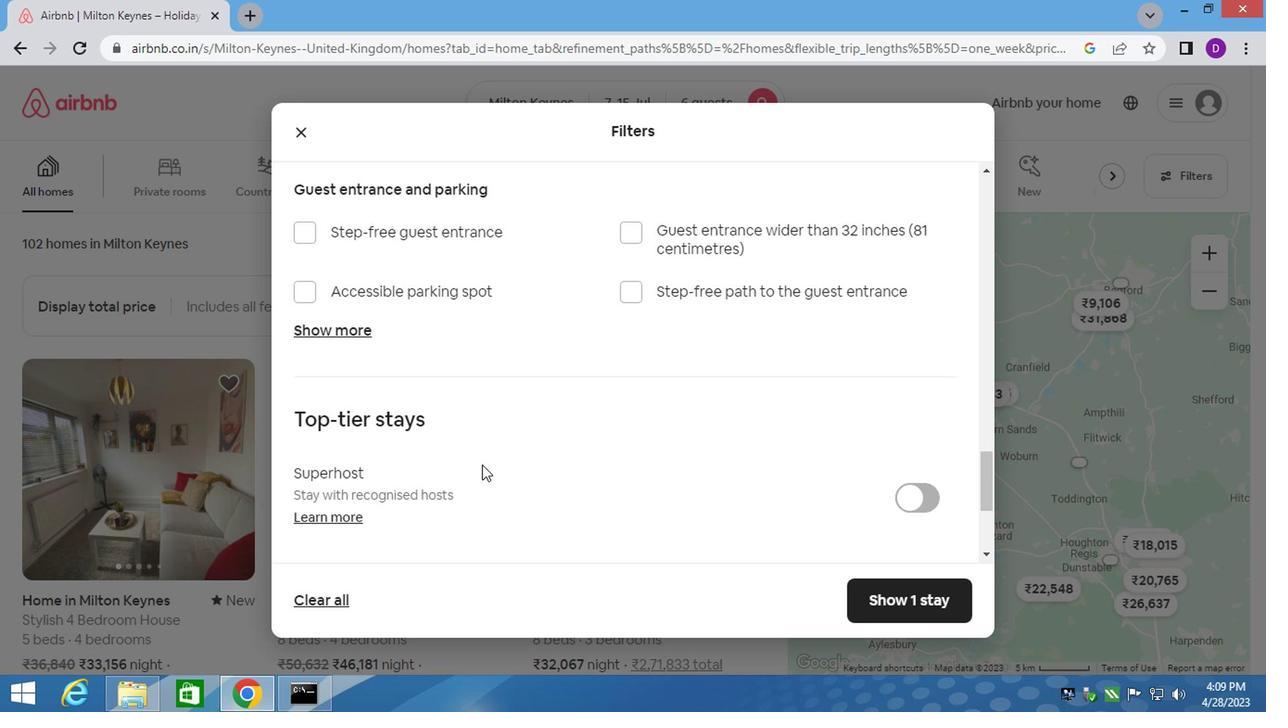 
Action: Mouse scrolled (479, 466) with delta (0, 0)
Screenshot: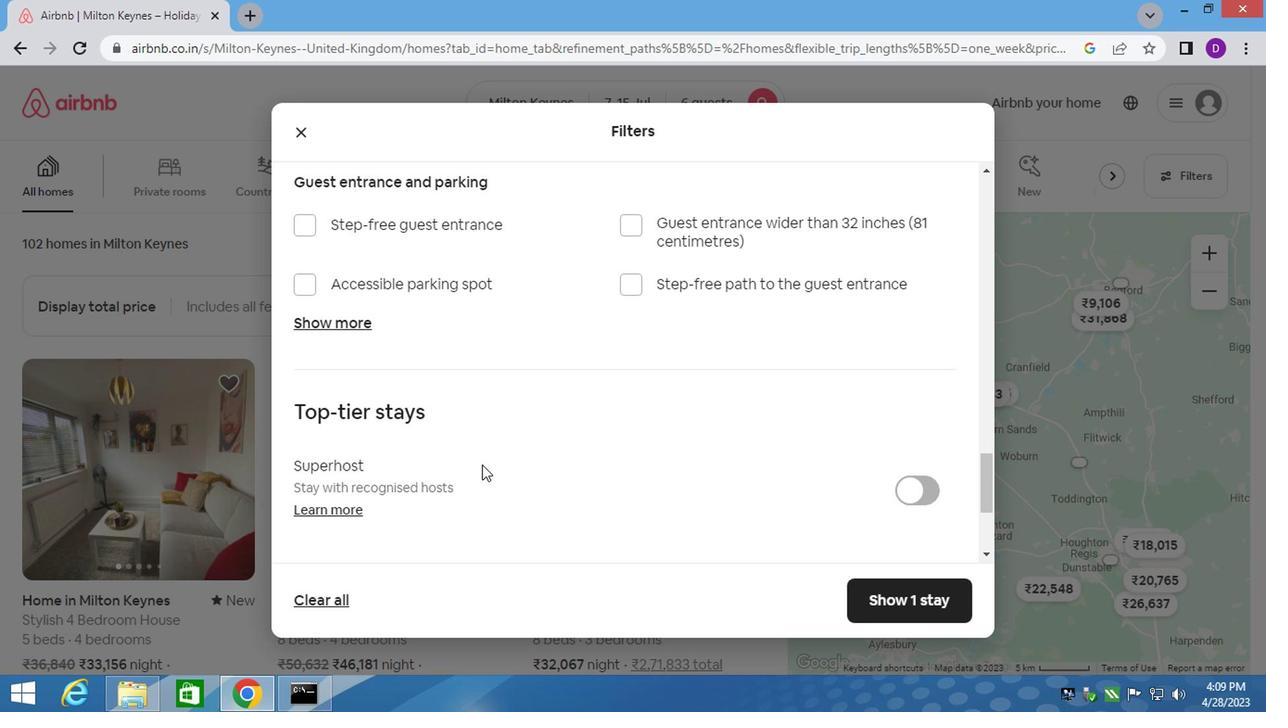 
Action: Mouse scrolled (479, 466) with delta (0, 0)
Screenshot: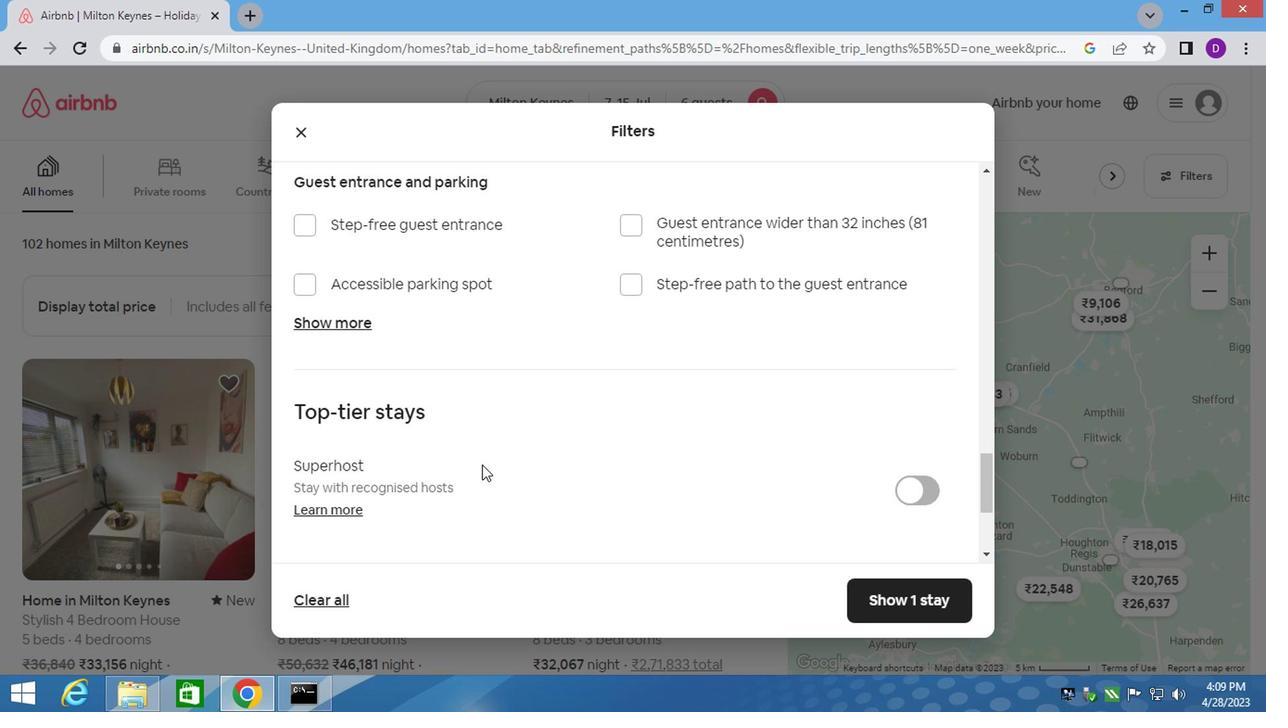 
Action: Mouse scrolled (479, 466) with delta (0, 0)
Screenshot: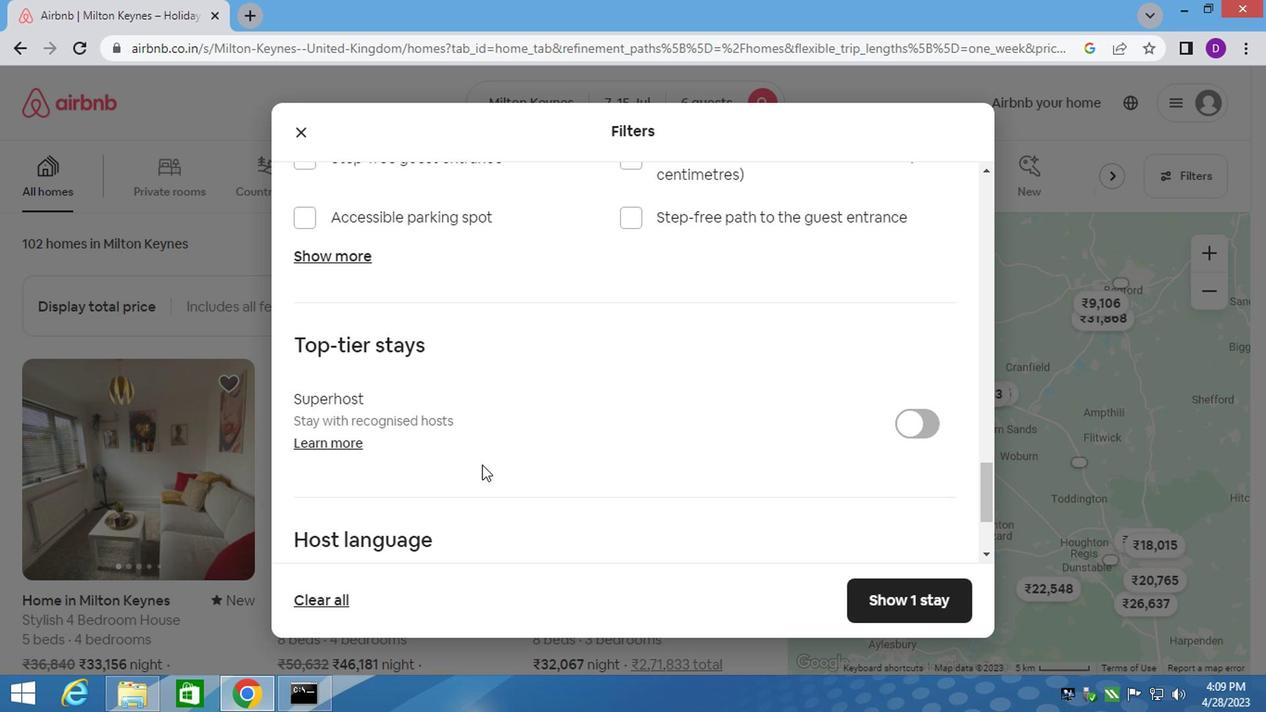 
Action: Mouse moved to (478, 468)
Screenshot: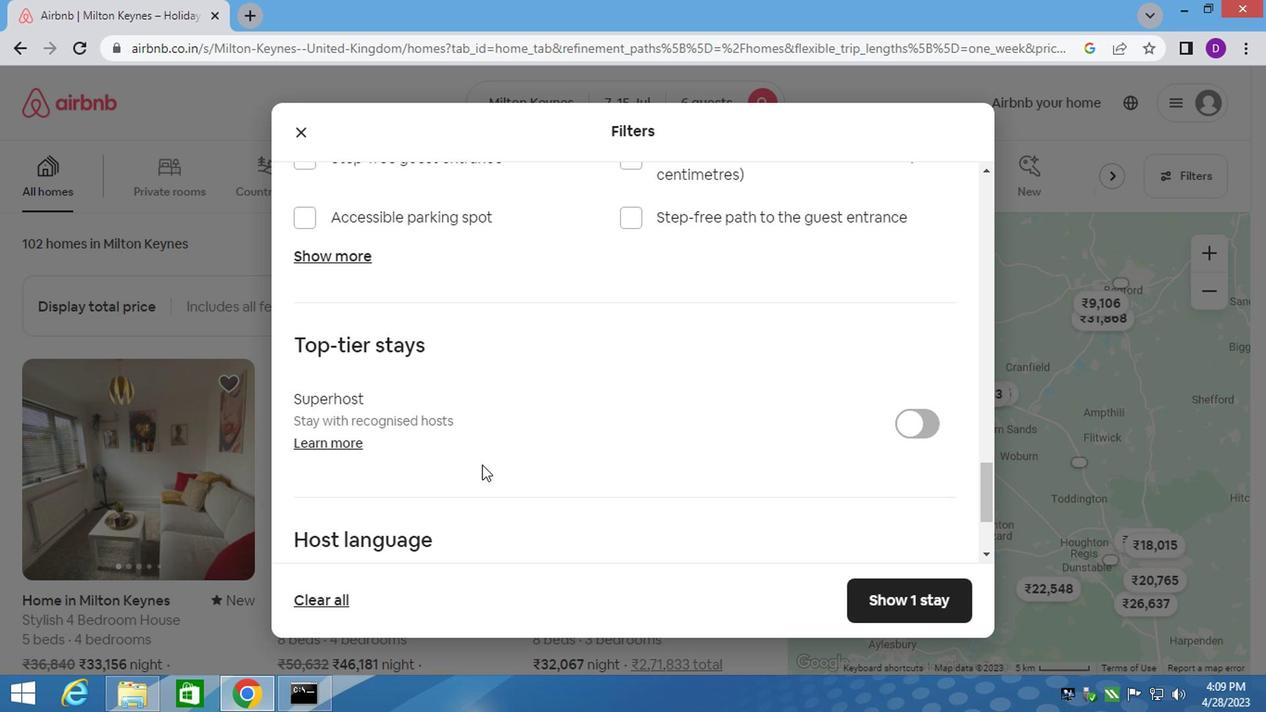 
Action: Mouse scrolled (478, 467) with delta (0, -1)
Screenshot: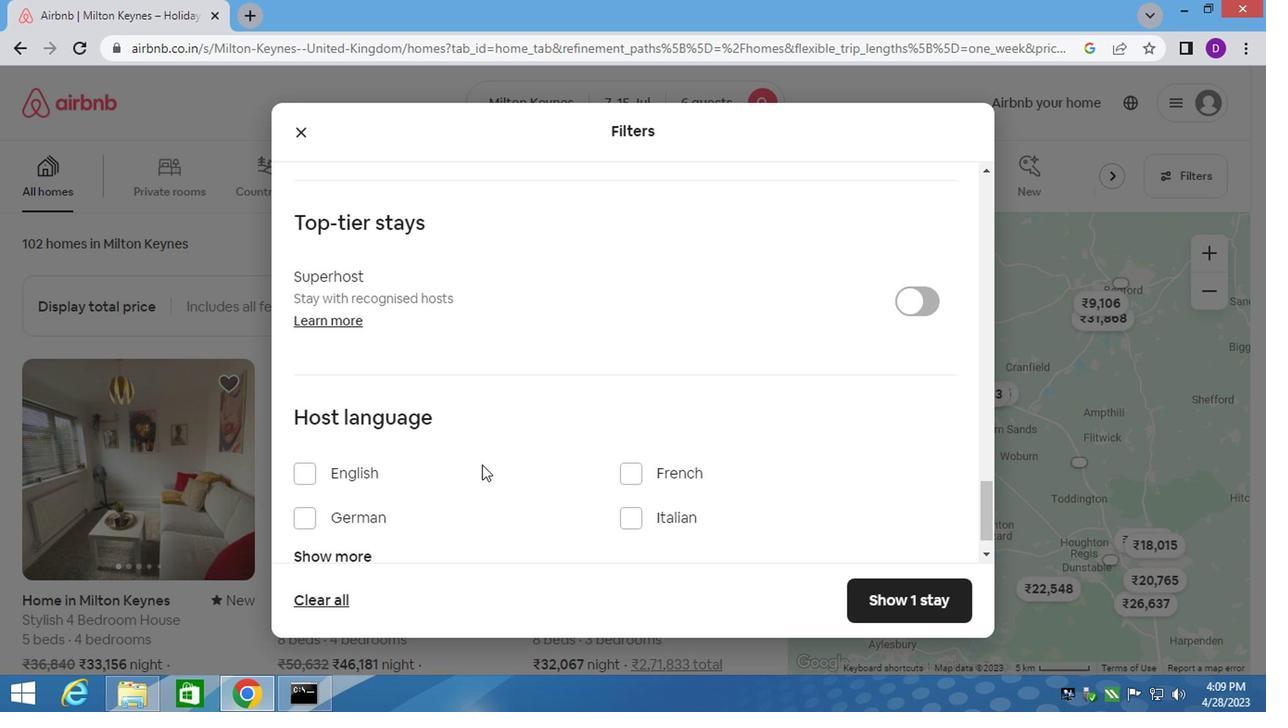 
Action: Mouse scrolled (478, 467) with delta (0, -1)
Screenshot: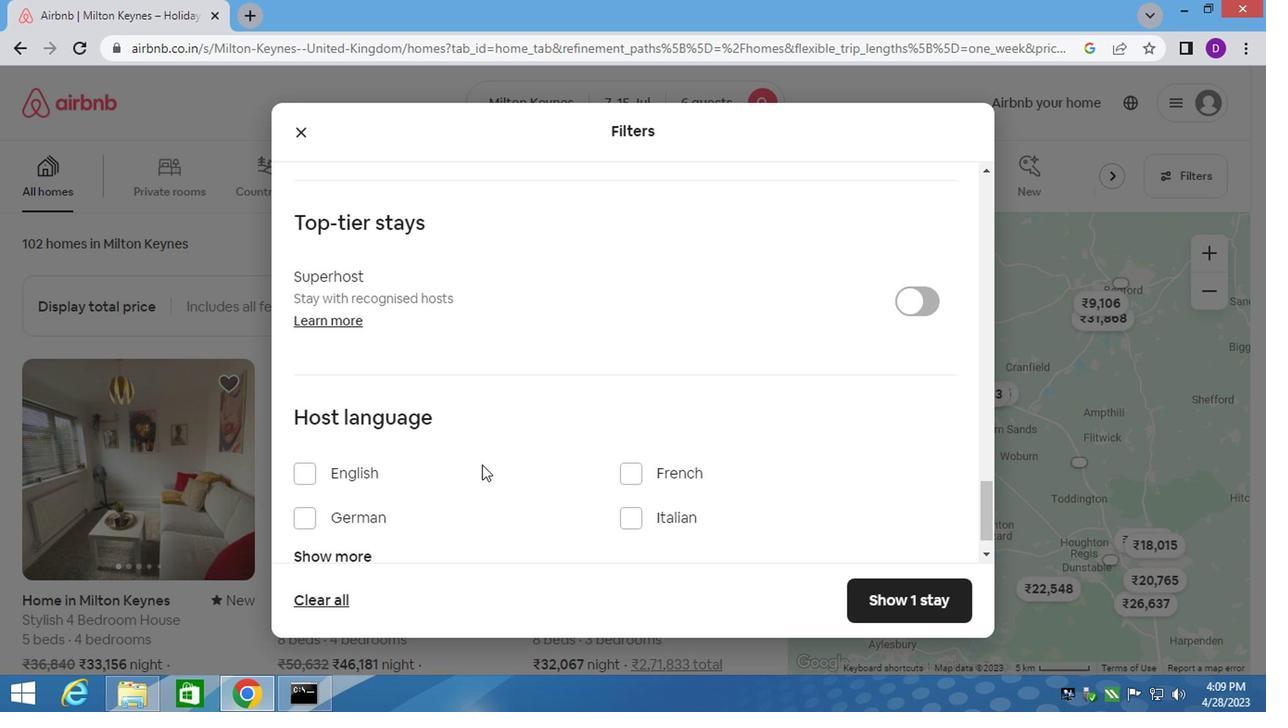 
Action: Mouse moved to (475, 469)
Screenshot: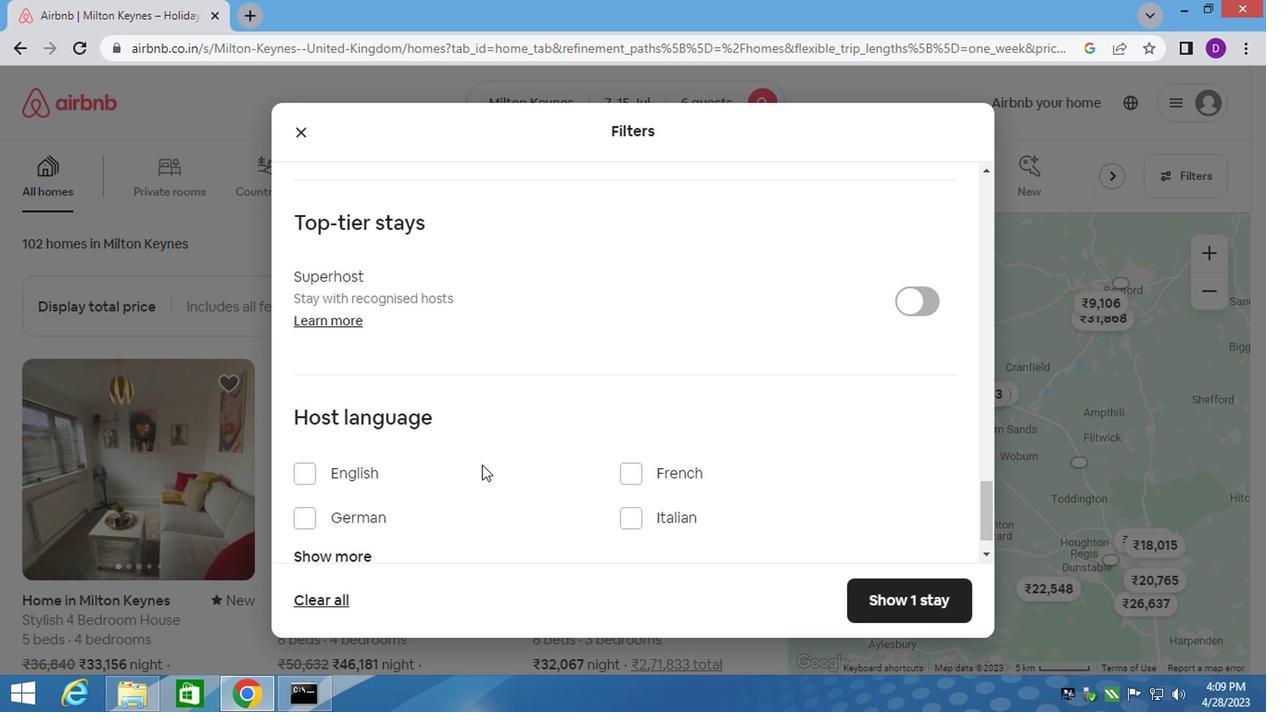 
Action: Mouse scrolled (475, 468) with delta (0, 0)
Screenshot: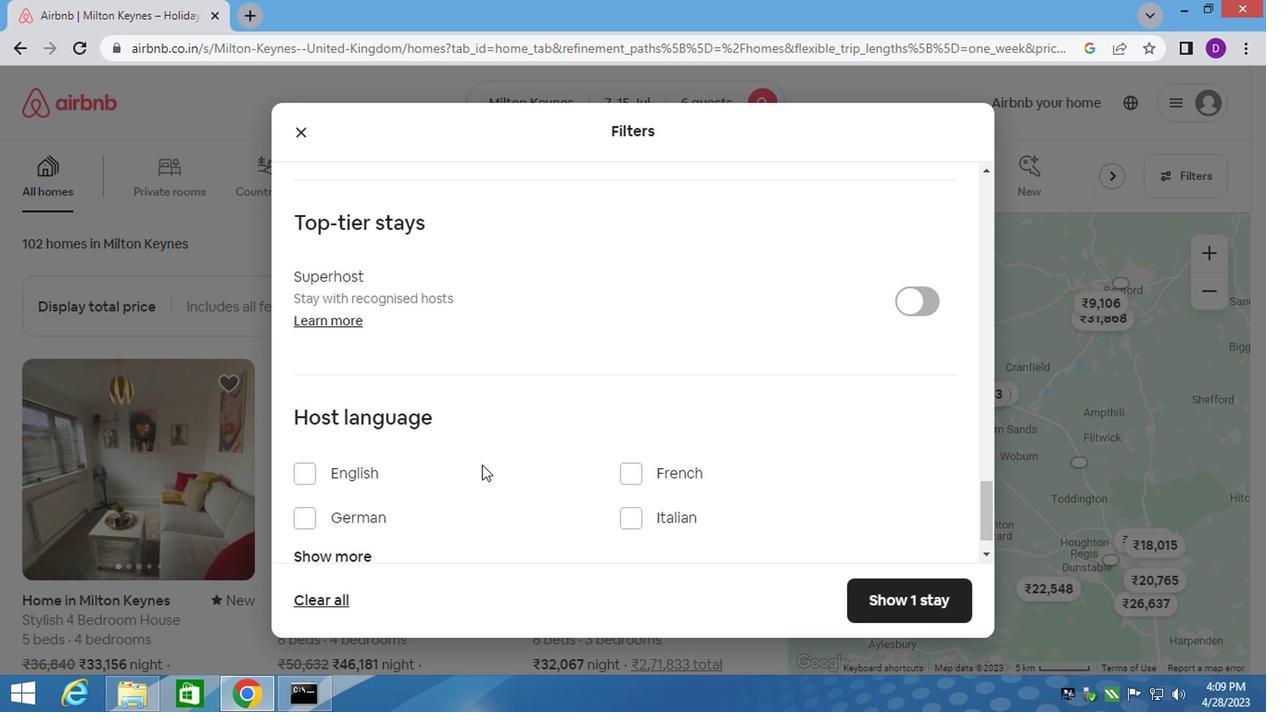 
Action: Mouse moved to (288, 440)
Screenshot: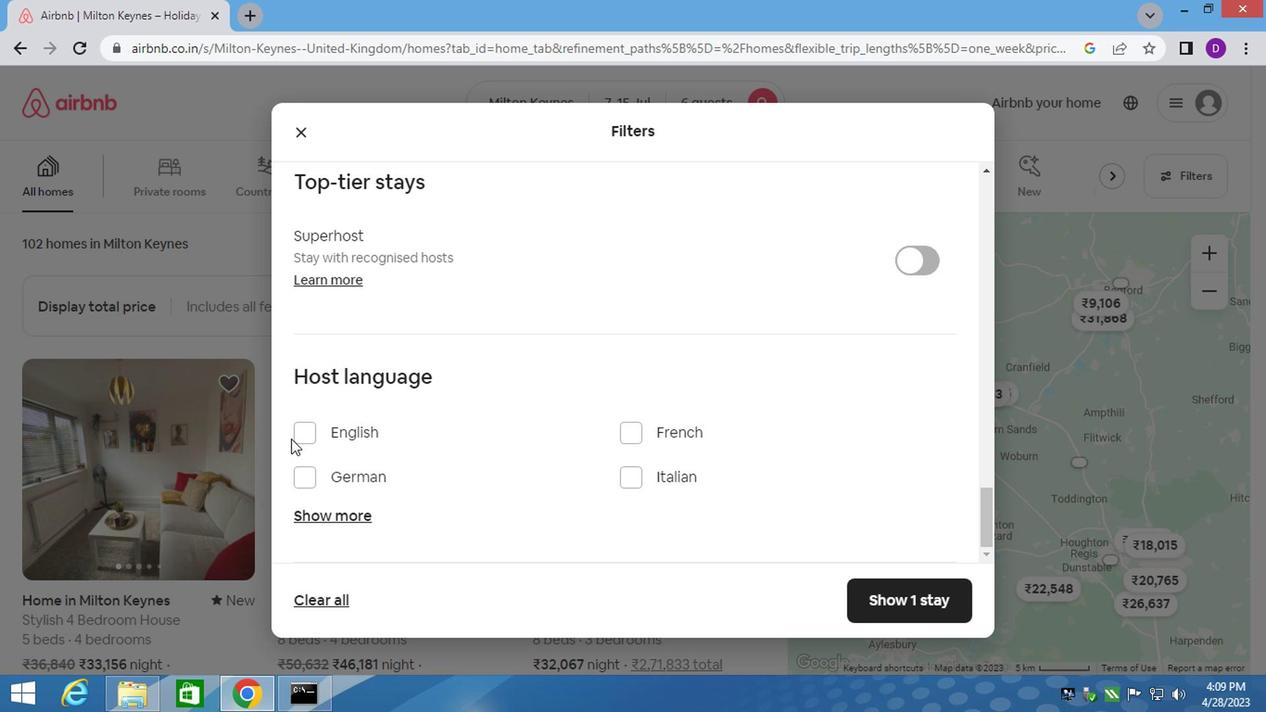 
Action: Mouse pressed left at (288, 440)
Screenshot: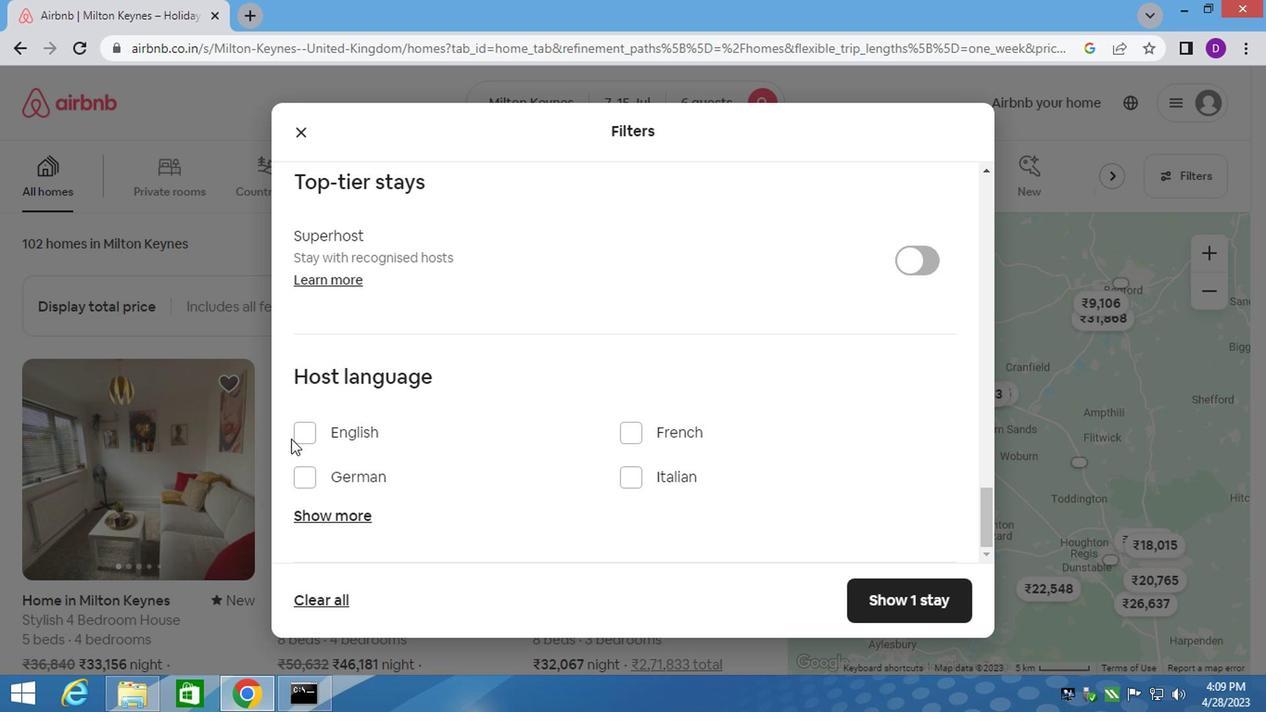 
Action: Mouse moved to (292, 438)
Screenshot: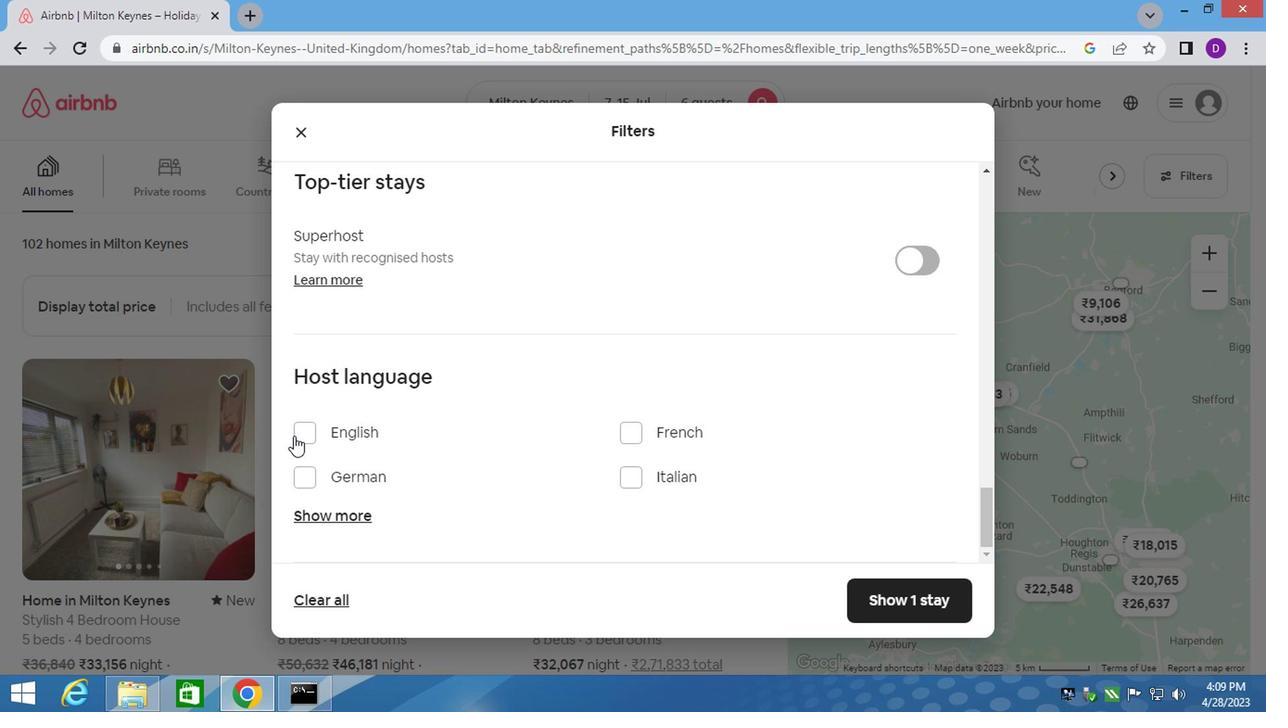 
Action: Mouse pressed left at (292, 438)
Screenshot: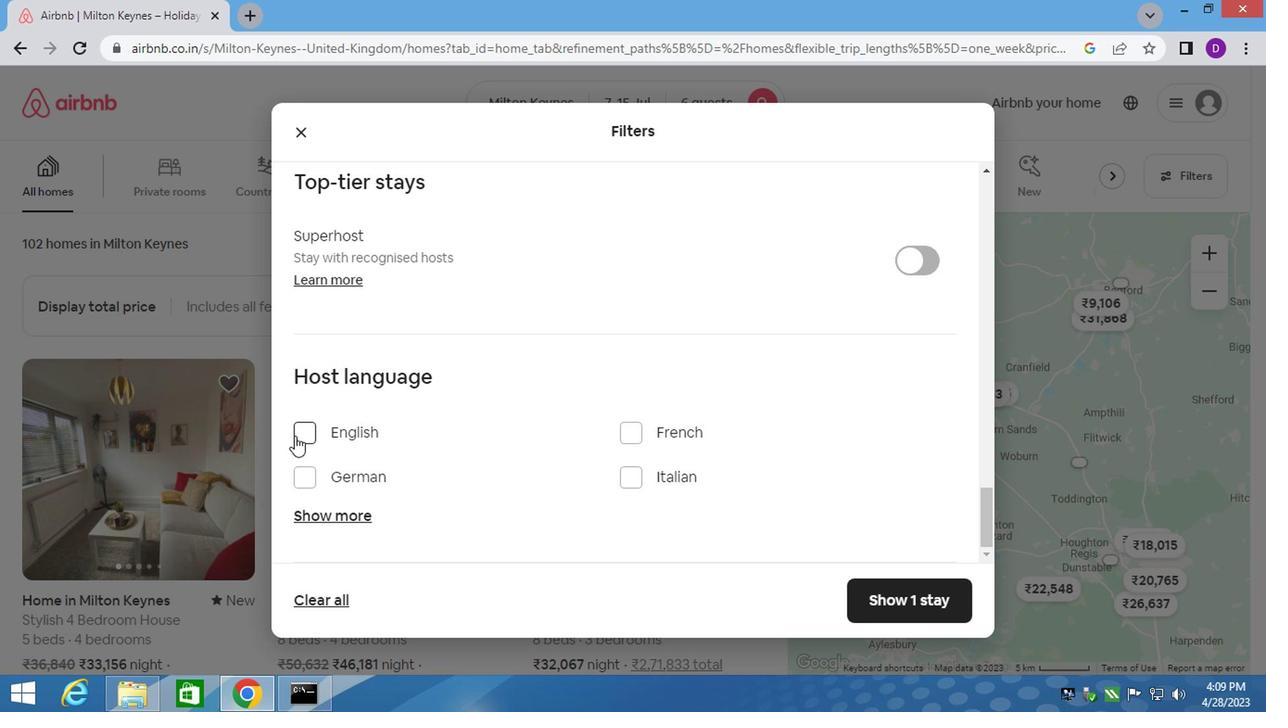 
Action: Mouse moved to (871, 599)
Screenshot: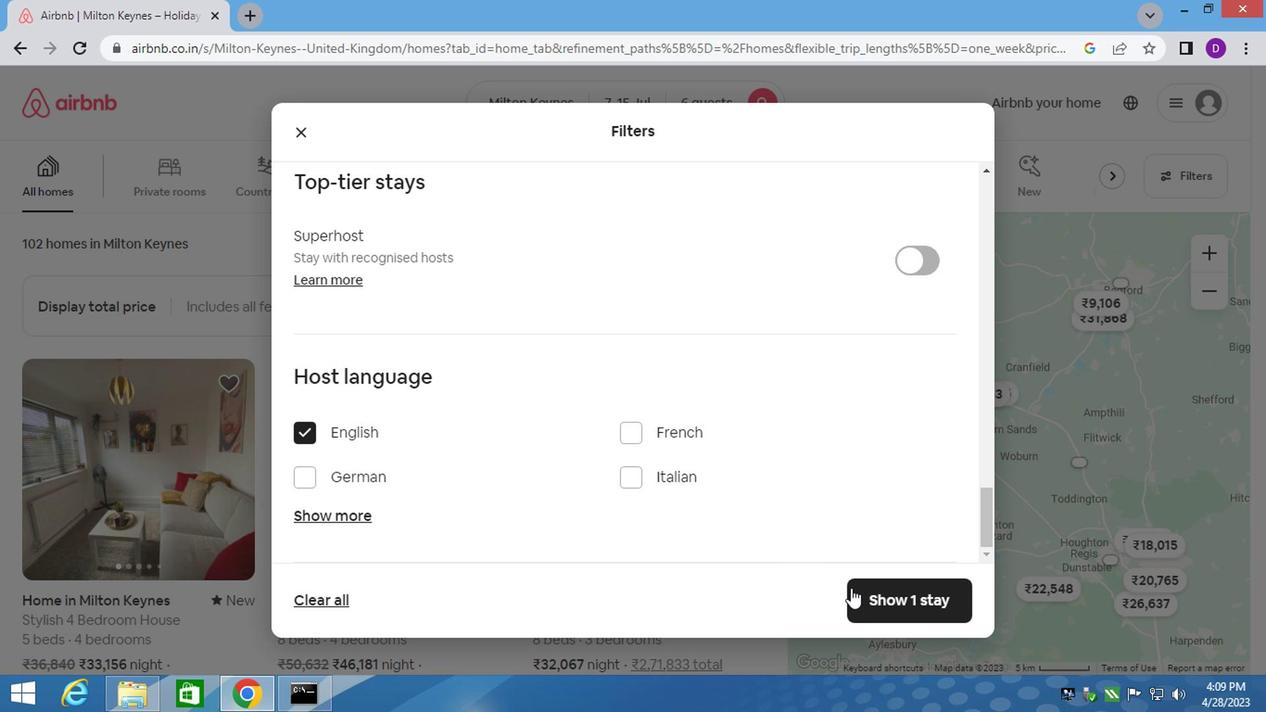 
Action: Mouse pressed left at (871, 599)
Screenshot: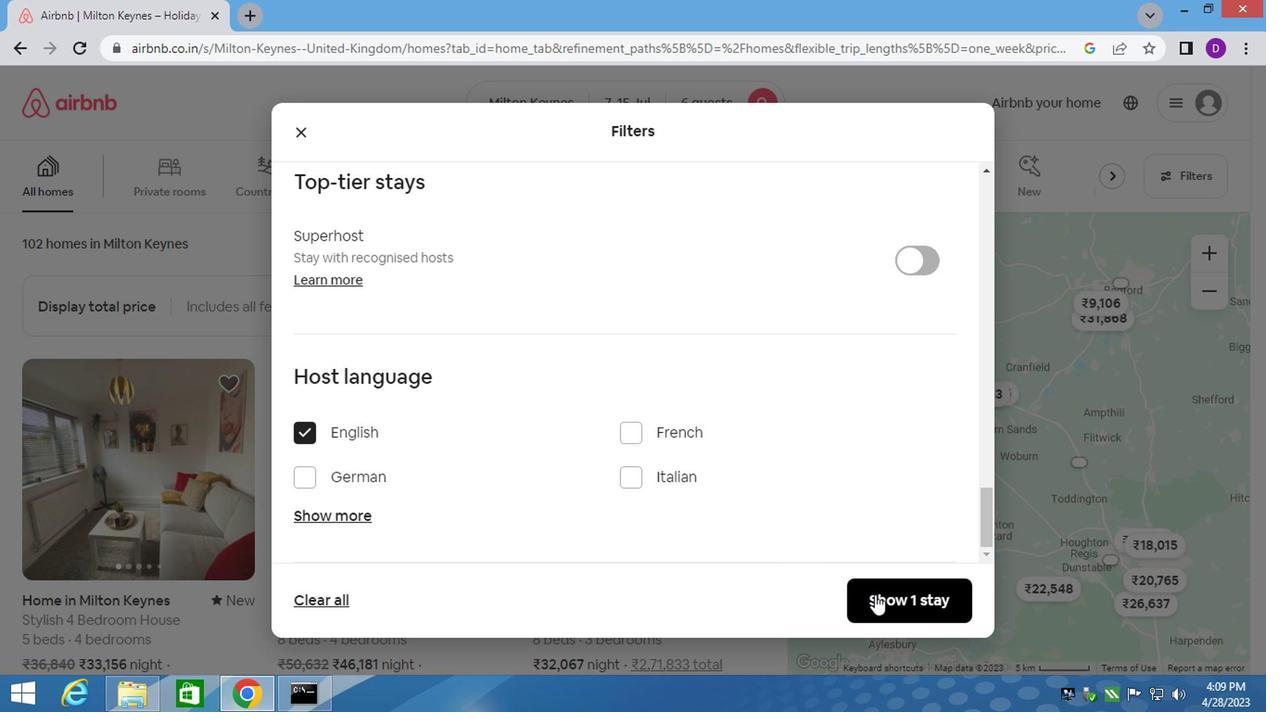 
